 Task: Search one way flight ticket for 1 adult, 1 child, 1 infant in seat in premium economy from Columbus: Columbus Airport to Greensboro: Piedmont Triad International Airport on 5-1-2023. Choice of flights is Delta. Number of bags: 1 checked bag. Price is upto 96000. Outbound departure time preference is 10:15.
Action: Mouse moved to (253, 216)
Screenshot: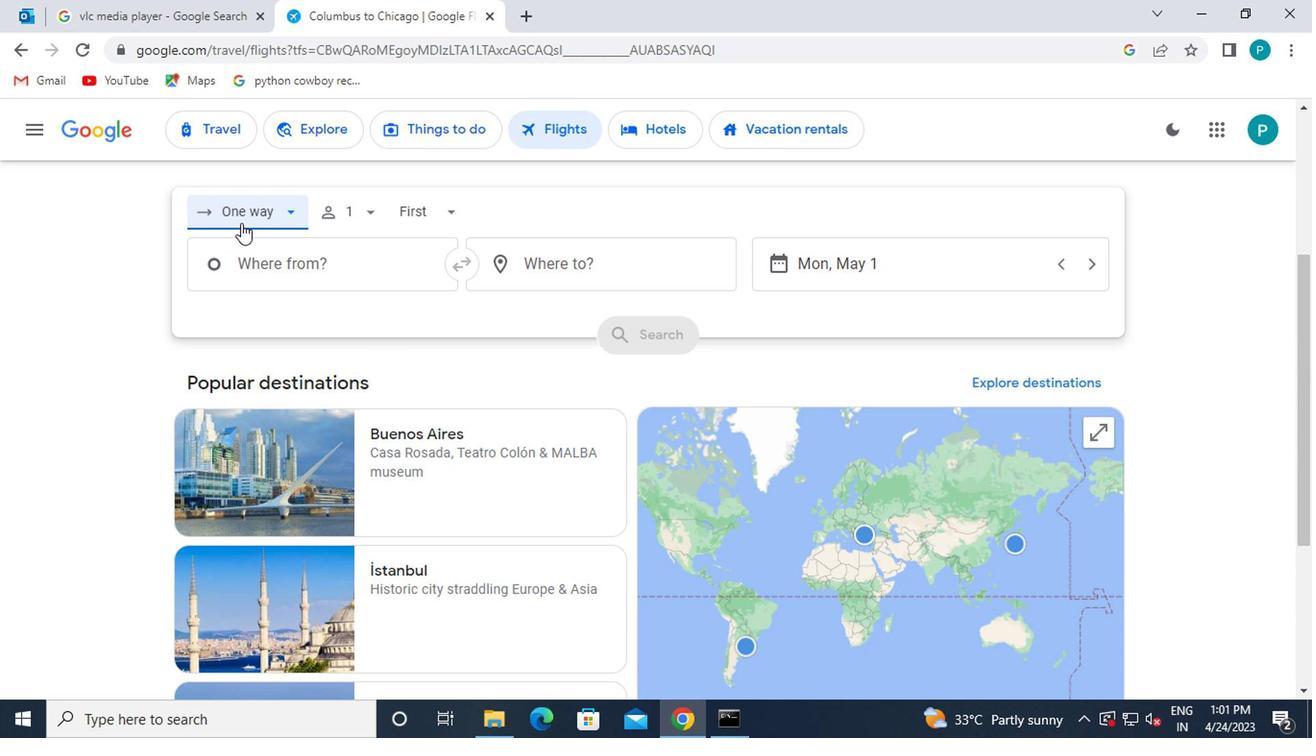 
Action: Mouse pressed left at (253, 216)
Screenshot: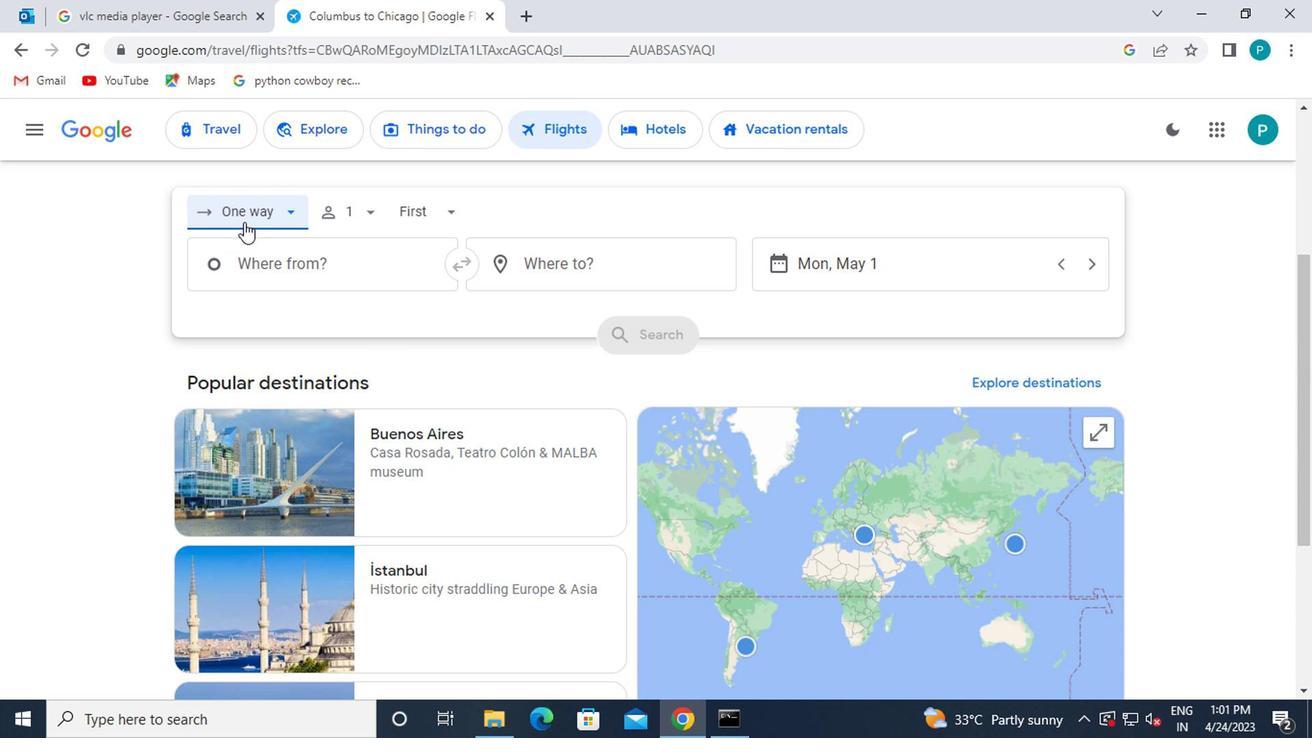 
Action: Mouse moved to (288, 307)
Screenshot: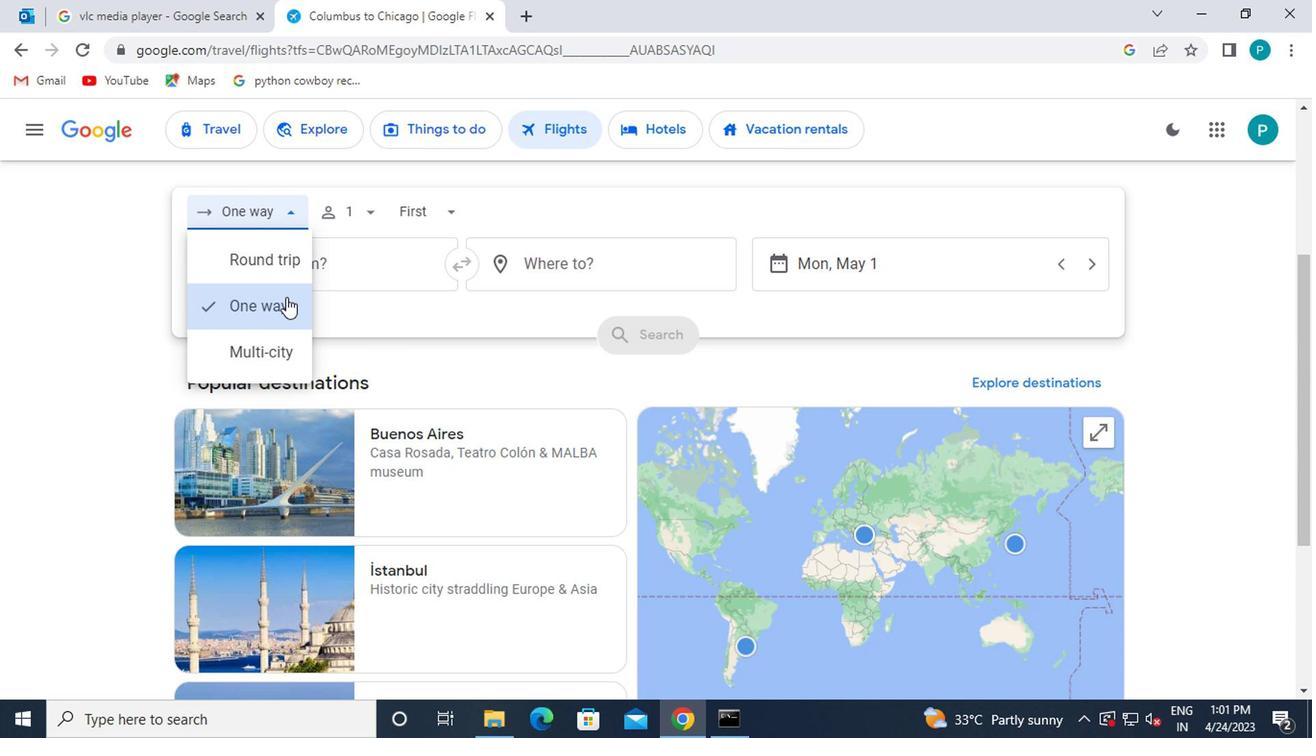 
Action: Mouse pressed left at (288, 307)
Screenshot: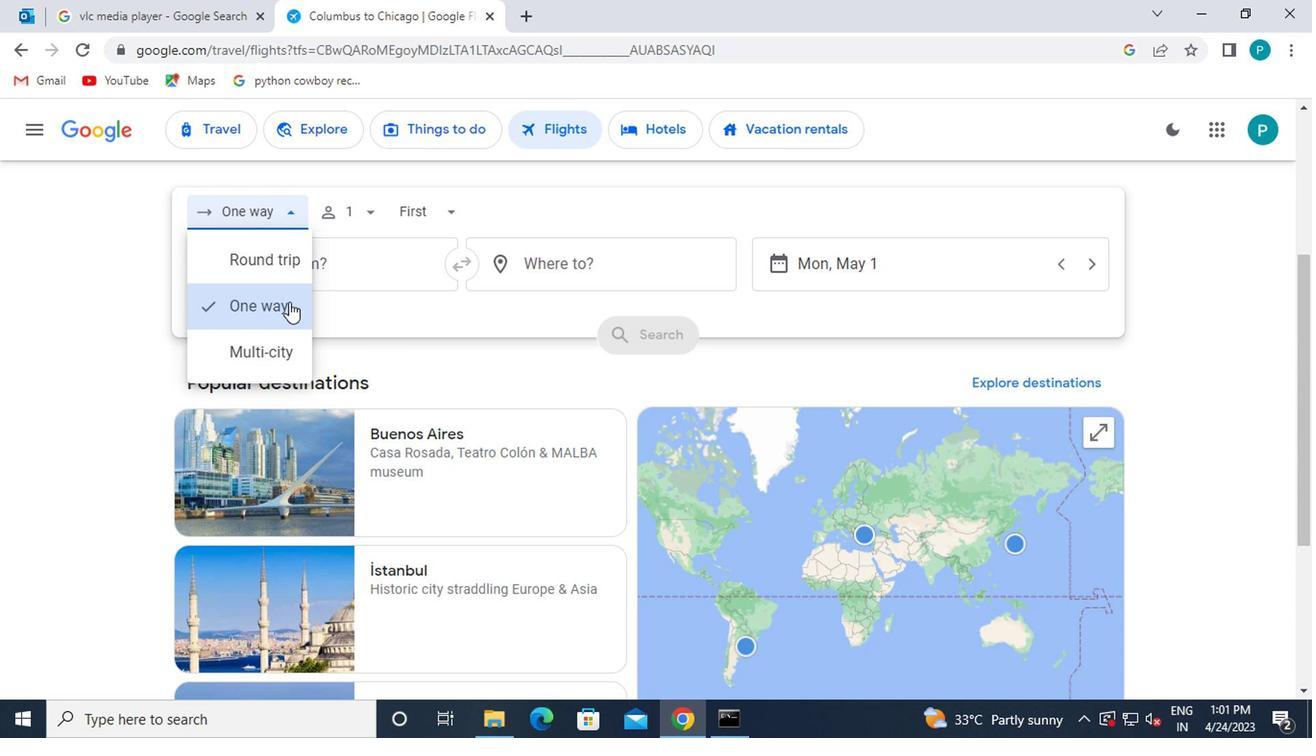 
Action: Mouse moved to (348, 216)
Screenshot: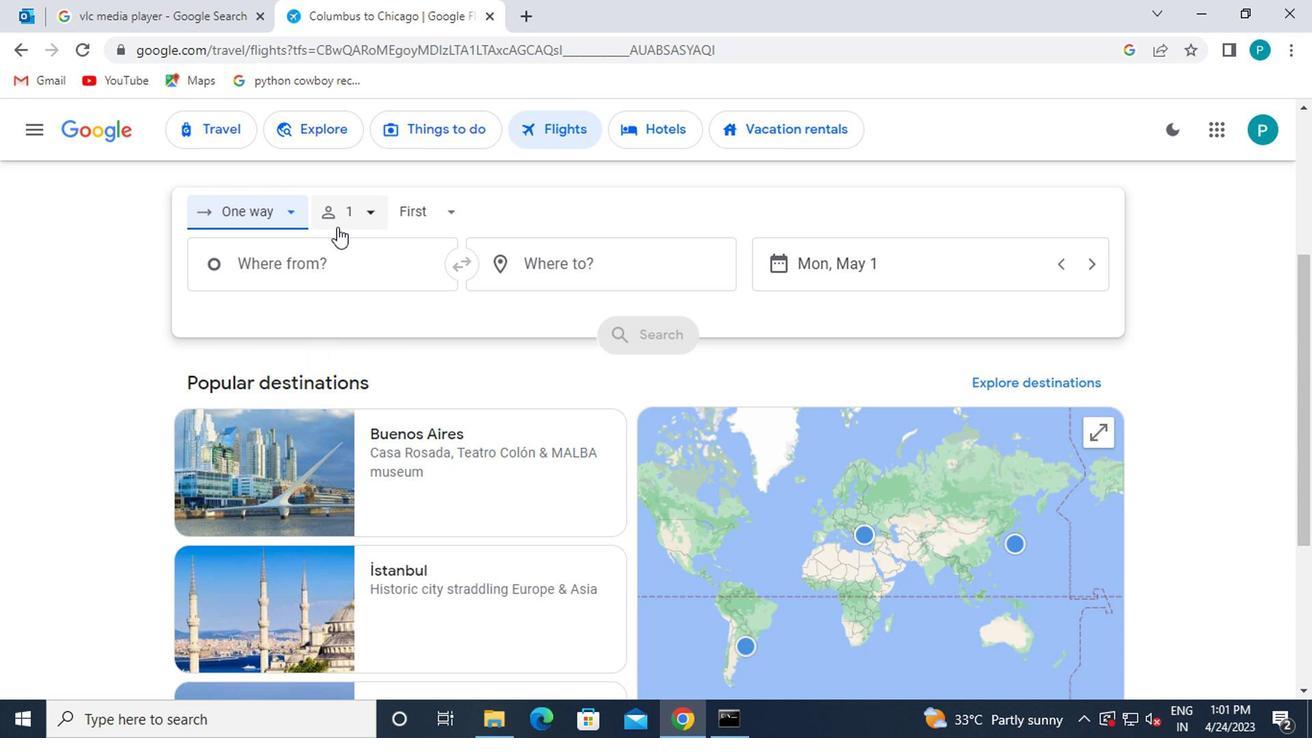 
Action: Mouse pressed left at (348, 216)
Screenshot: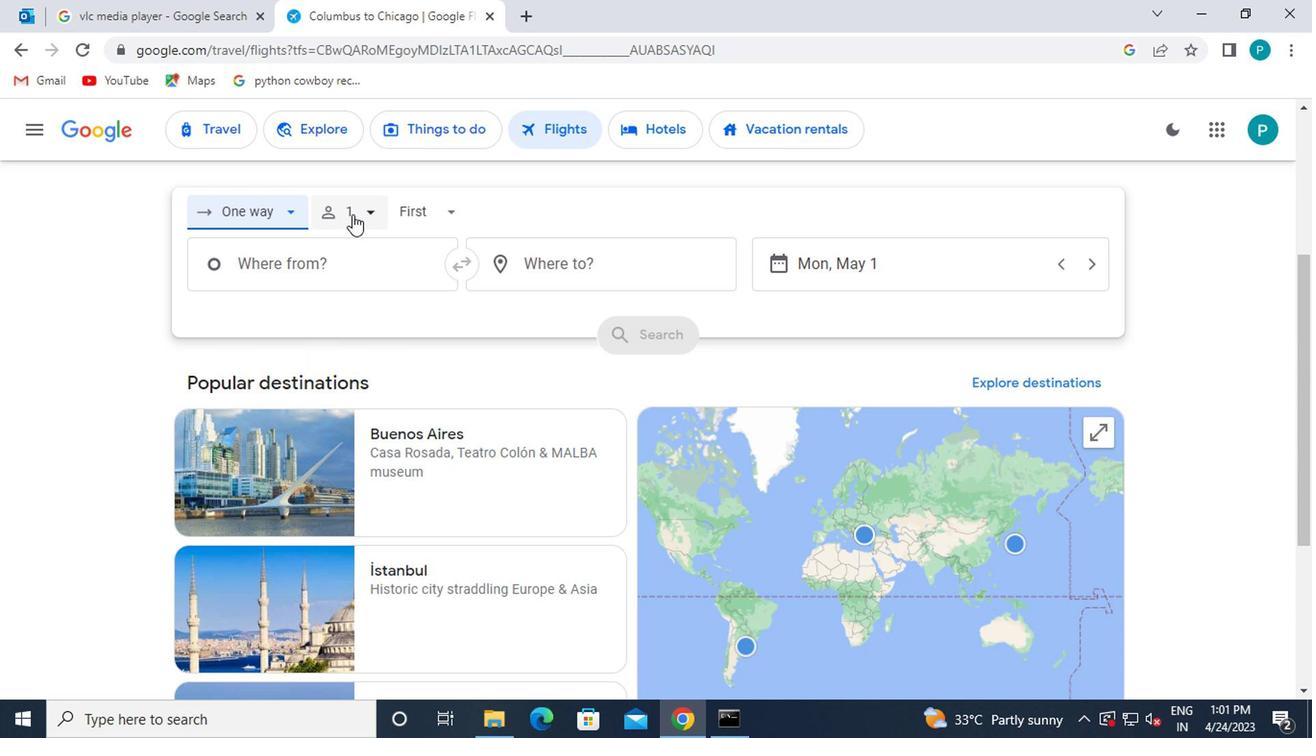 
Action: Mouse moved to (505, 313)
Screenshot: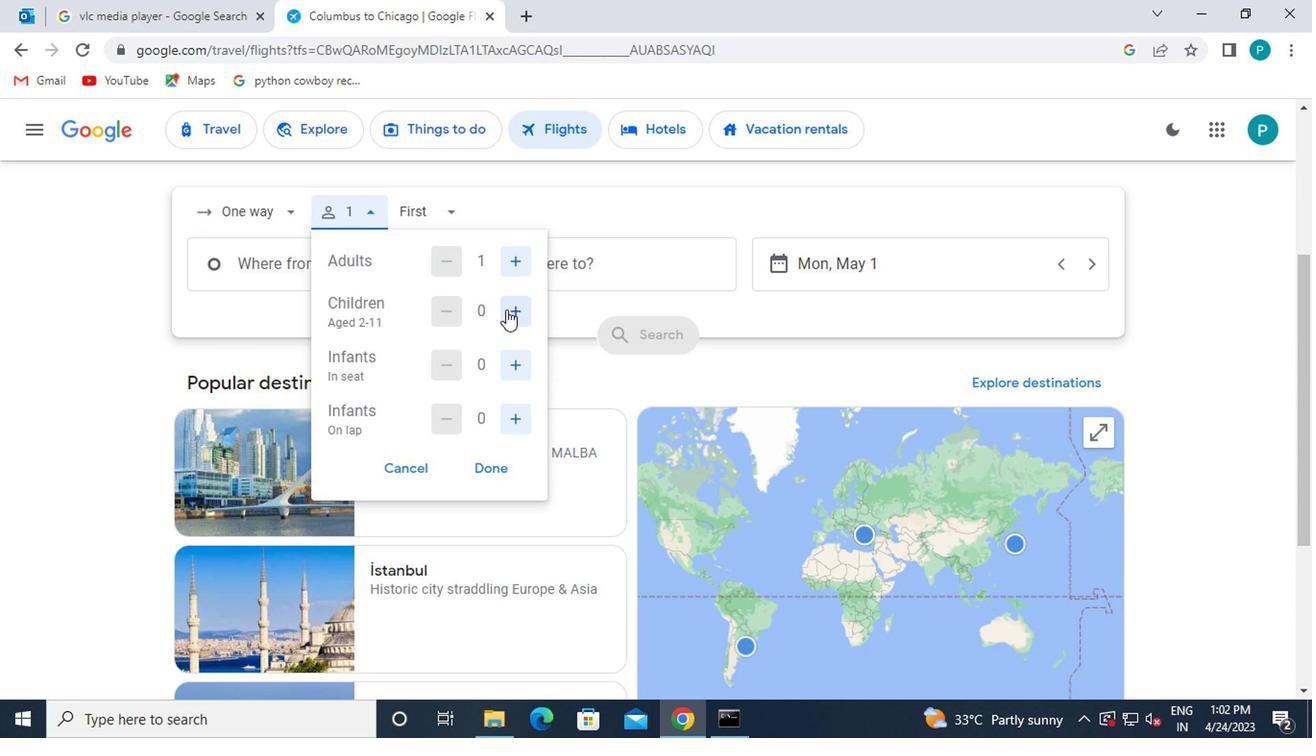 
Action: Mouse pressed left at (505, 313)
Screenshot: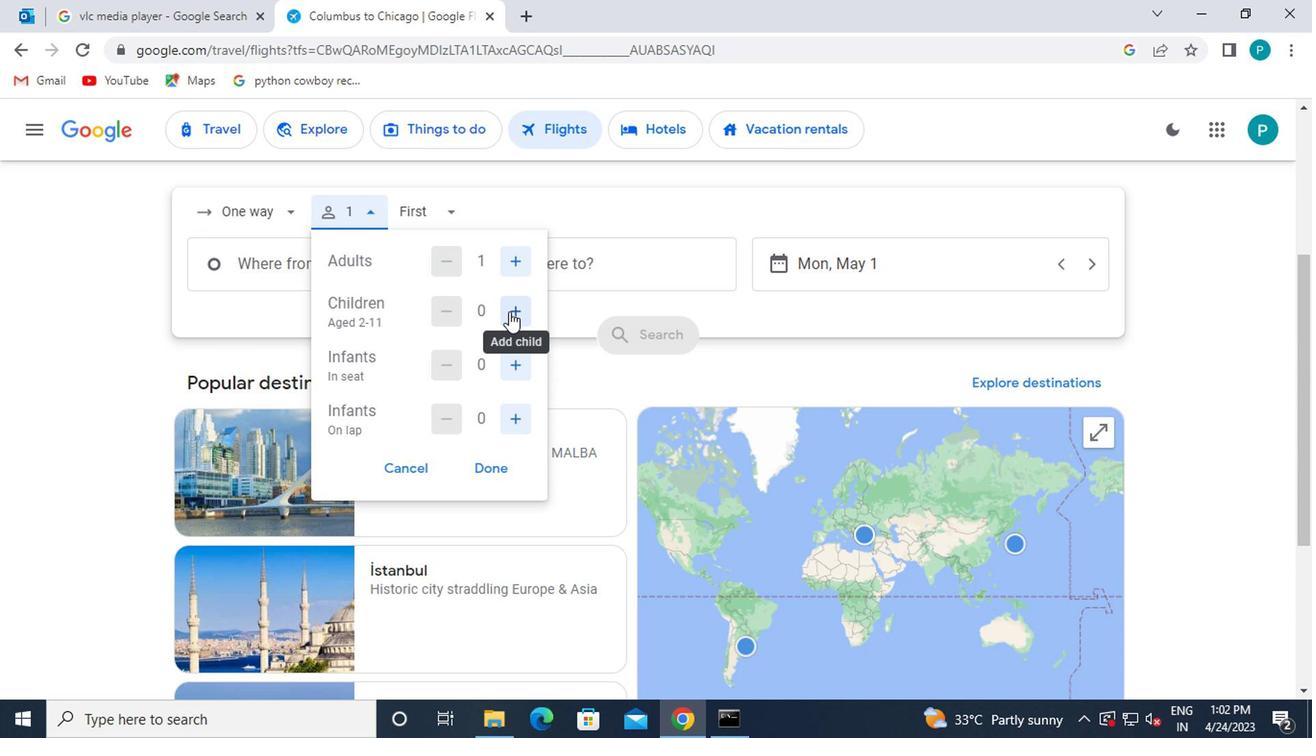 
Action: Mouse moved to (514, 374)
Screenshot: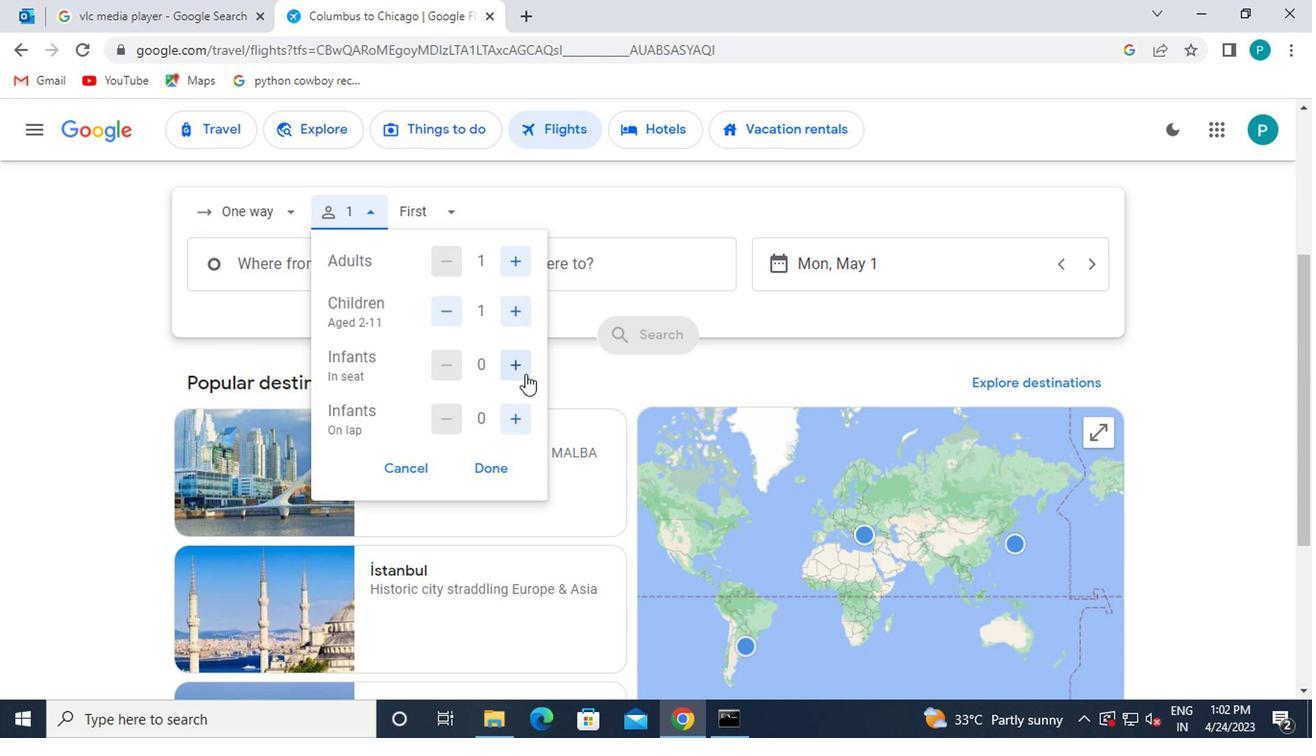
Action: Mouse pressed left at (514, 374)
Screenshot: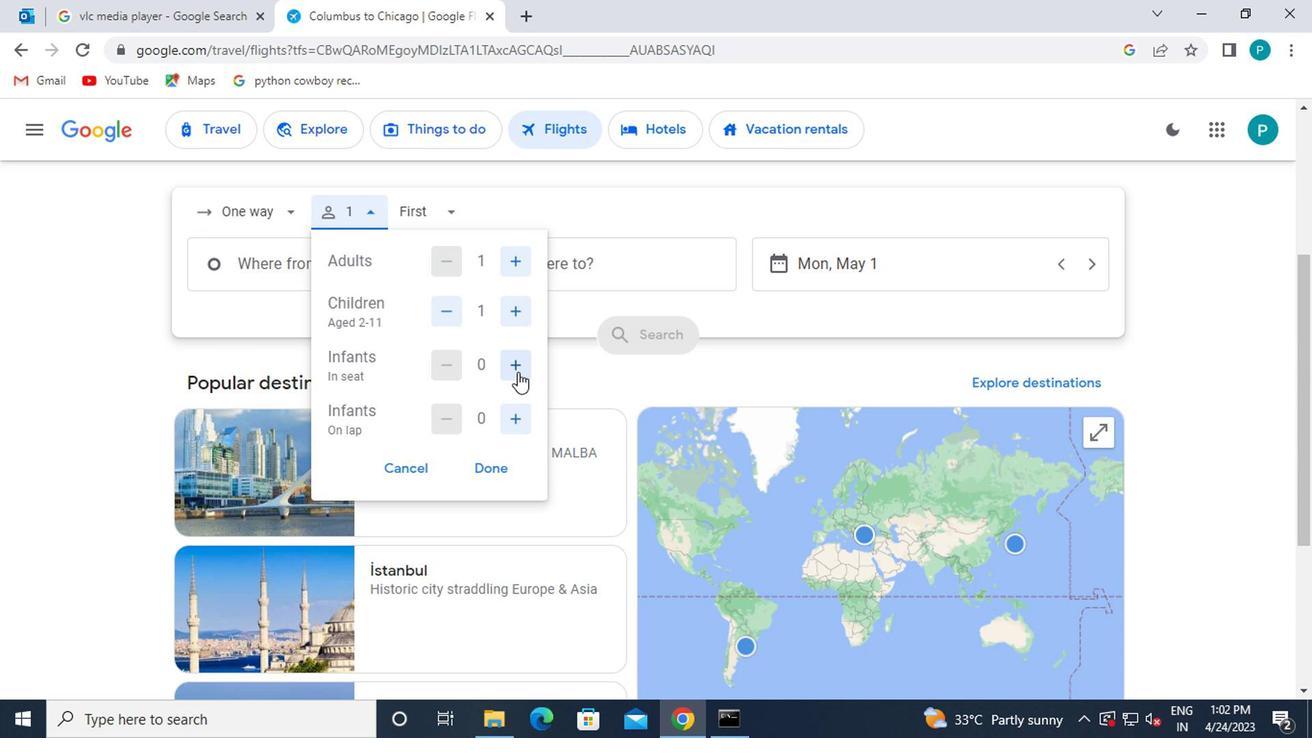 
Action: Mouse moved to (494, 474)
Screenshot: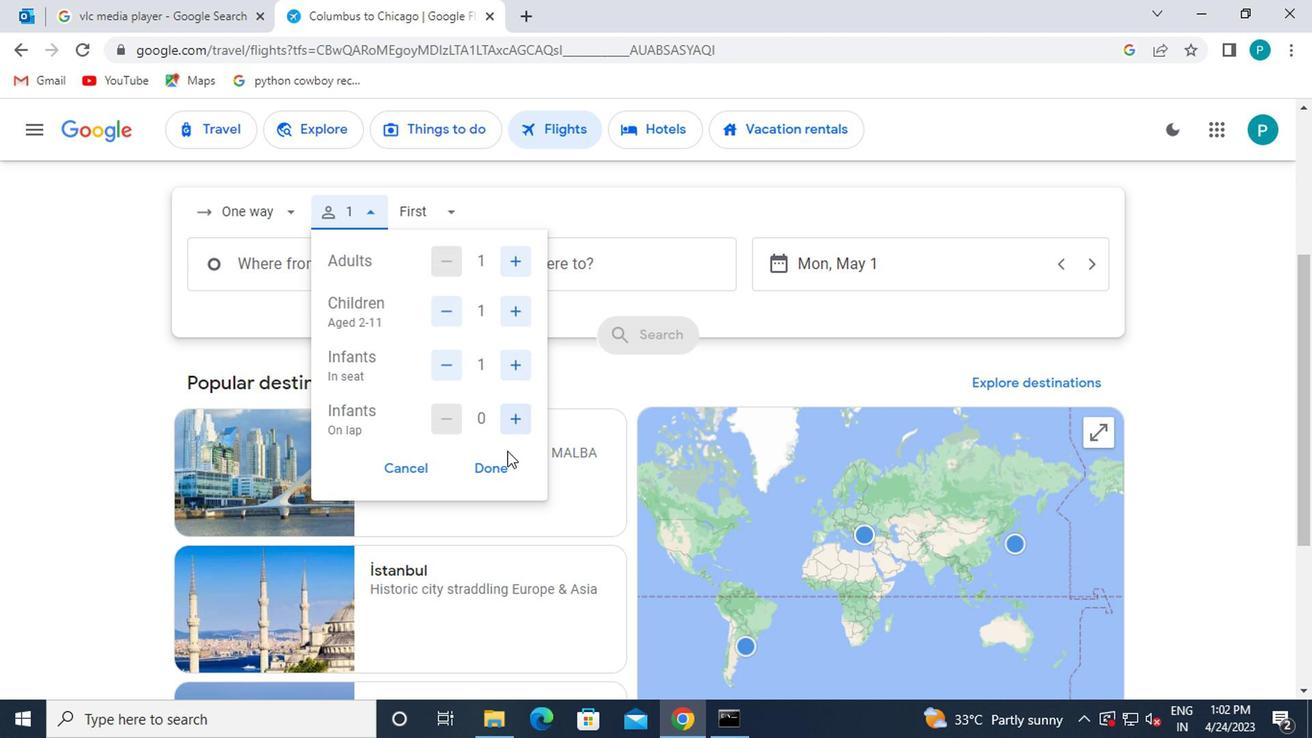 
Action: Mouse pressed left at (494, 474)
Screenshot: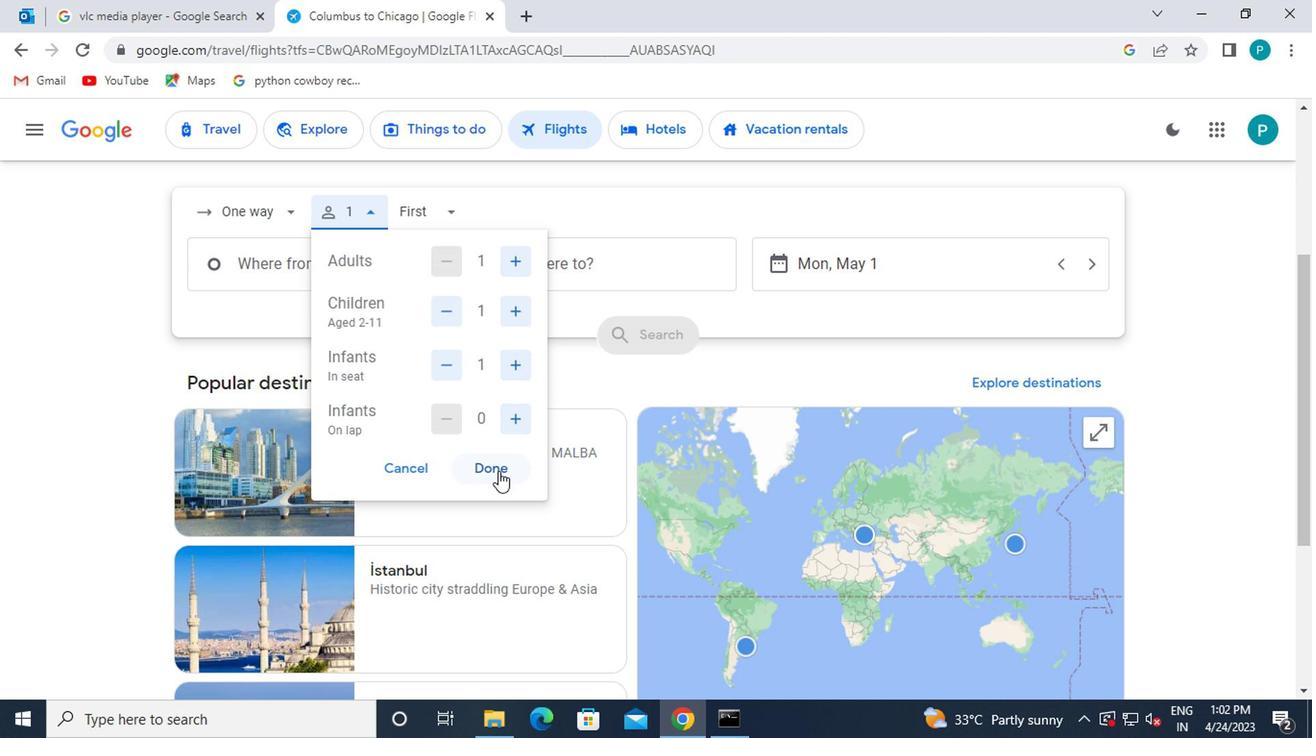 
Action: Mouse moved to (424, 227)
Screenshot: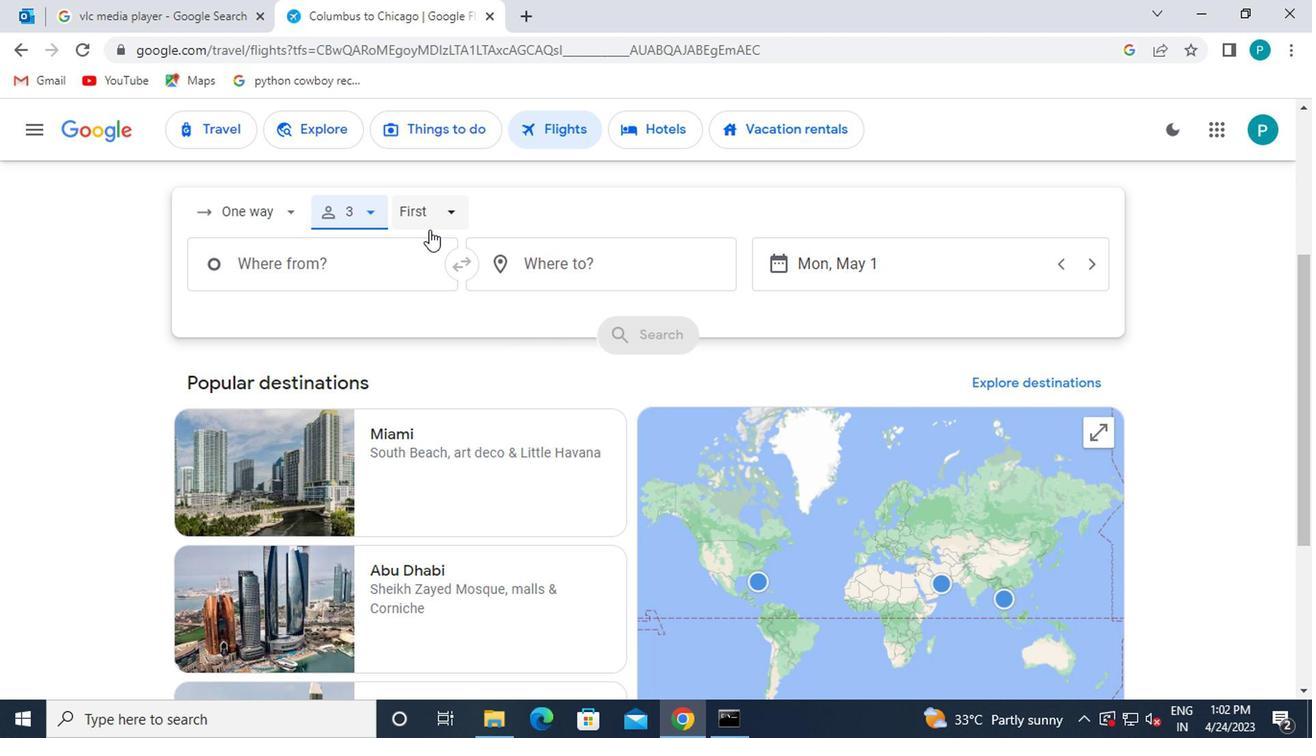 
Action: Mouse pressed left at (424, 227)
Screenshot: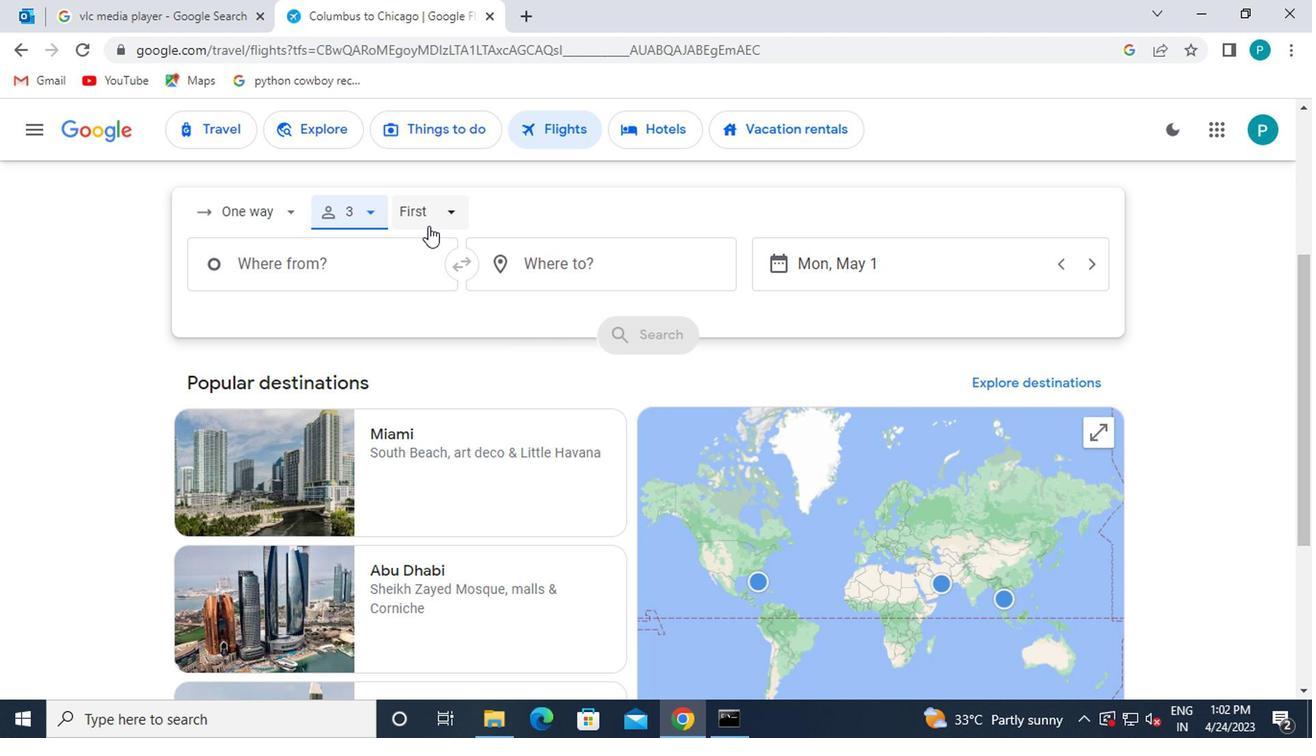 
Action: Mouse moved to (445, 327)
Screenshot: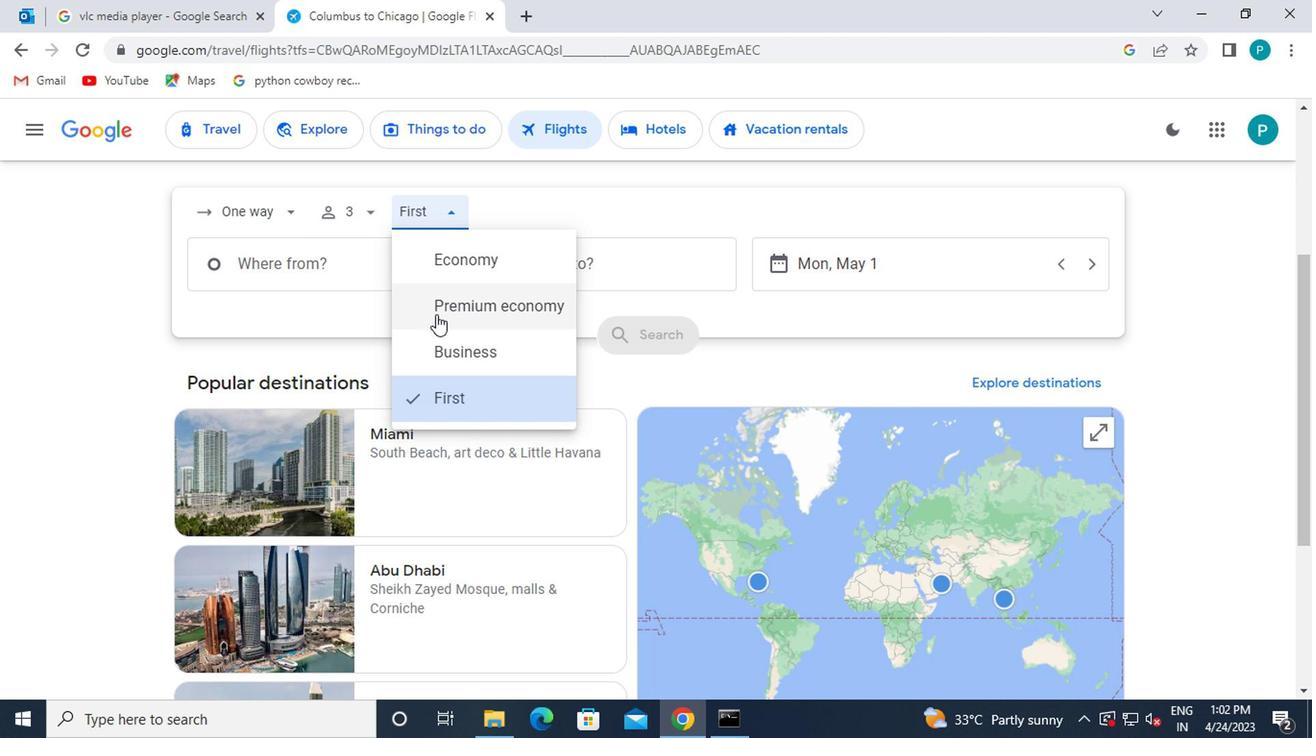 
Action: Mouse pressed left at (445, 327)
Screenshot: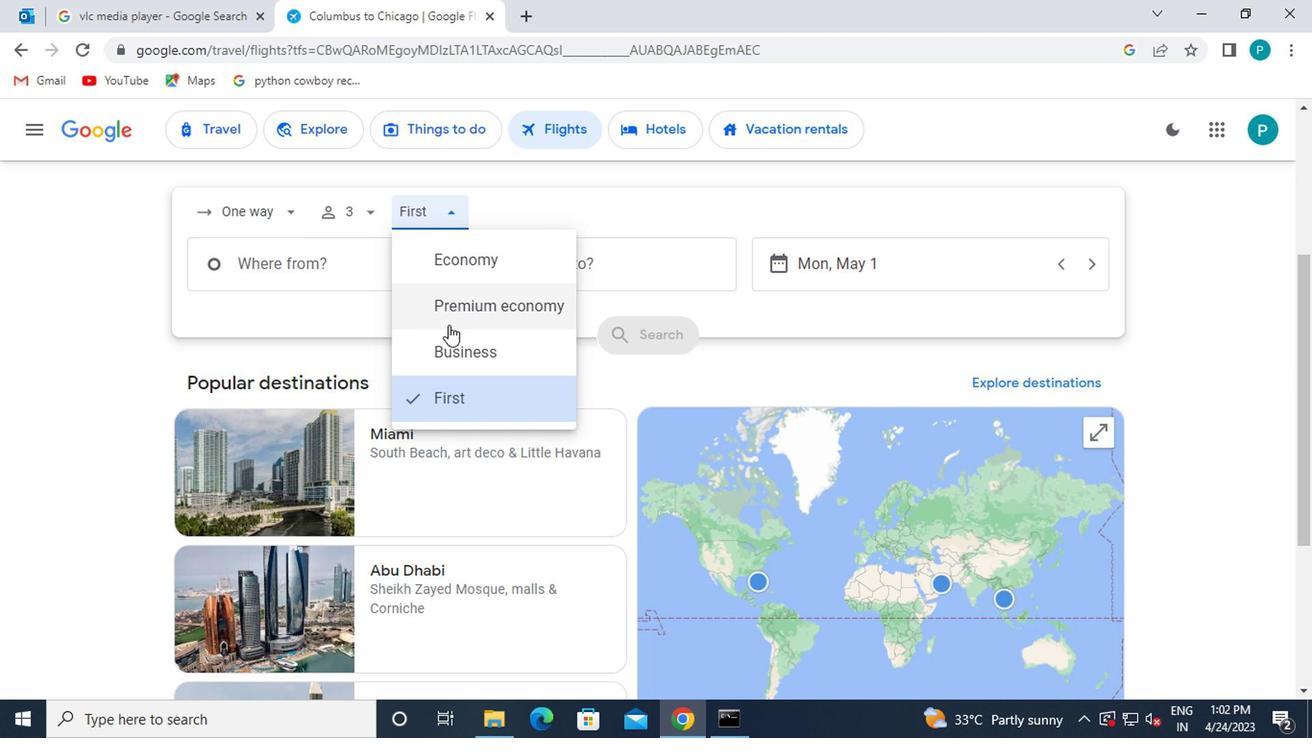 
Action: Mouse moved to (319, 274)
Screenshot: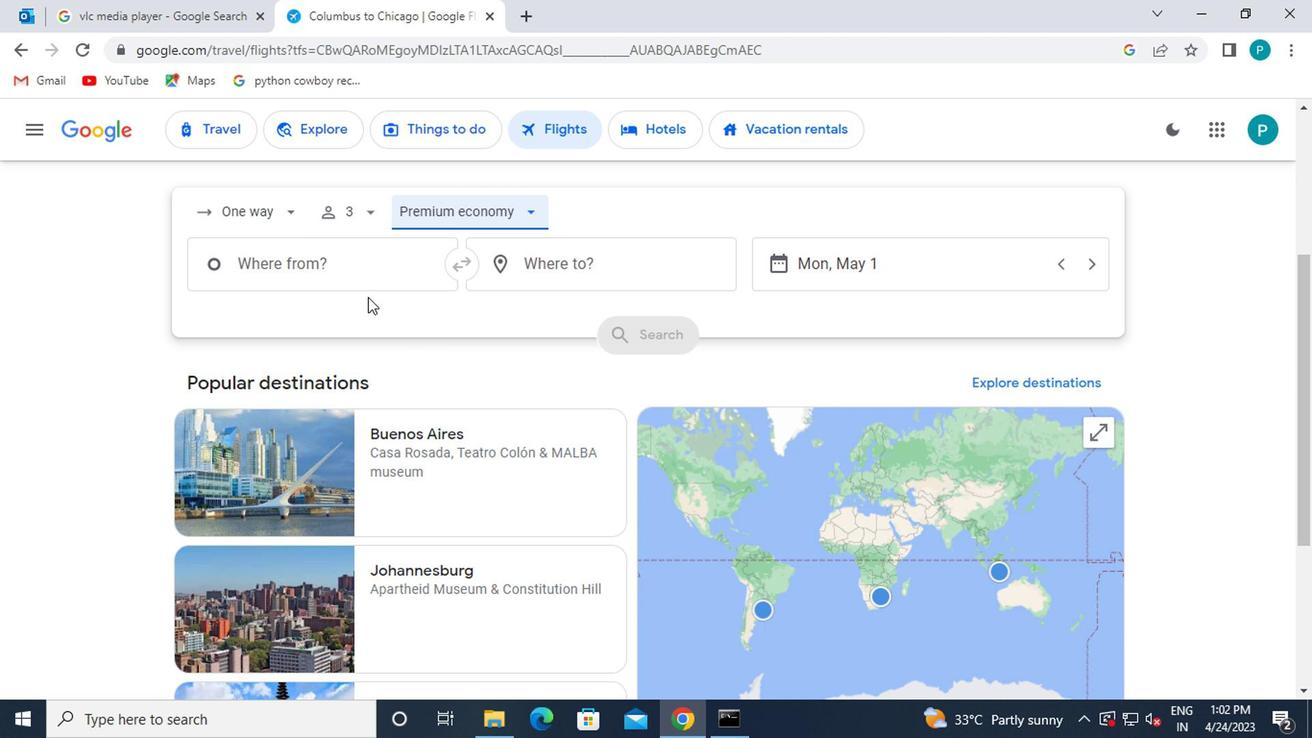 
Action: Mouse pressed left at (319, 274)
Screenshot: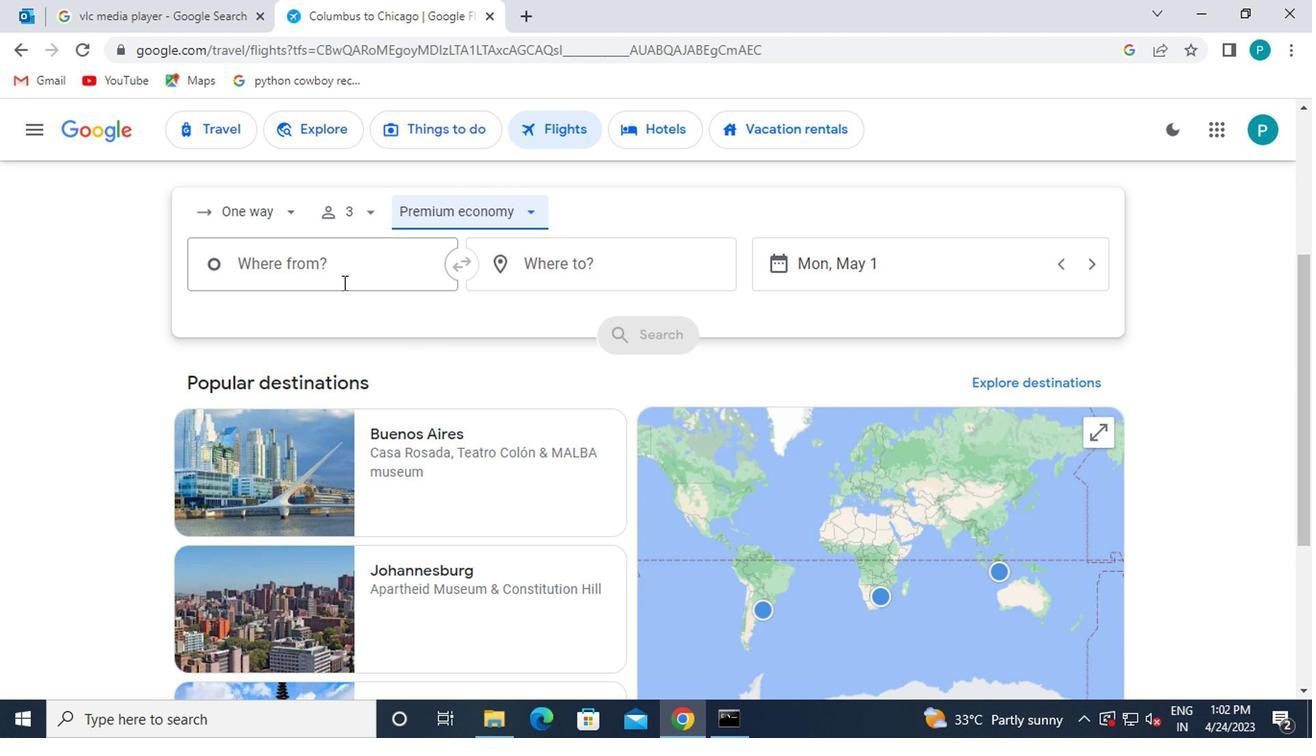 
Action: Mouse moved to (338, 324)
Screenshot: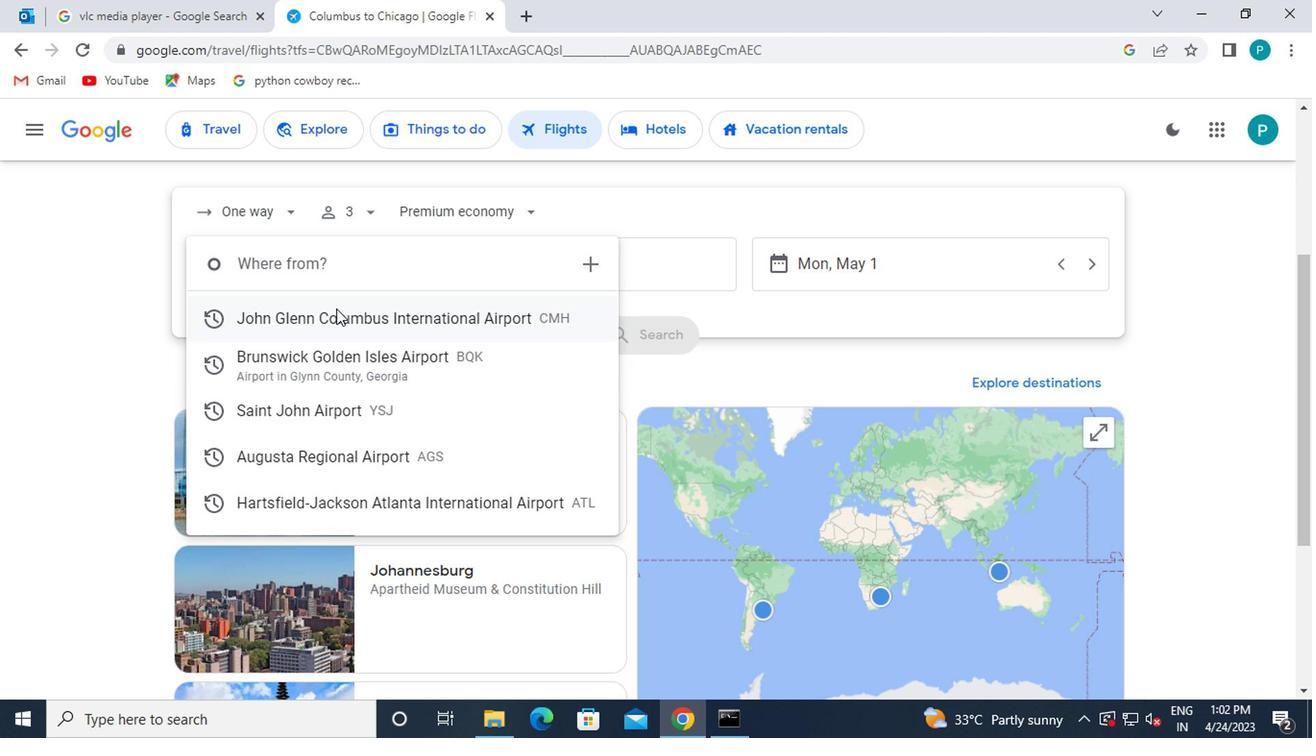 
Action: Mouse pressed left at (338, 324)
Screenshot: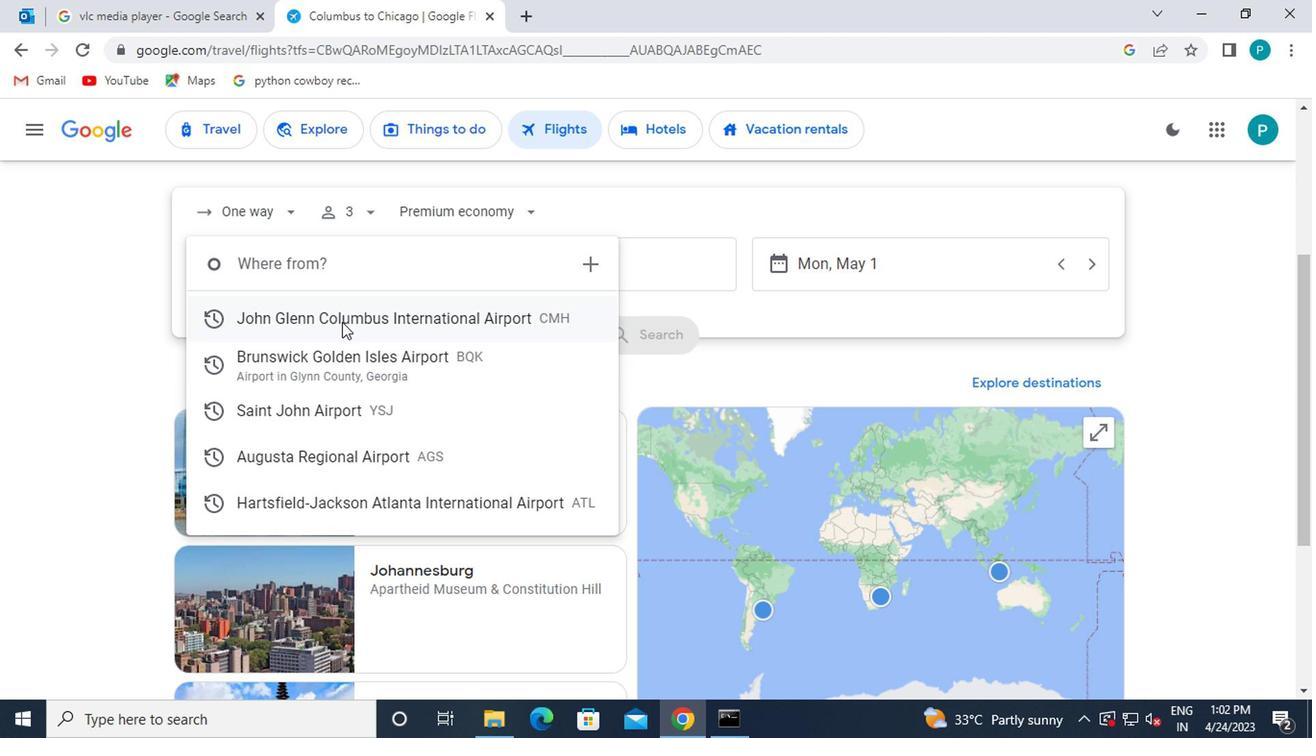 
Action: Mouse moved to (542, 270)
Screenshot: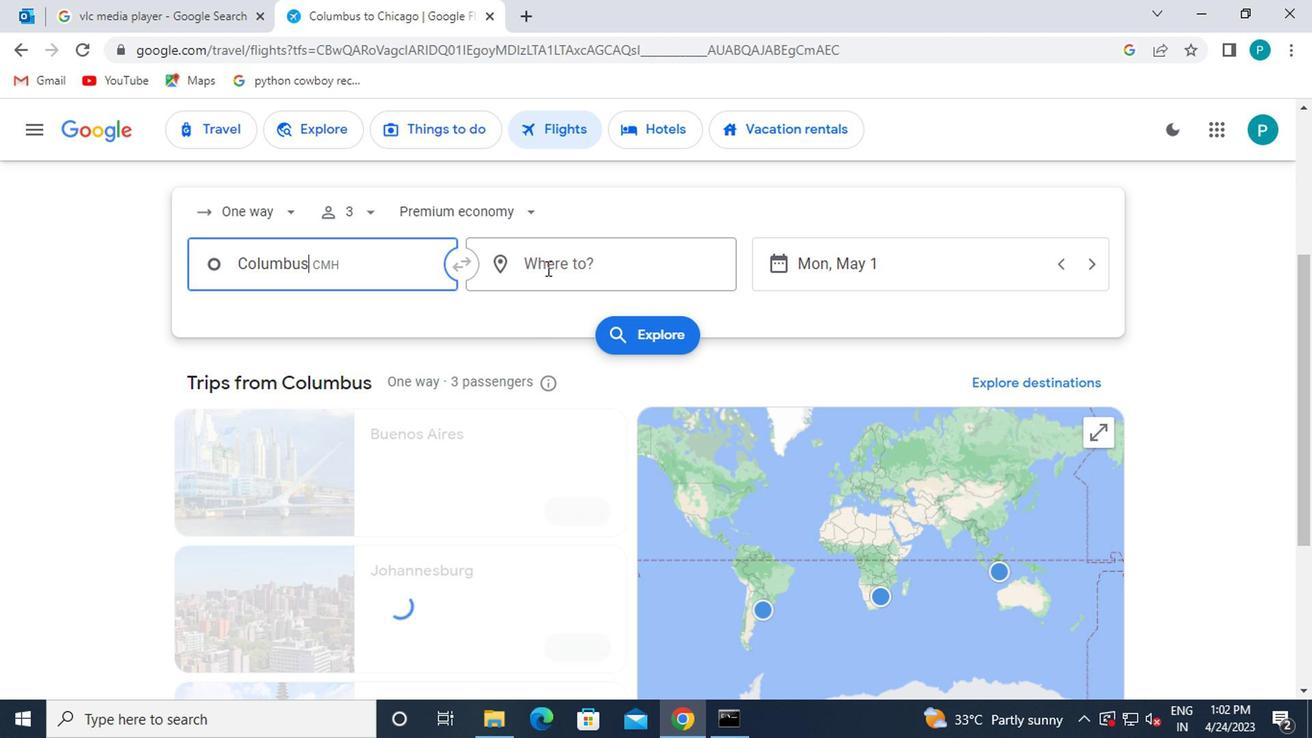 
Action: Mouse pressed left at (542, 270)
Screenshot: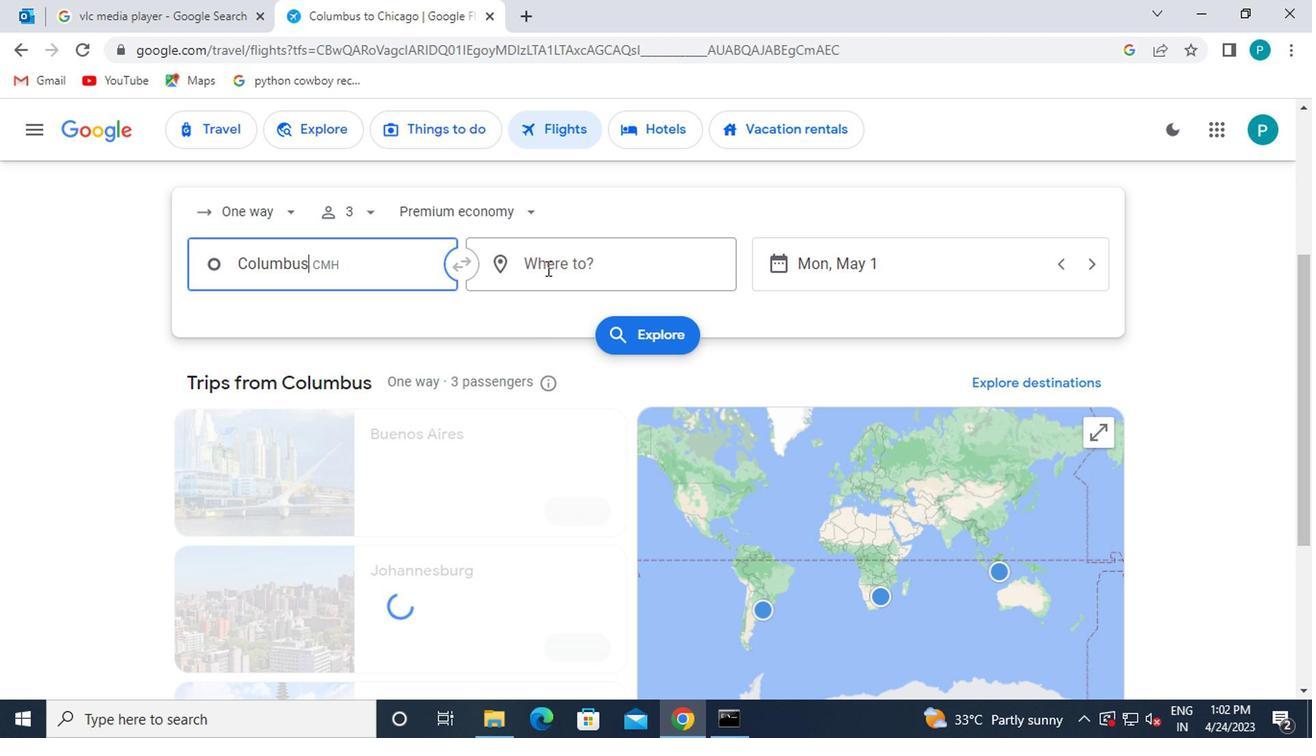 
Action: Mouse moved to (529, 276)
Screenshot: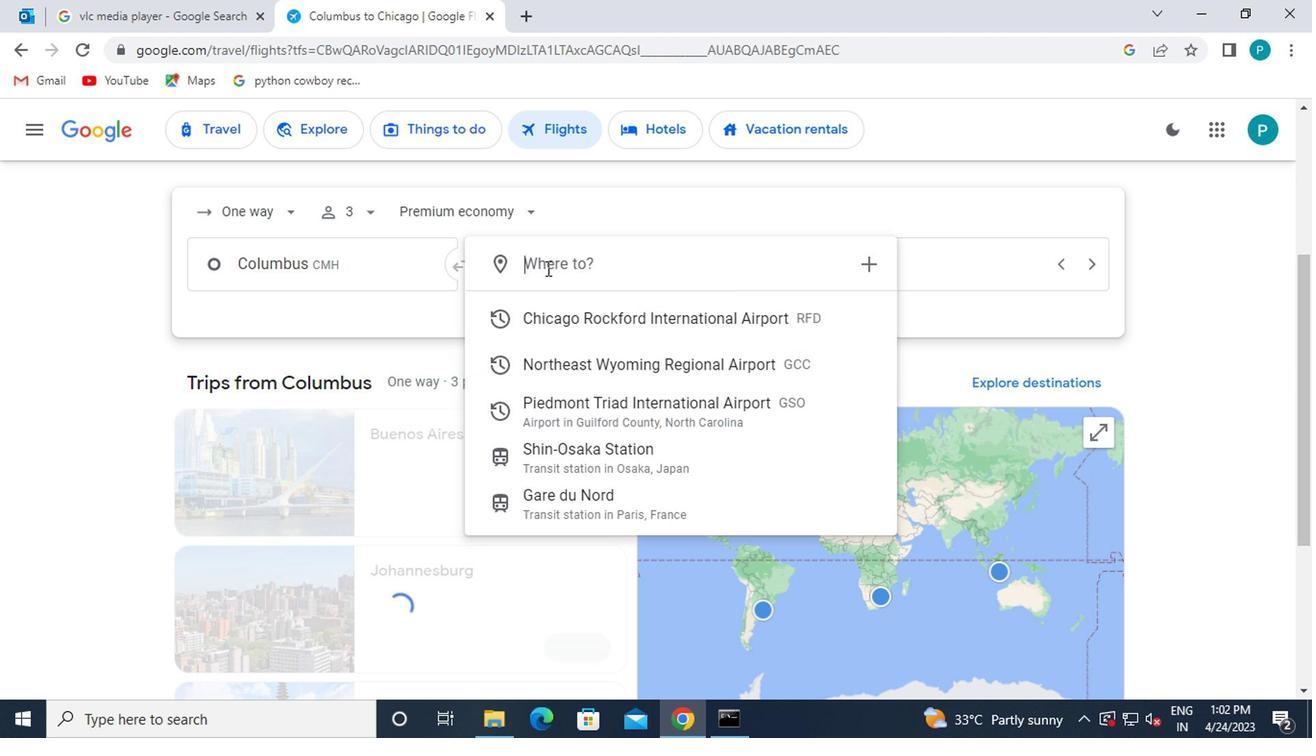 
Action: Key pressed greeens
Screenshot: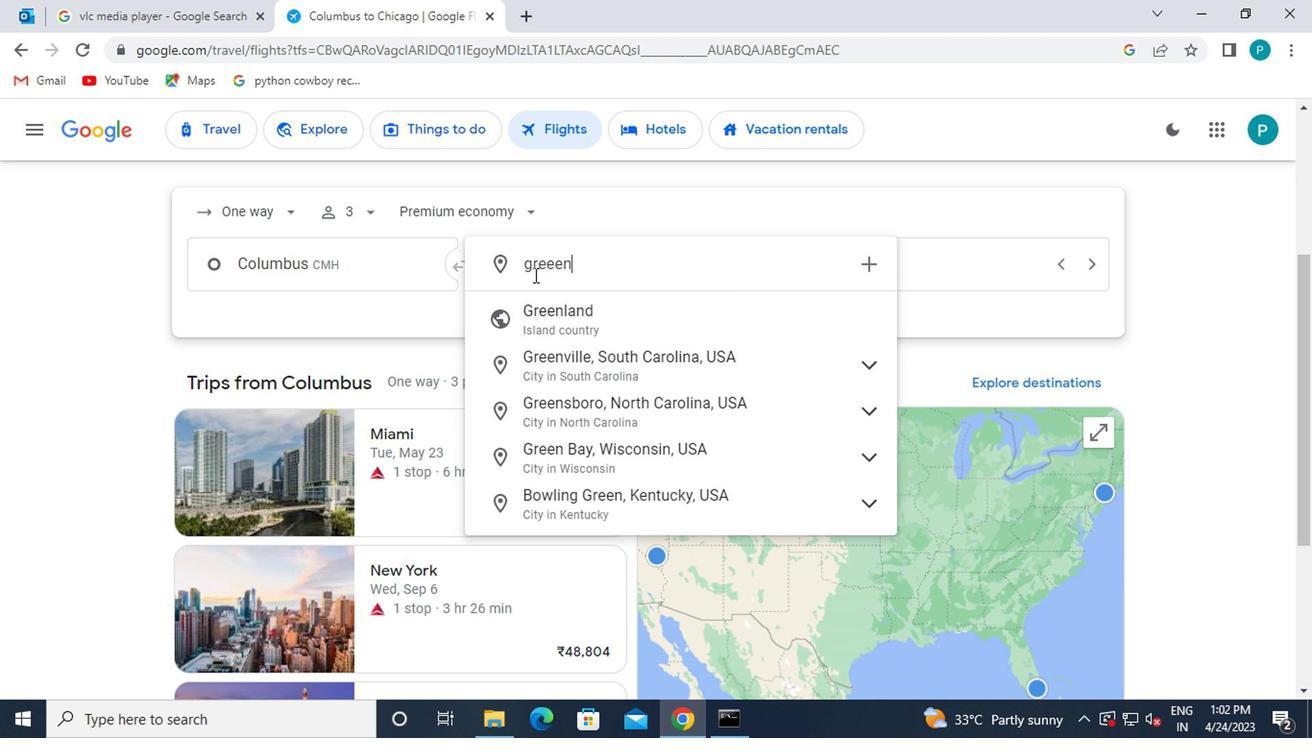 
Action: Mouse moved to (639, 363)
Screenshot: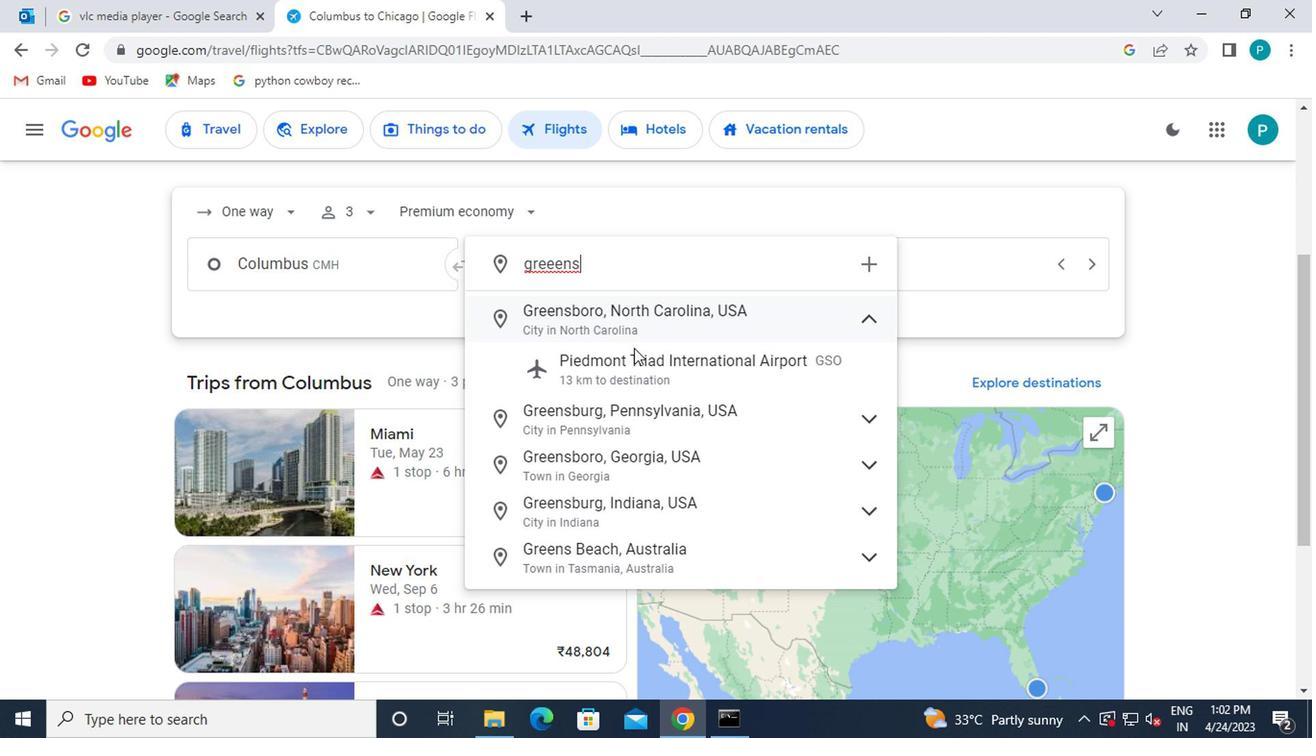 
Action: Mouse pressed left at (639, 363)
Screenshot: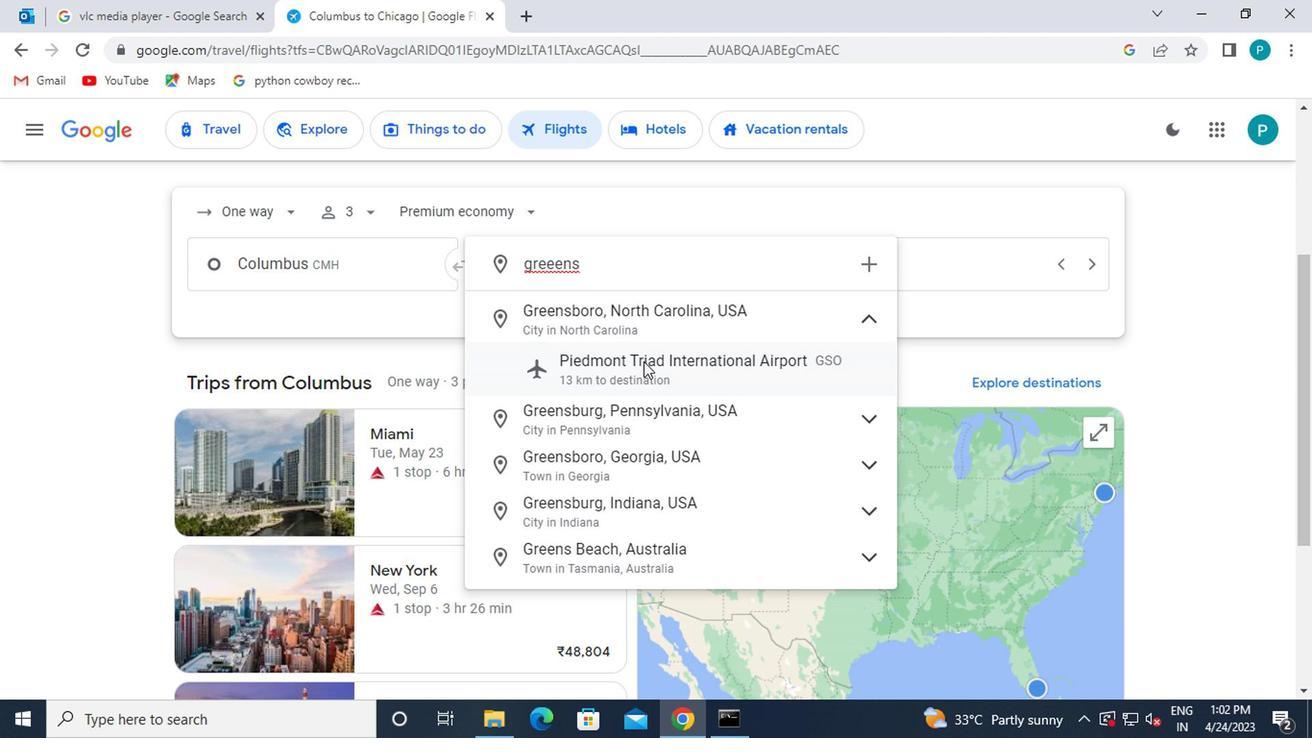 
Action: Mouse moved to (795, 283)
Screenshot: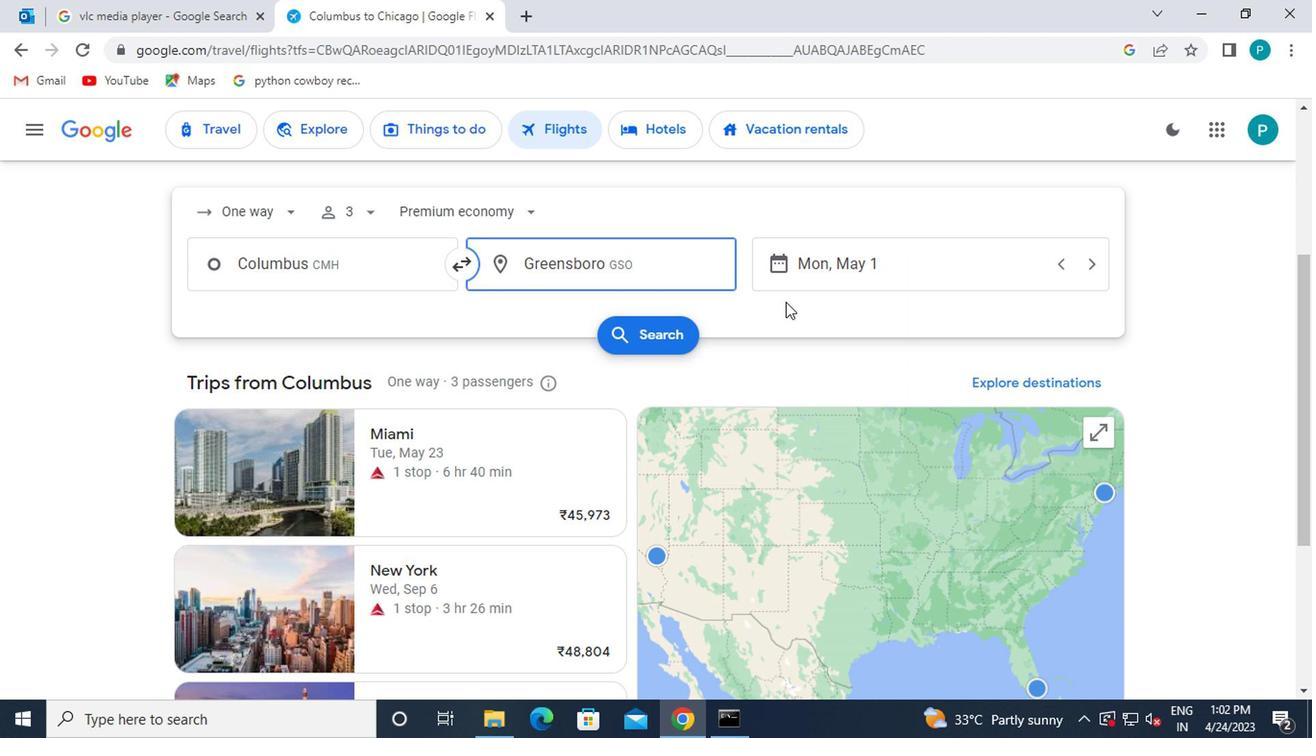 
Action: Mouse pressed left at (795, 283)
Screenshot: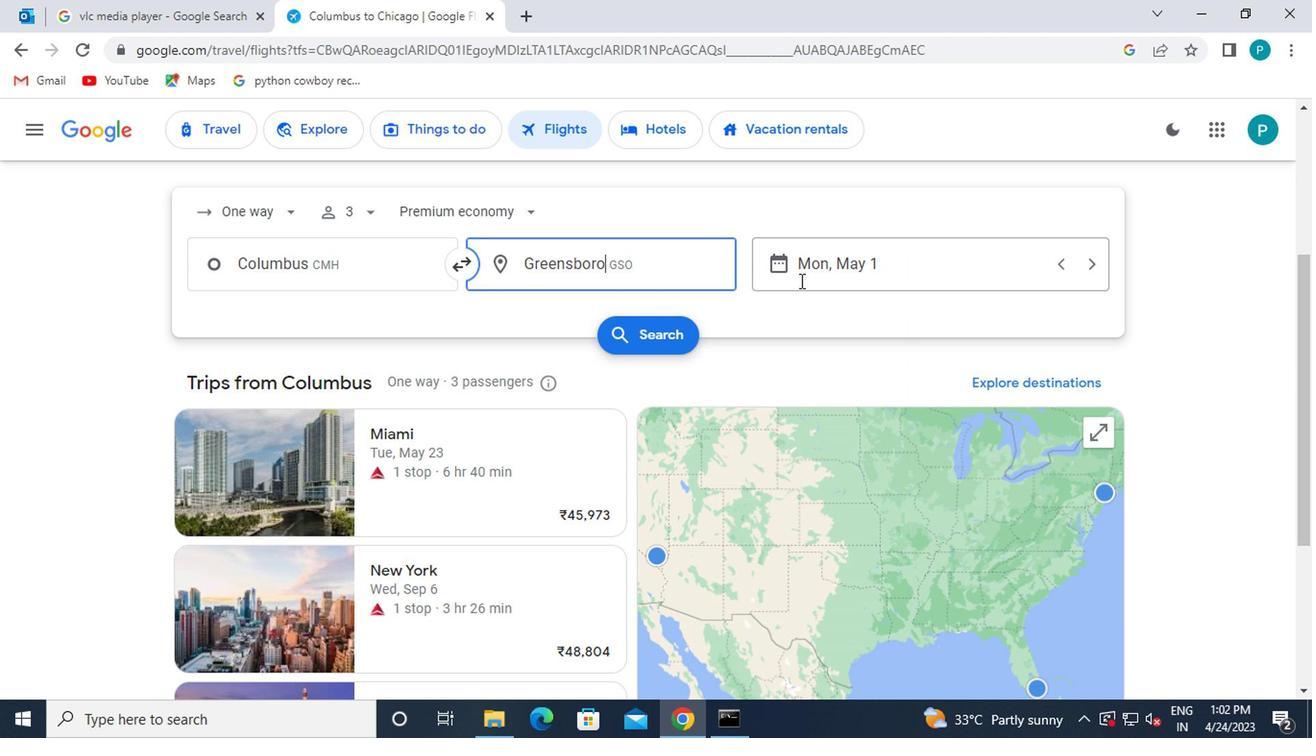 
Action: Mouse moved to (845, 355)
Screenshot: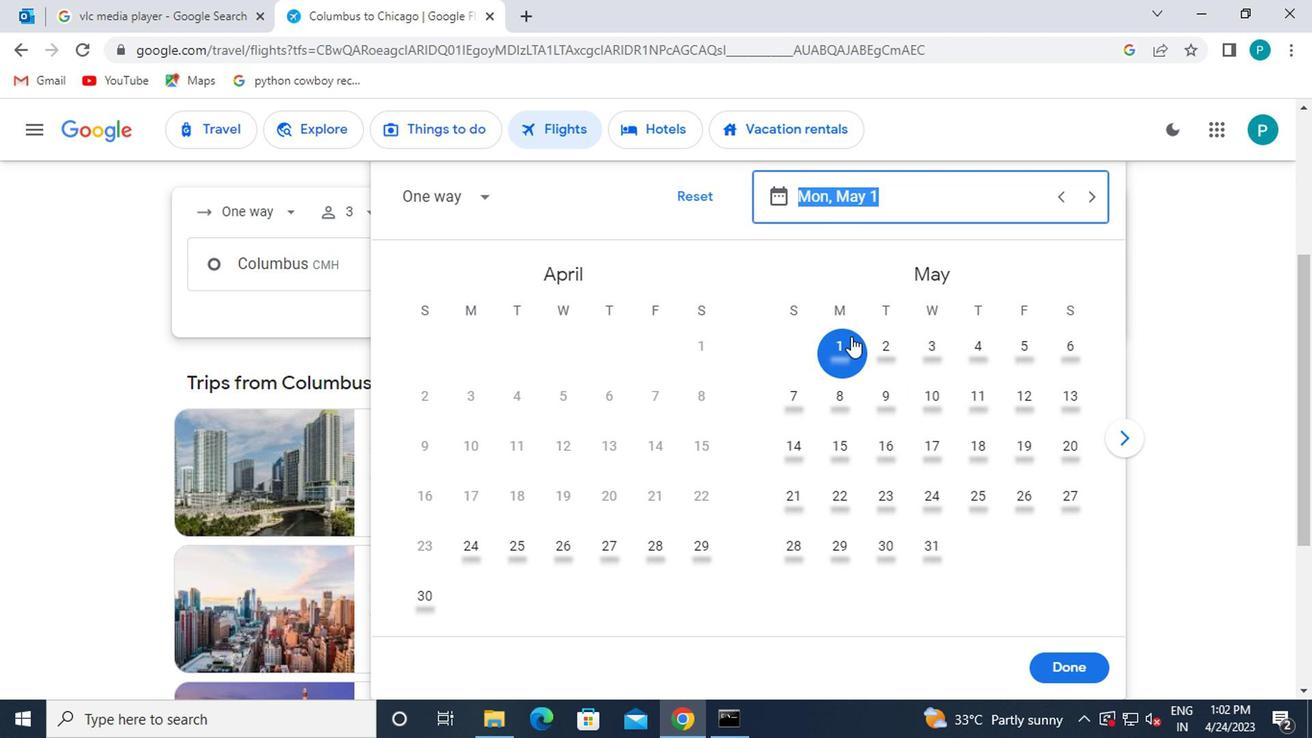 
Action: Mouse pressed left at (845, 355)
Screenshot: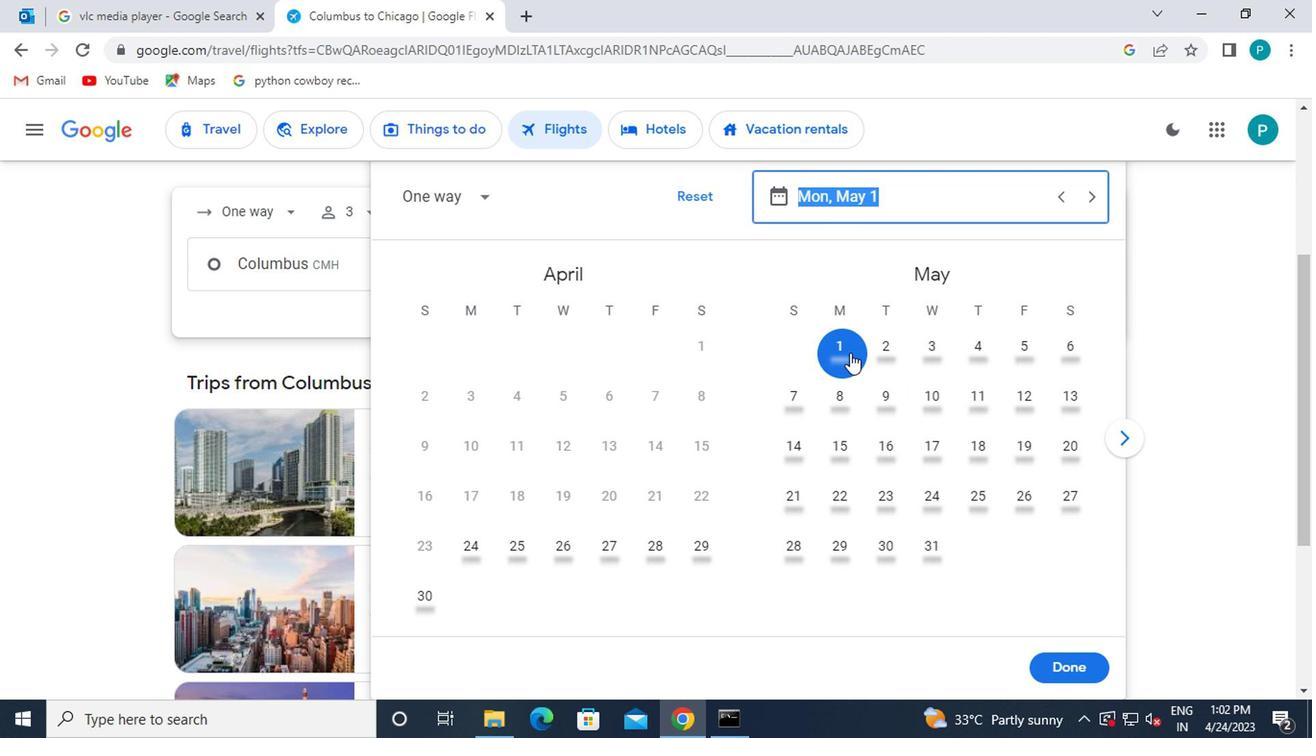 
Action: Mouse moved to (1090, 665)
Screenshot: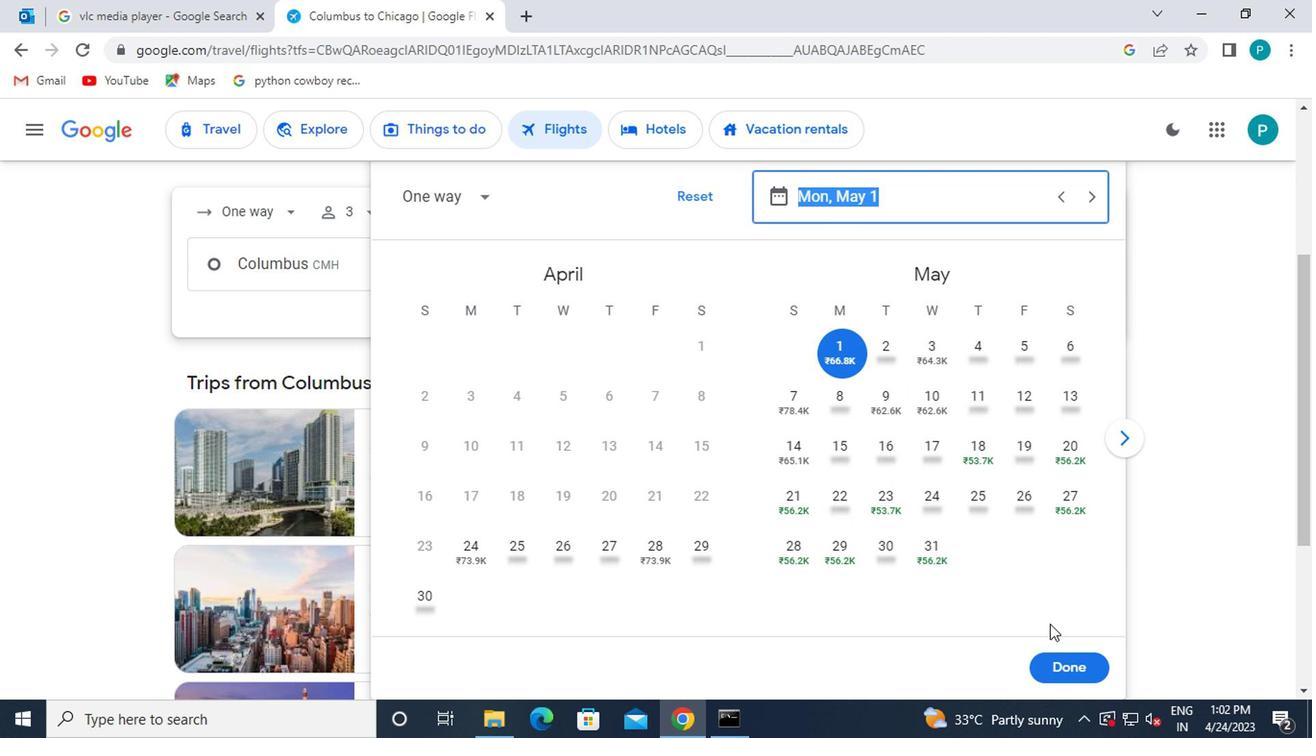 
Action: Mouse pressed left at (1090, 665)
Screenshot: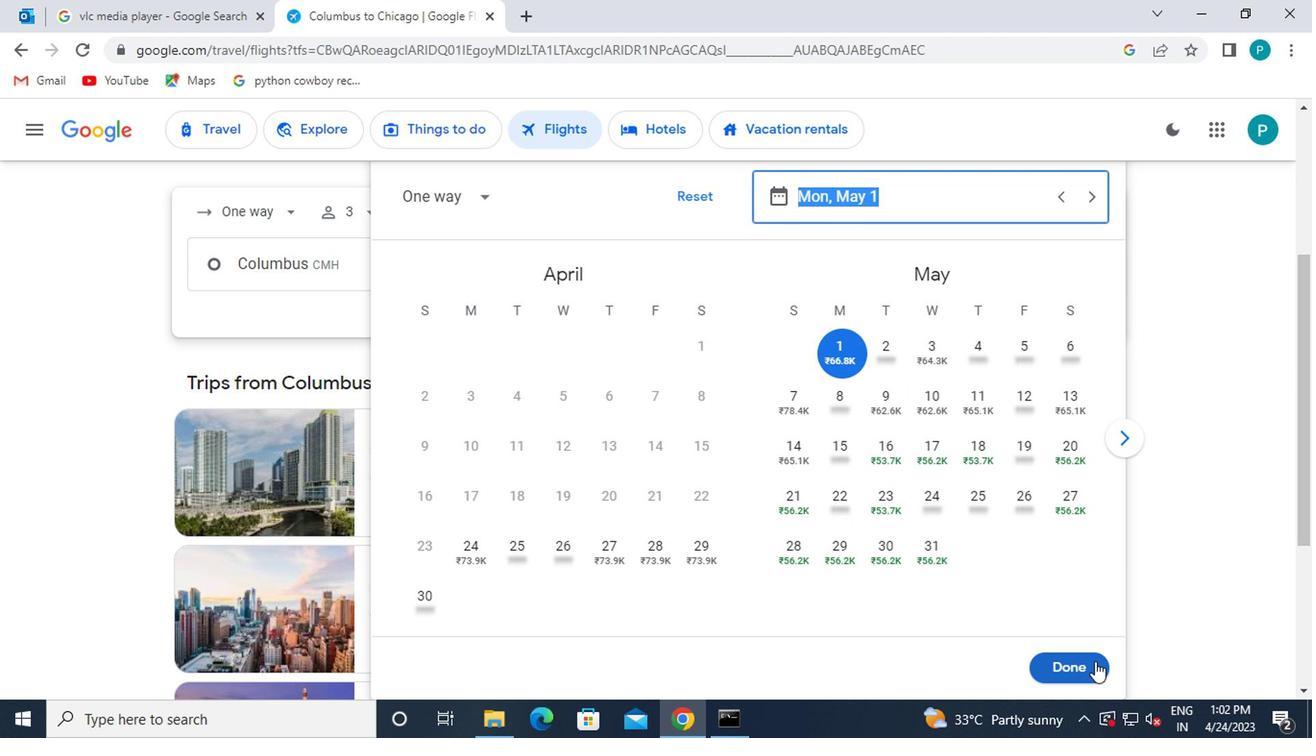 
Action: Mouse moved to (659, 325)
Screenshot: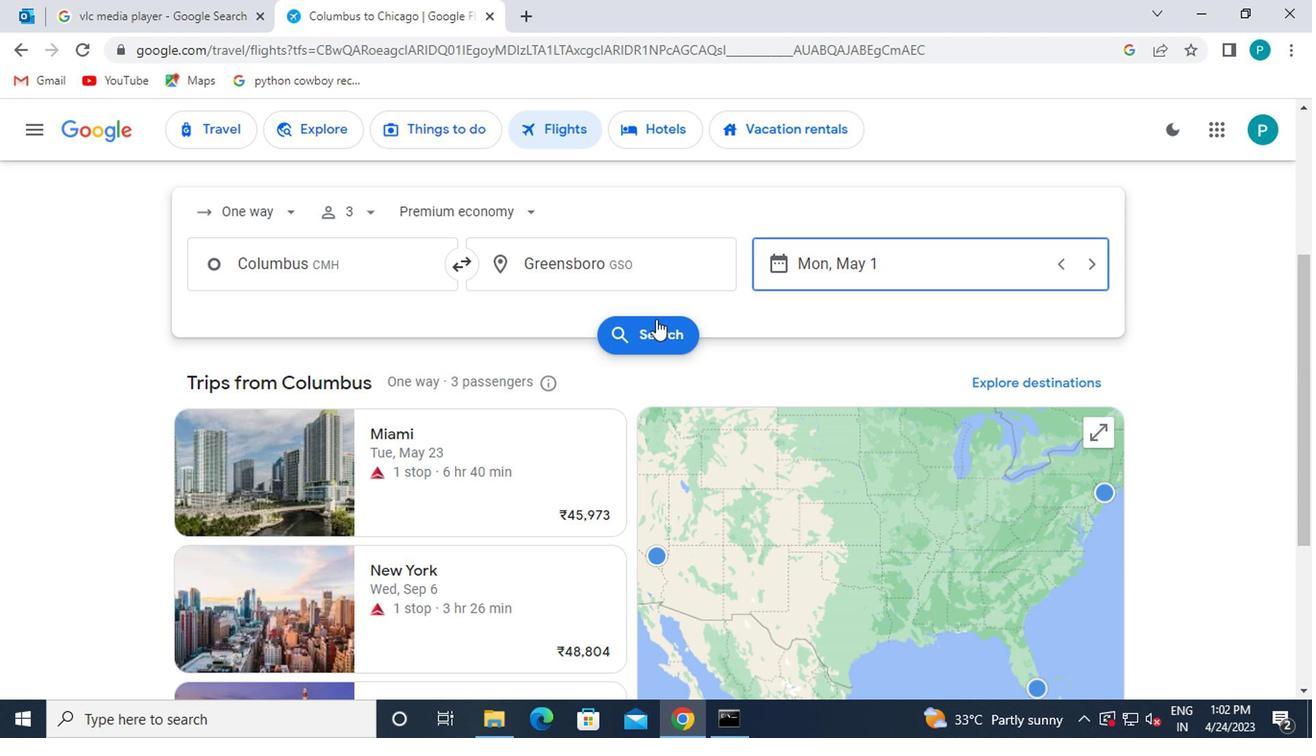 
Action: Mouse pressed left at (659, 325)
Screenshot: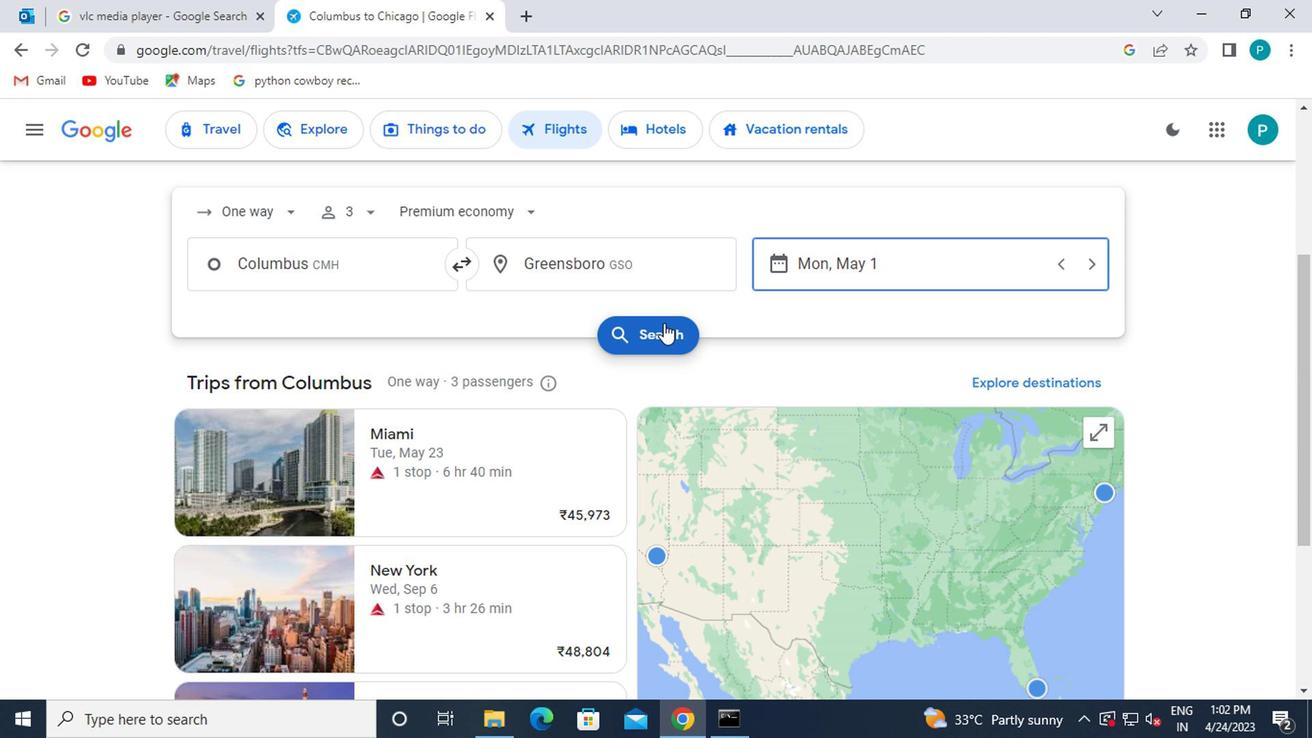
Action: Mouse moved to (185, 320)
Screenshot: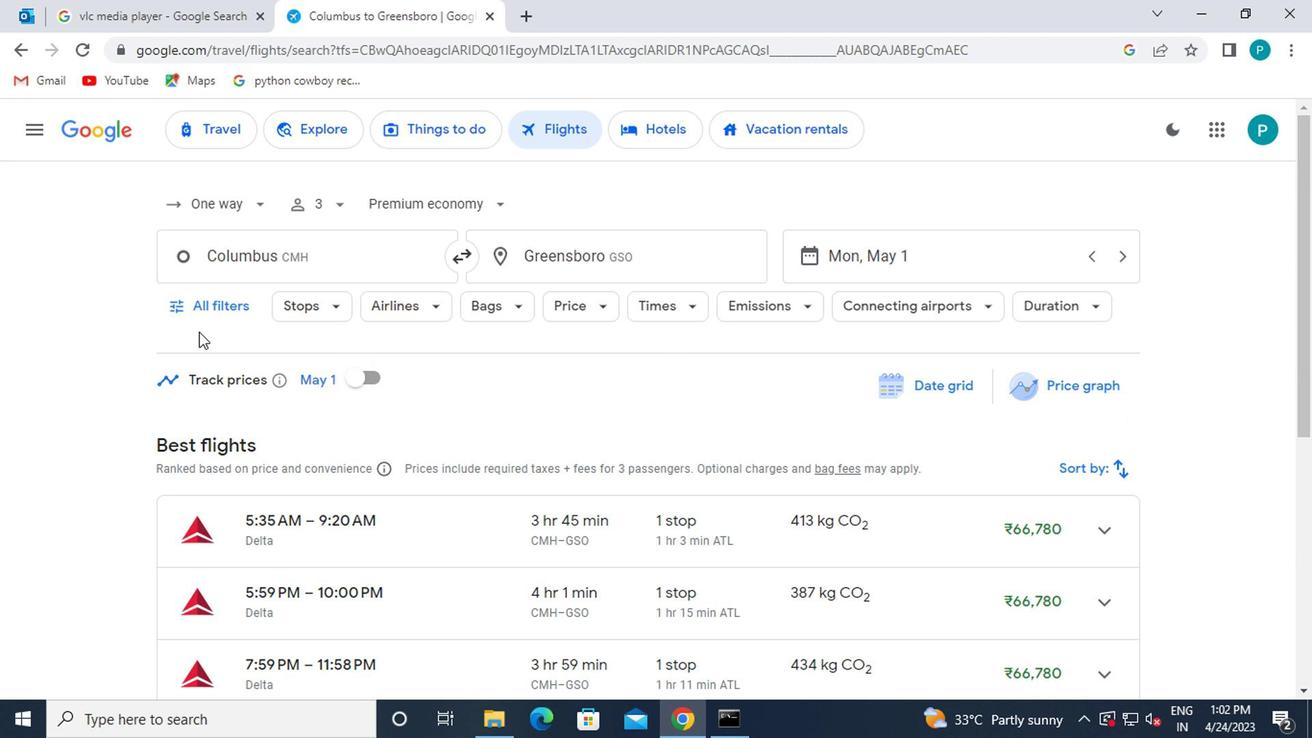 
Action: Mouse pressed left at (185, 320)
Screenshot: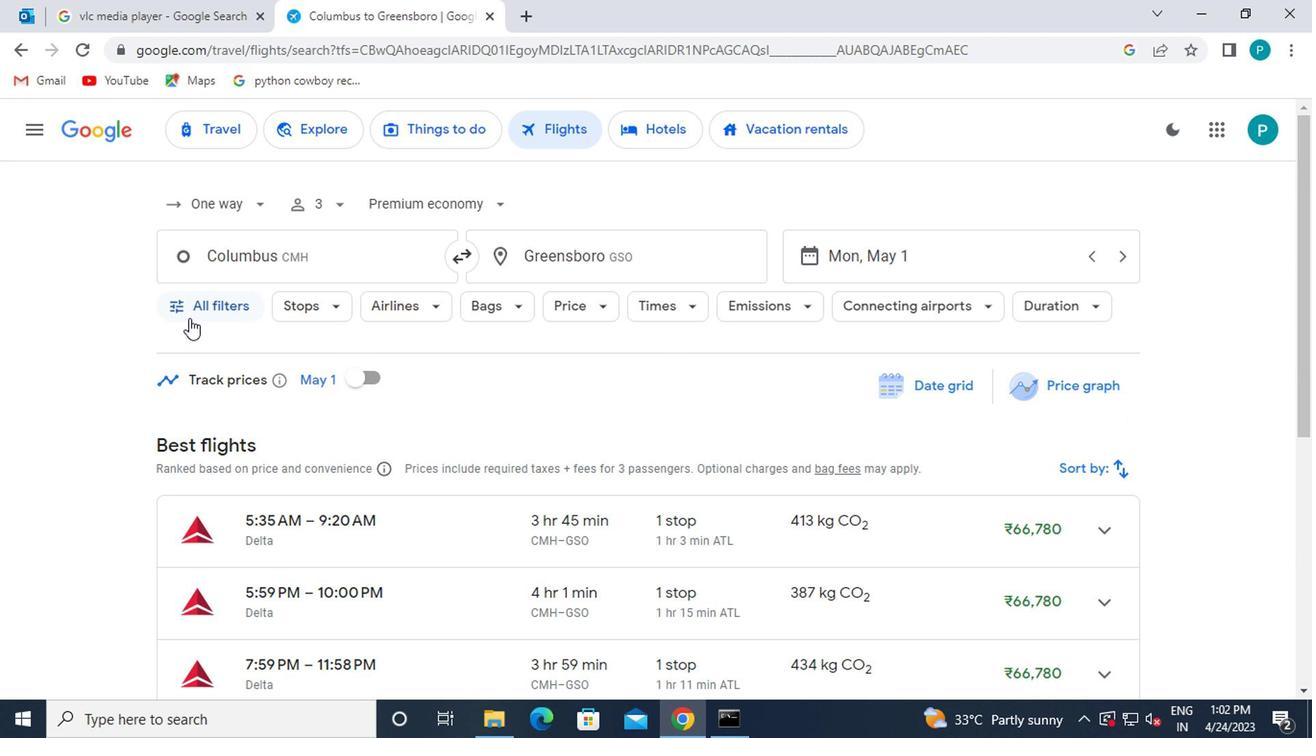 
Action: Mouse moved to (217, 339)
Screenshot: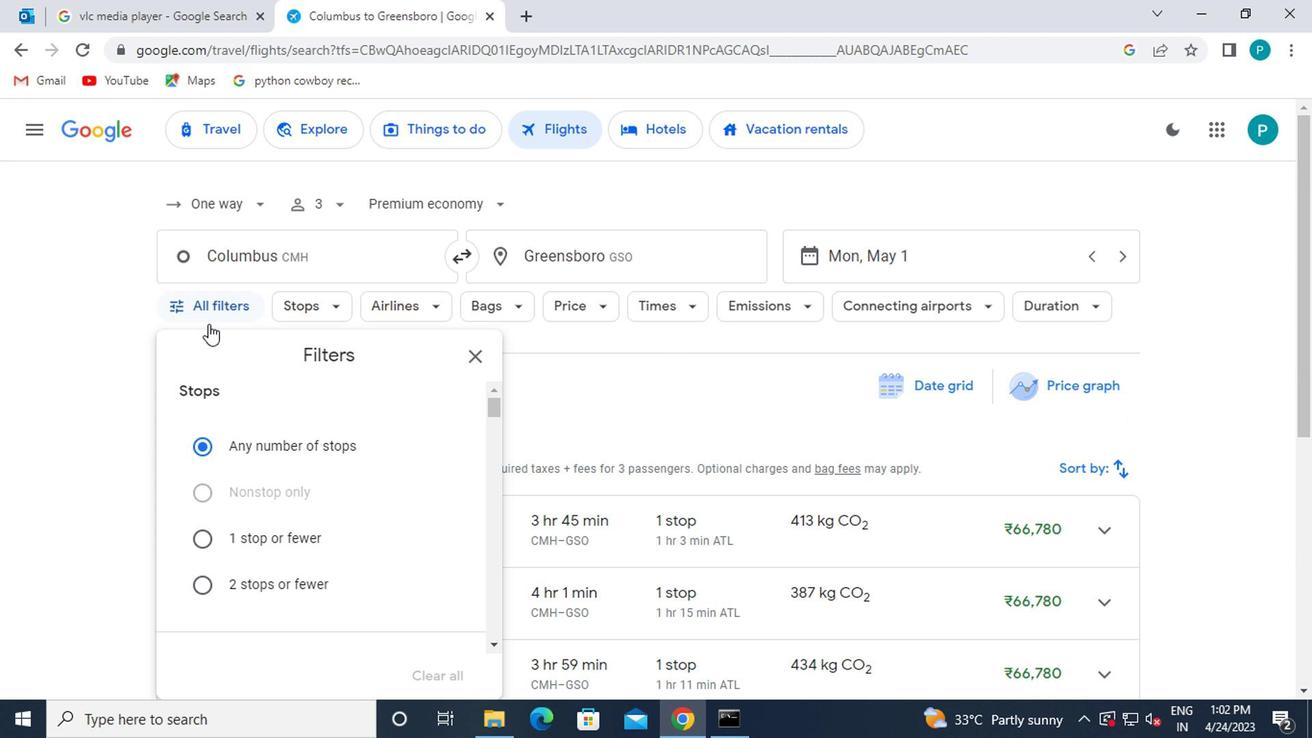 
Action: Mouse scrolled (217, 339) with delta (0, 0)
Screenshot: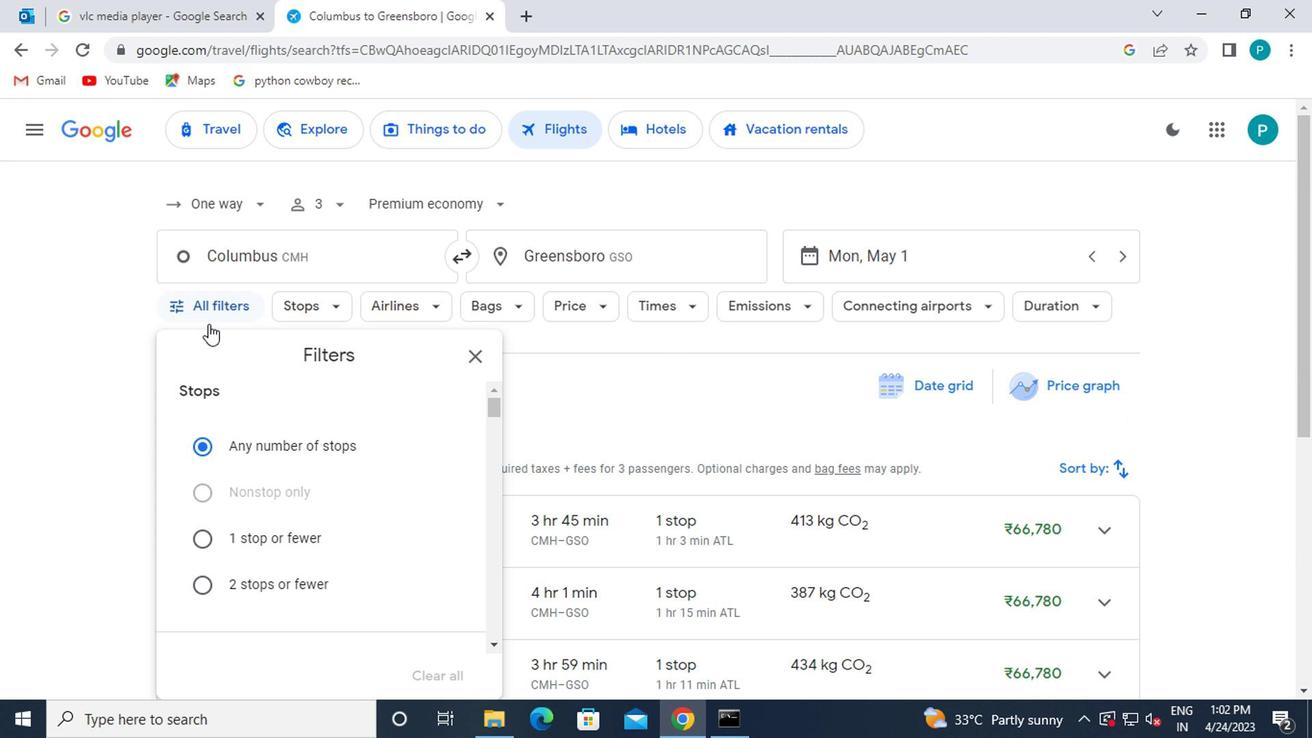 
Action: Mouse moved to (265, 388)
Screenshot: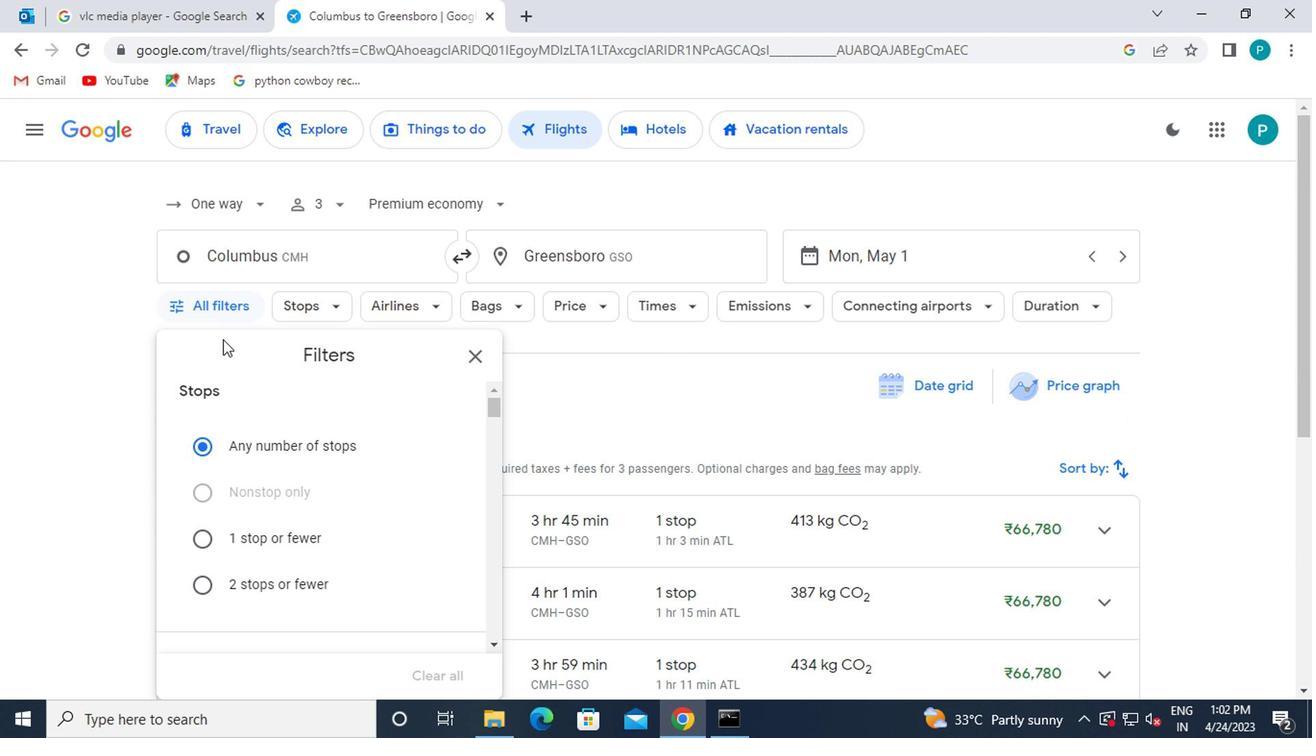 
Action: Mouse scrolled (265, 388) with delta (0, 0)
Screenshot: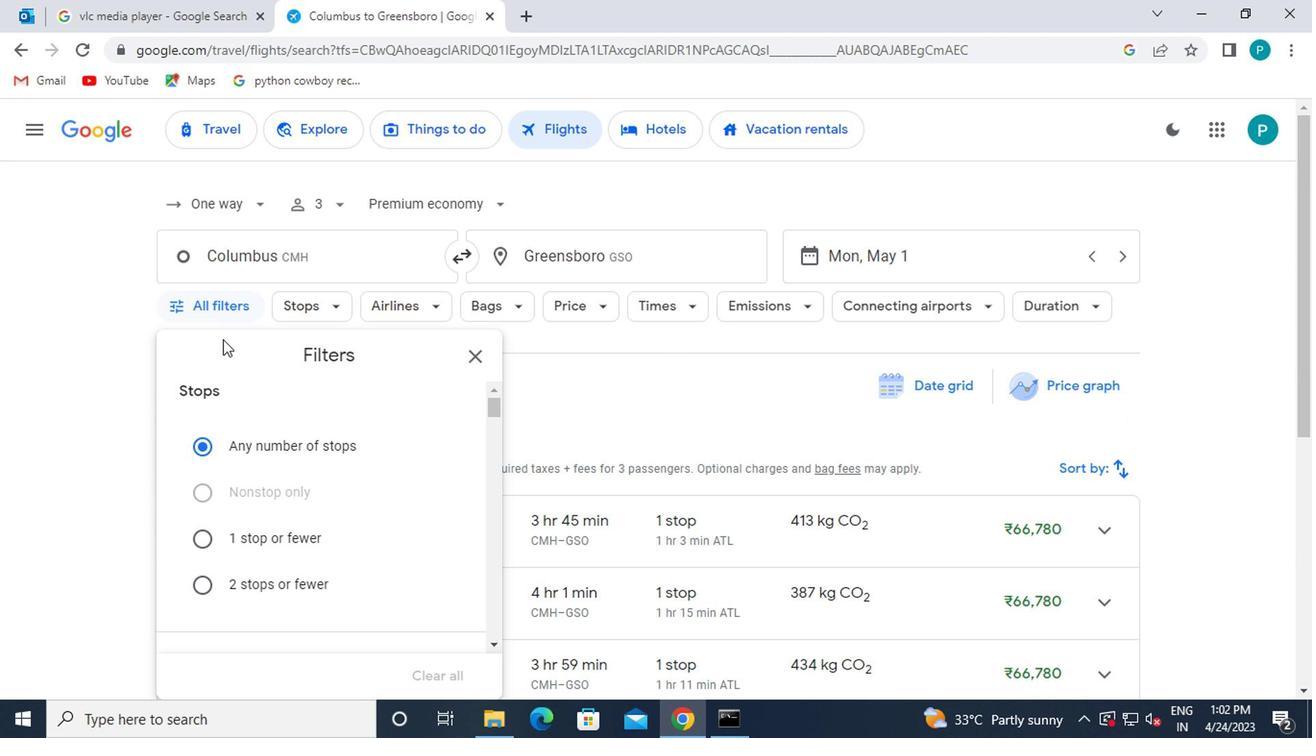 
Action: Mouse moved to (298, 417)
Screenshot: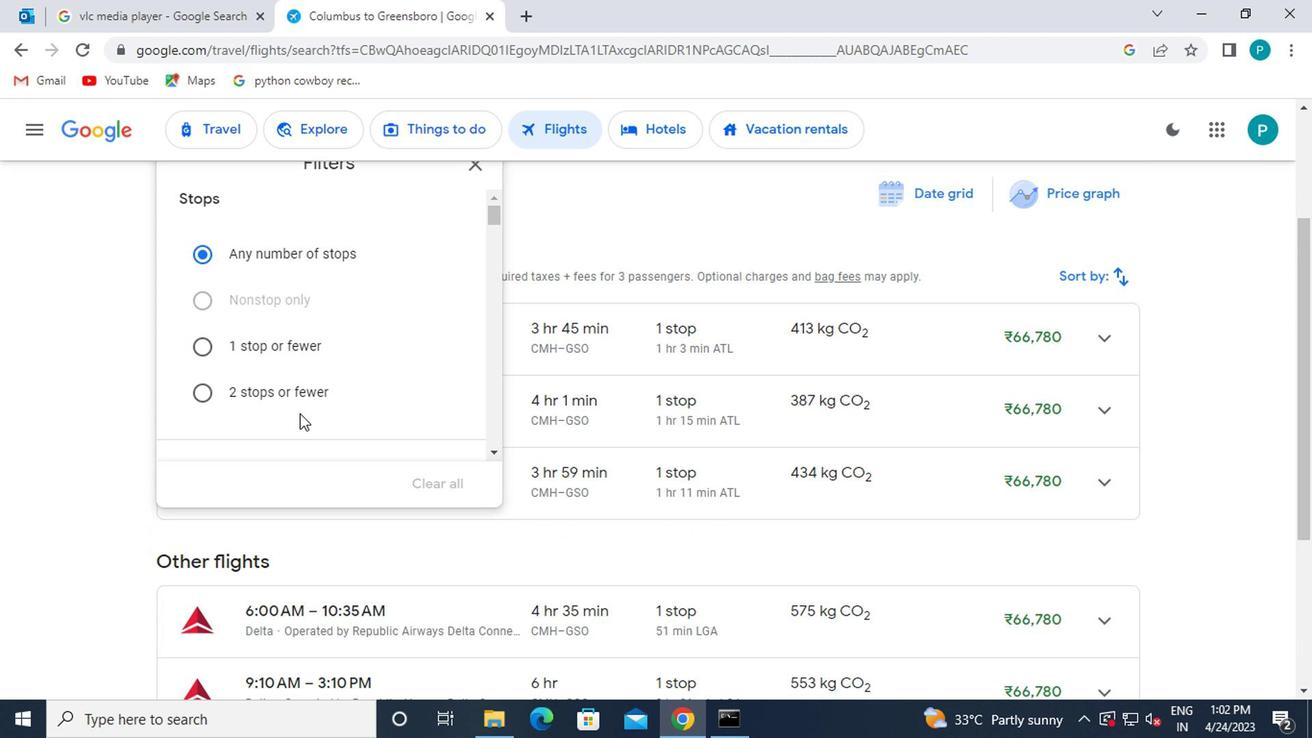 
Action: Mouse scrolled (298, 416) with delta (0, 0)
Screenshot: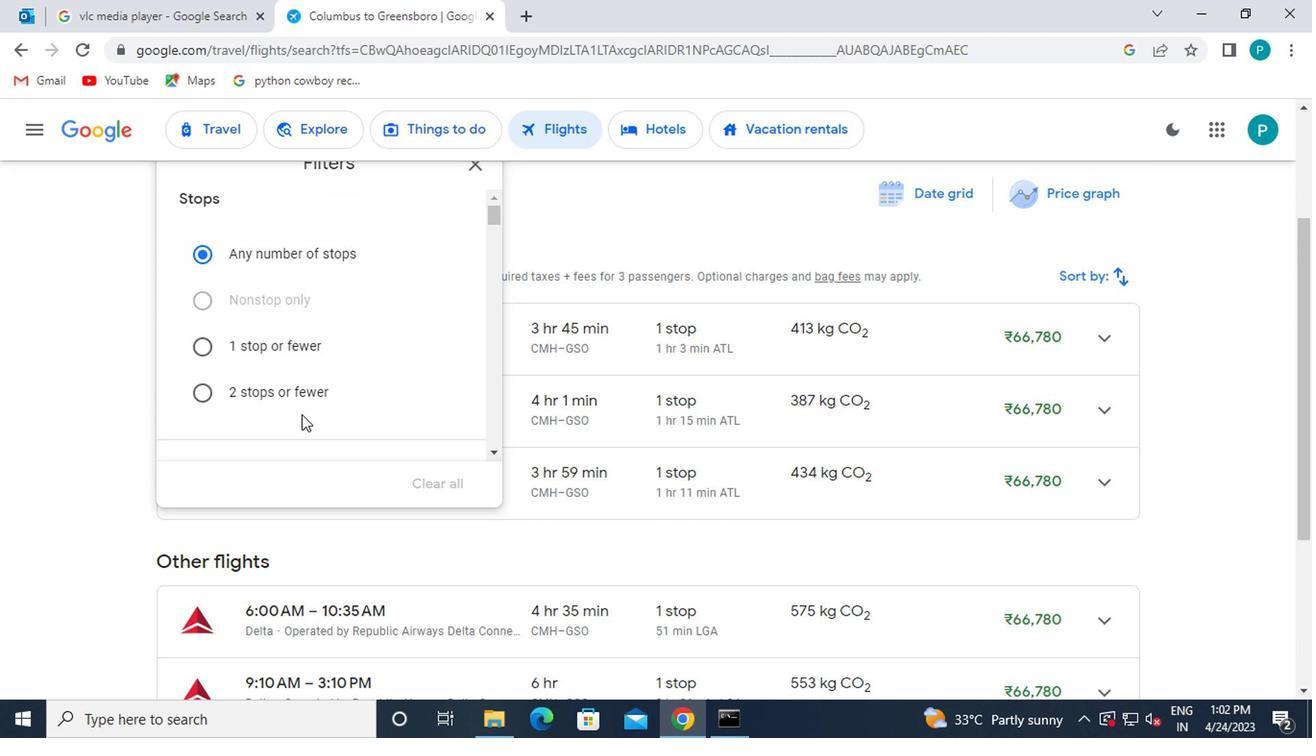 
Action: Mouse moved to (298, 417)
Screenshot: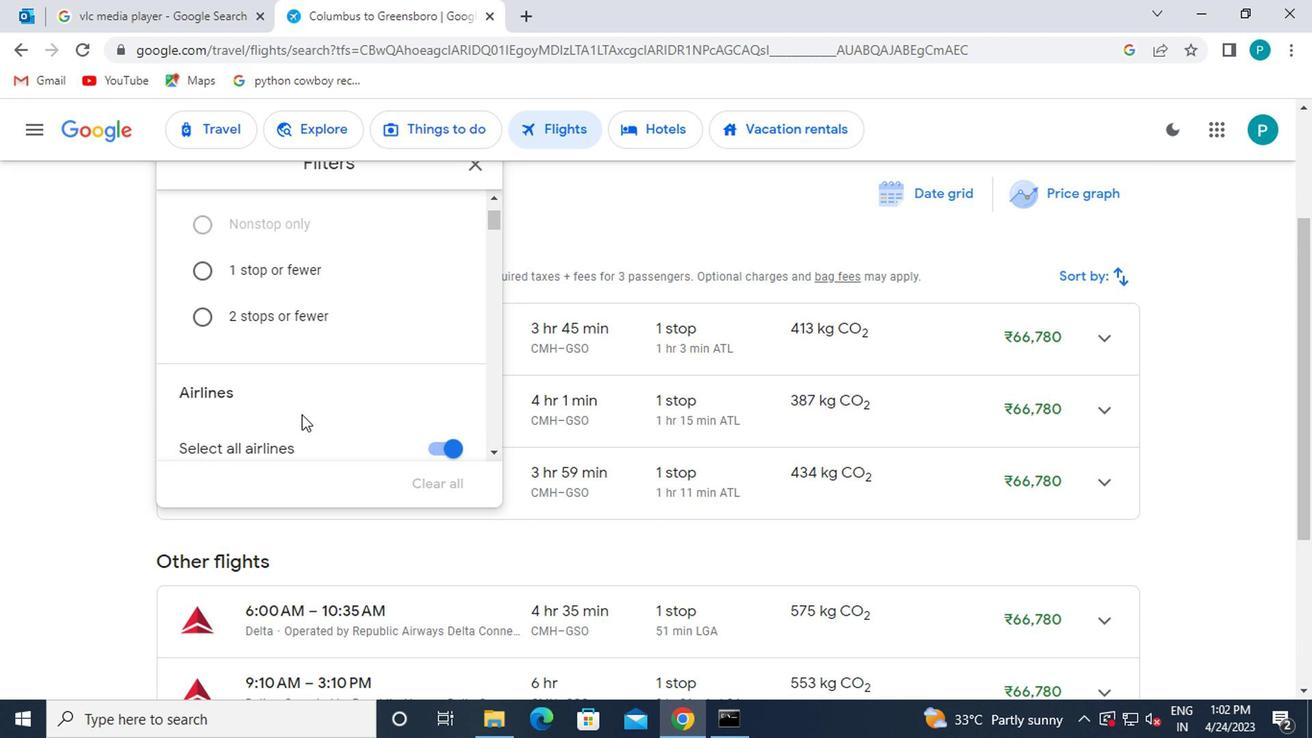 
Action: Mouse scrolled (298, 416) with delta (0, 0)
Screenshot: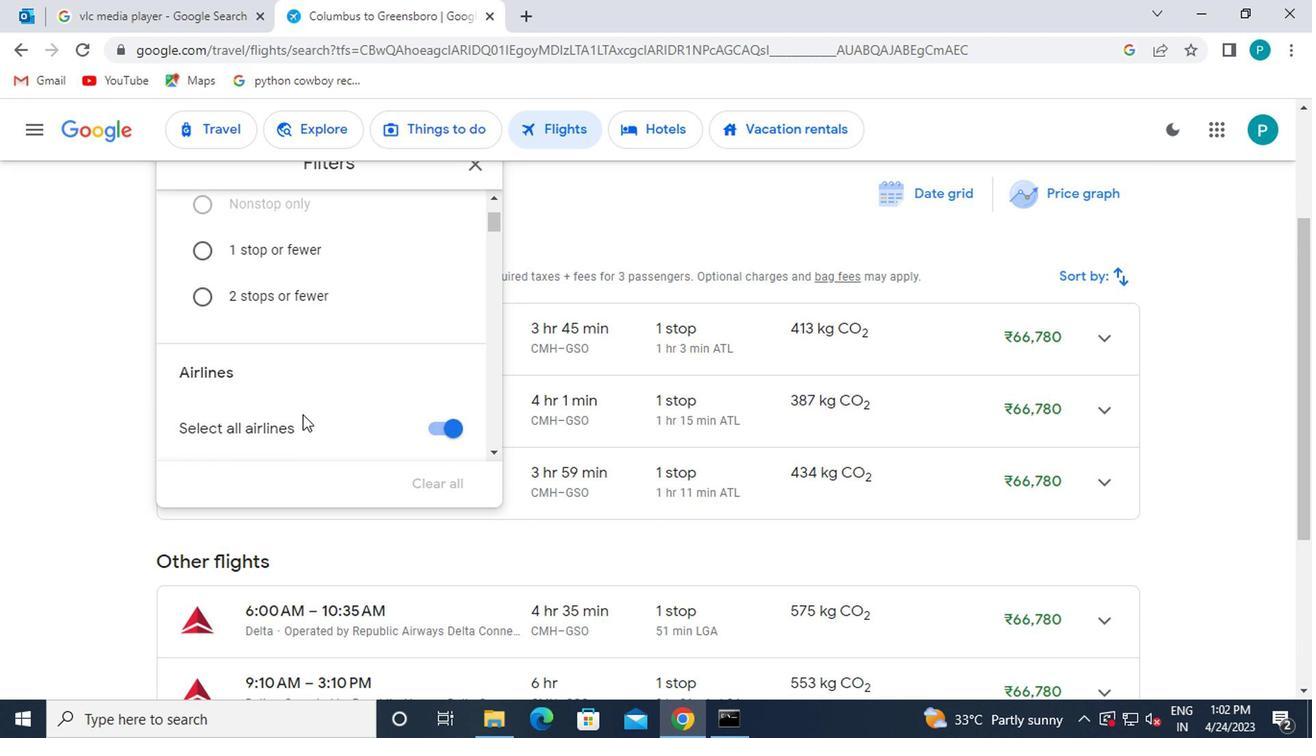 
Action: Mouse moved to (302, 411)
Screenshot: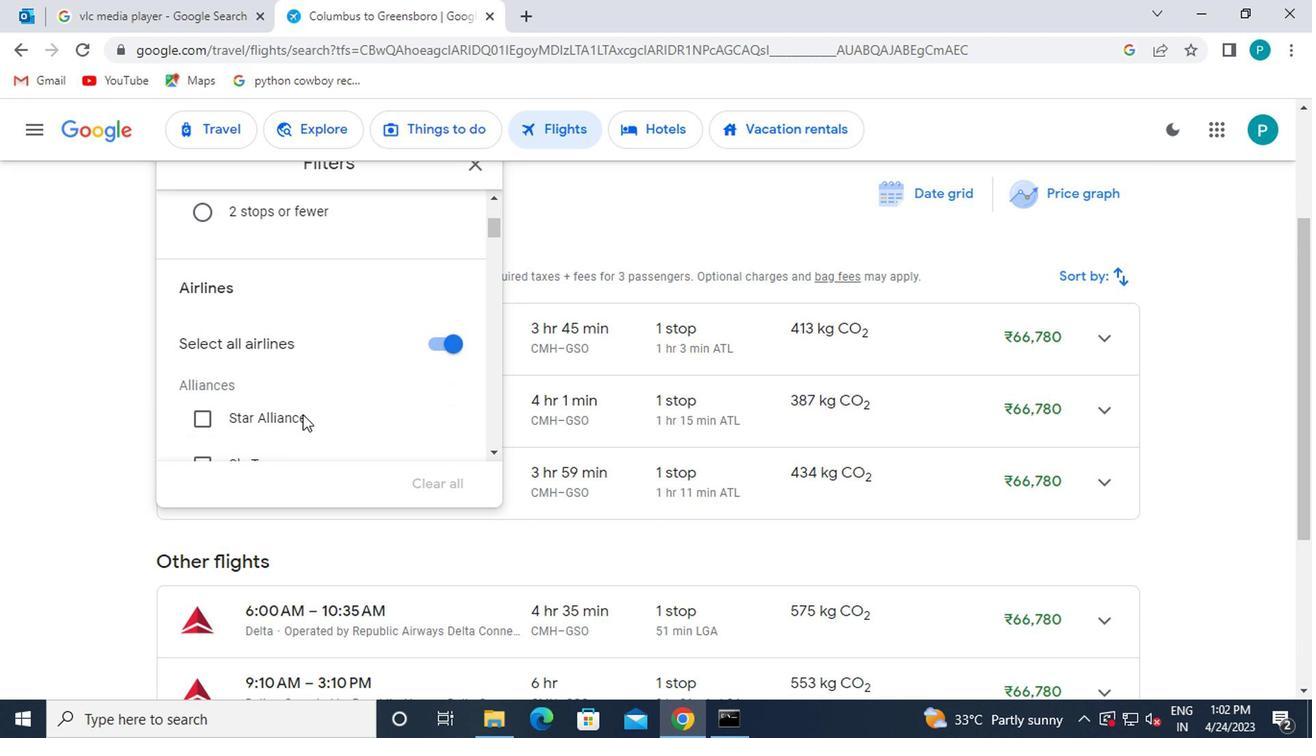 
Action: Mouse scrolled (302, 410) with delta (0, -1)
Screenshot: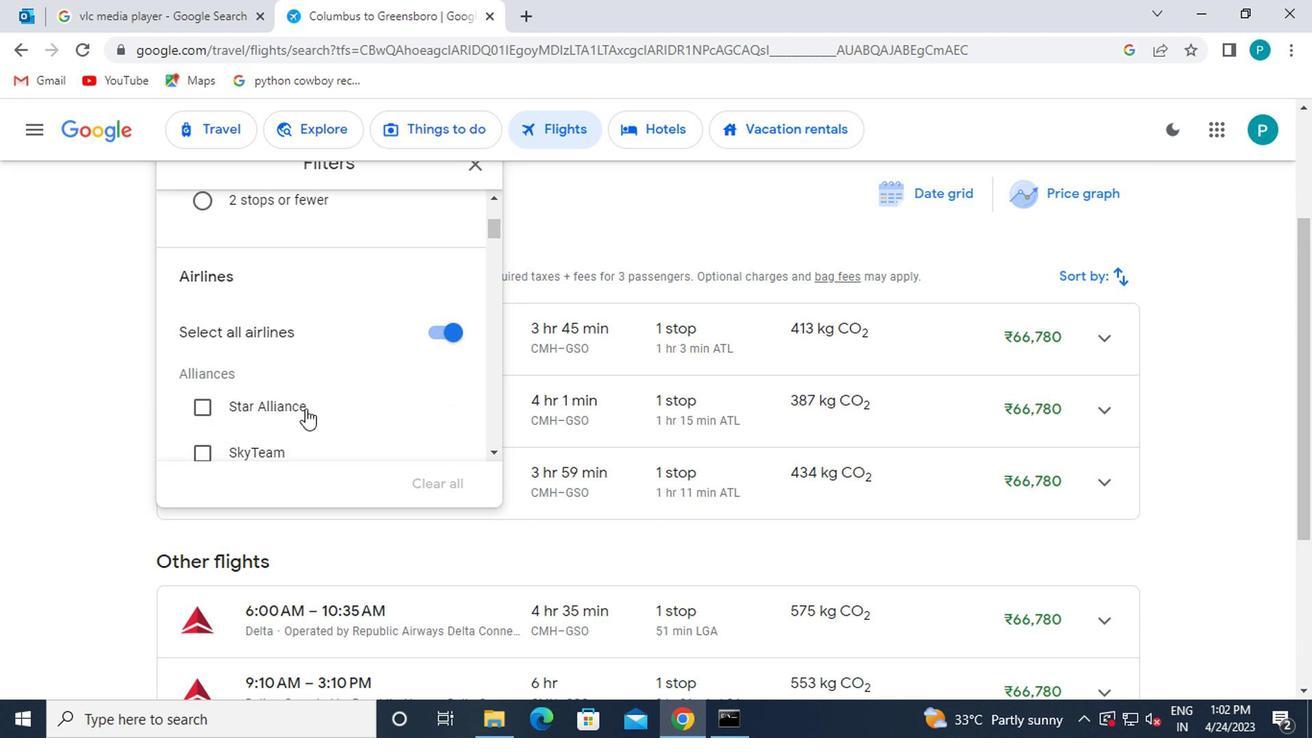 
Action: Mouse scrolled (302, 410) with delta (0, -1)
Screenshot: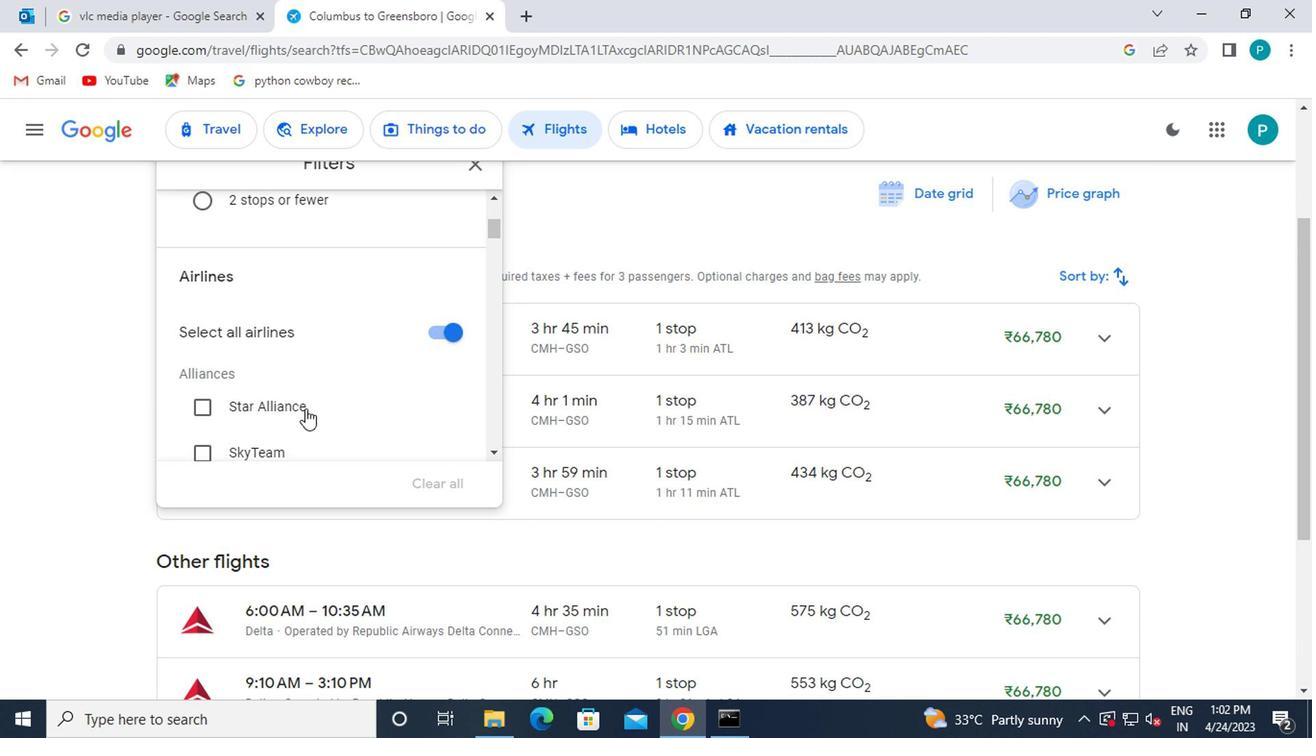 
Action: Mouse scrolled (302, 410) with delta (0, -1)
Screenshot: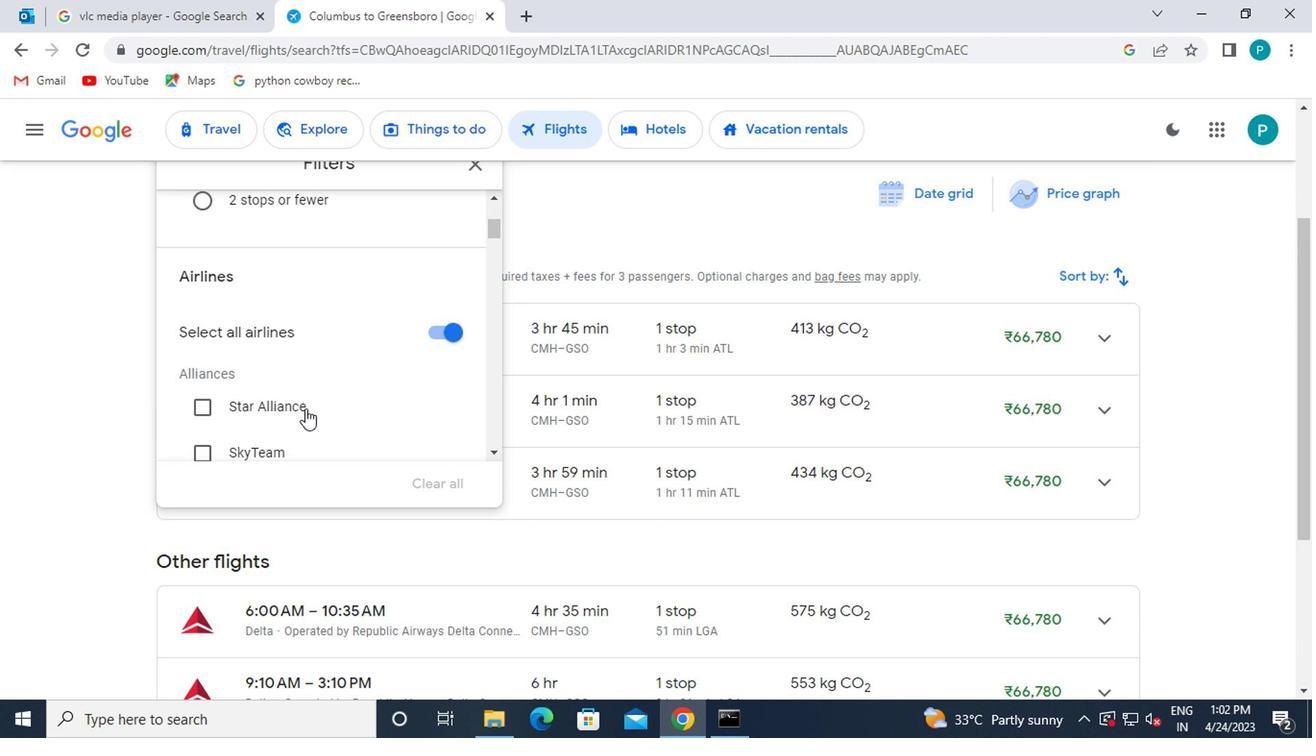 
Action: Mouse moved to (423, 393)
Screenshot: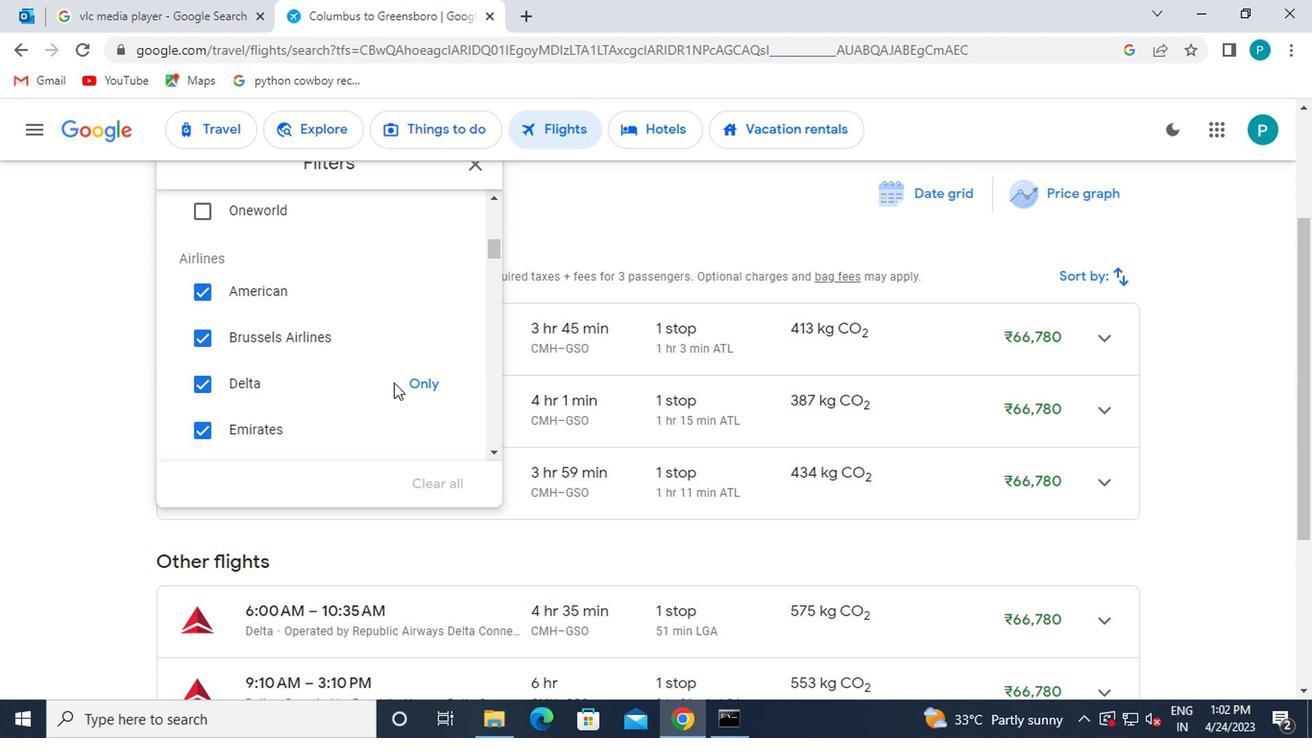 
Action: Mouse pressed left at (423, 393)
Screenshot: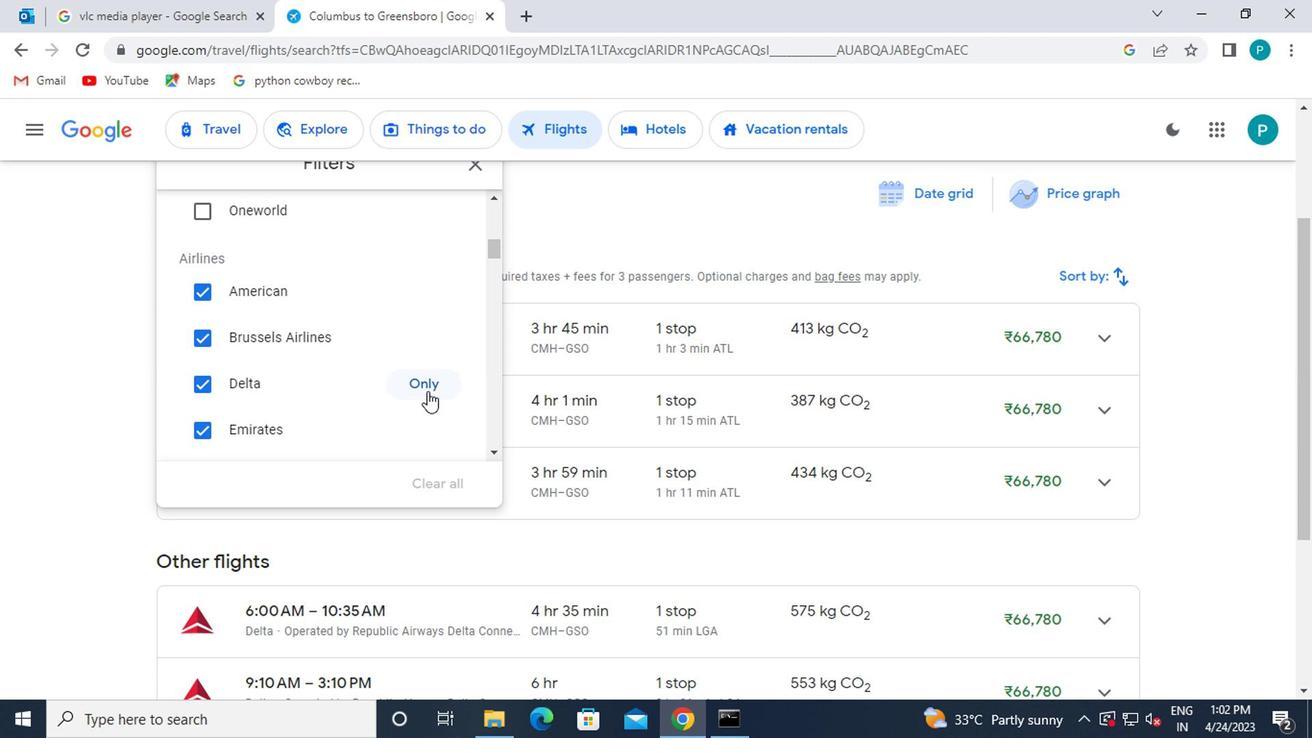 
Action: Mouse scrolled (423, 393) with delta (0, 0)
Screenshot: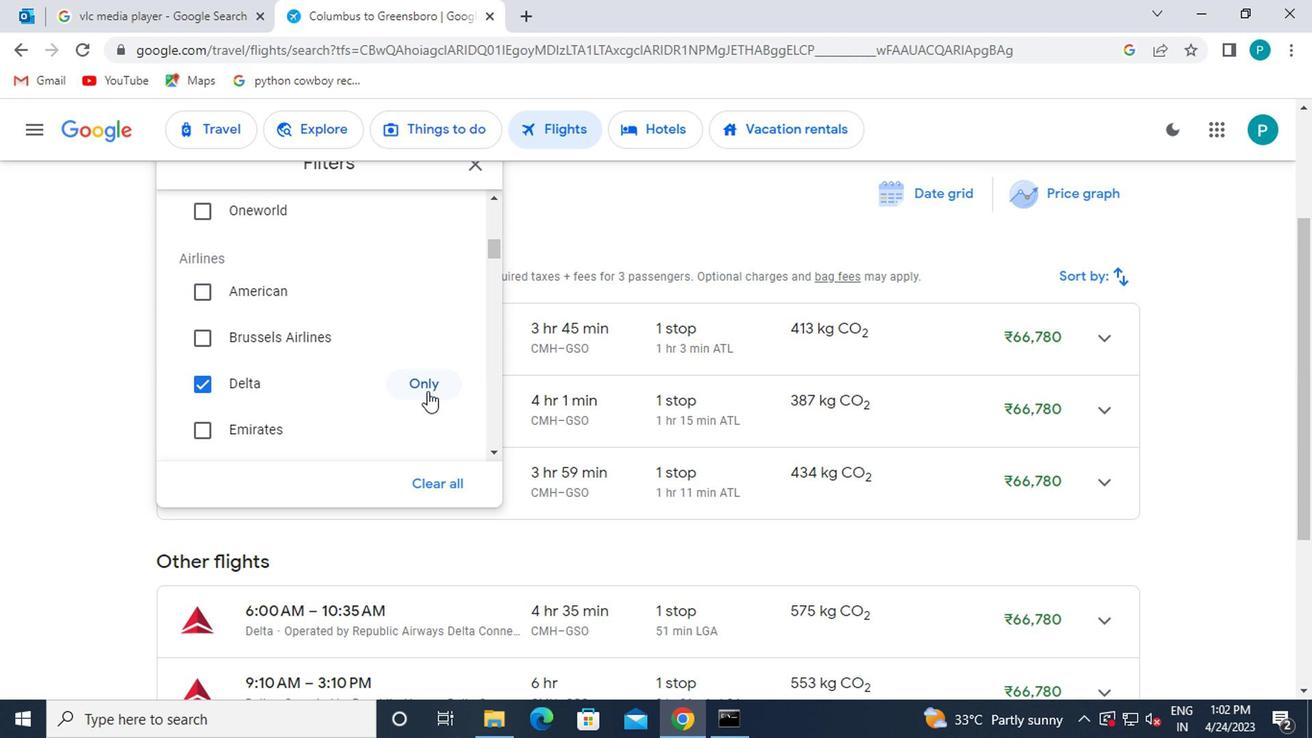 
Action: Mouse scrolled (423, 393) with delta (0, 0)
Screenshot: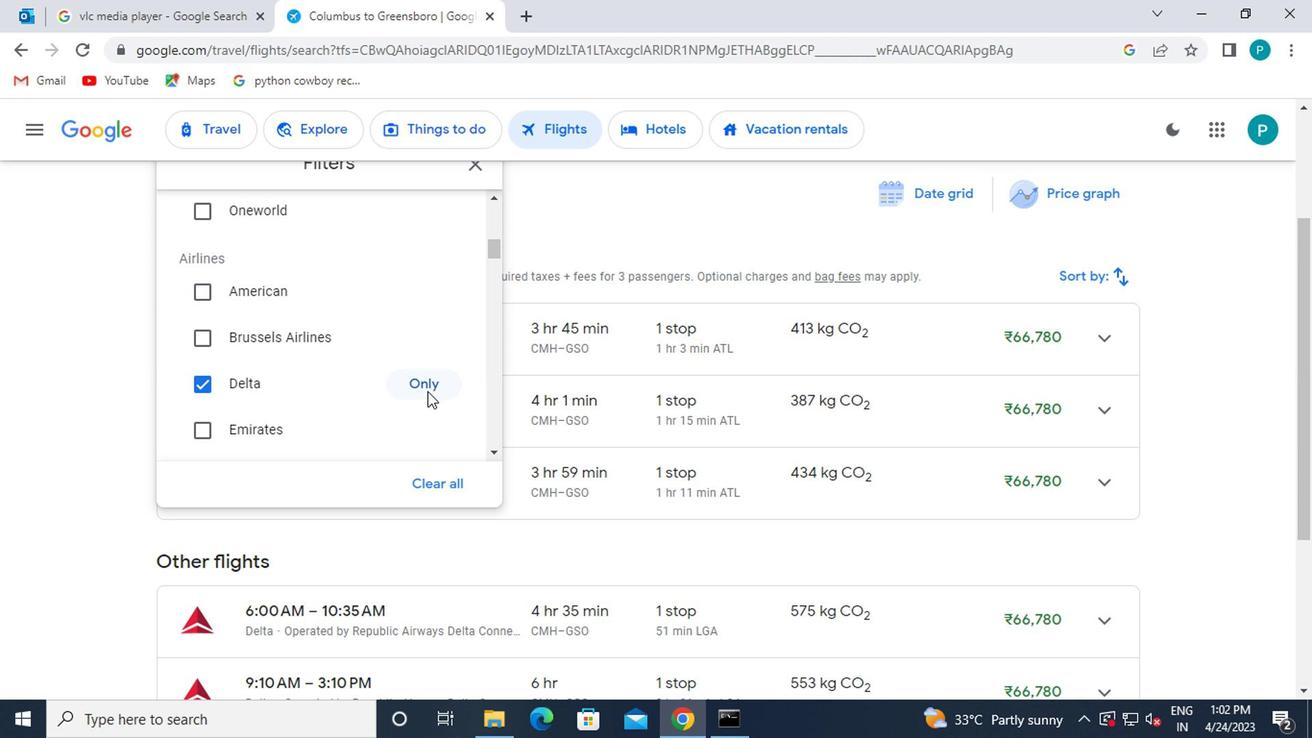 
Action: Mouse scrolled (423, 393) with delta (0, 0)
Screenshot: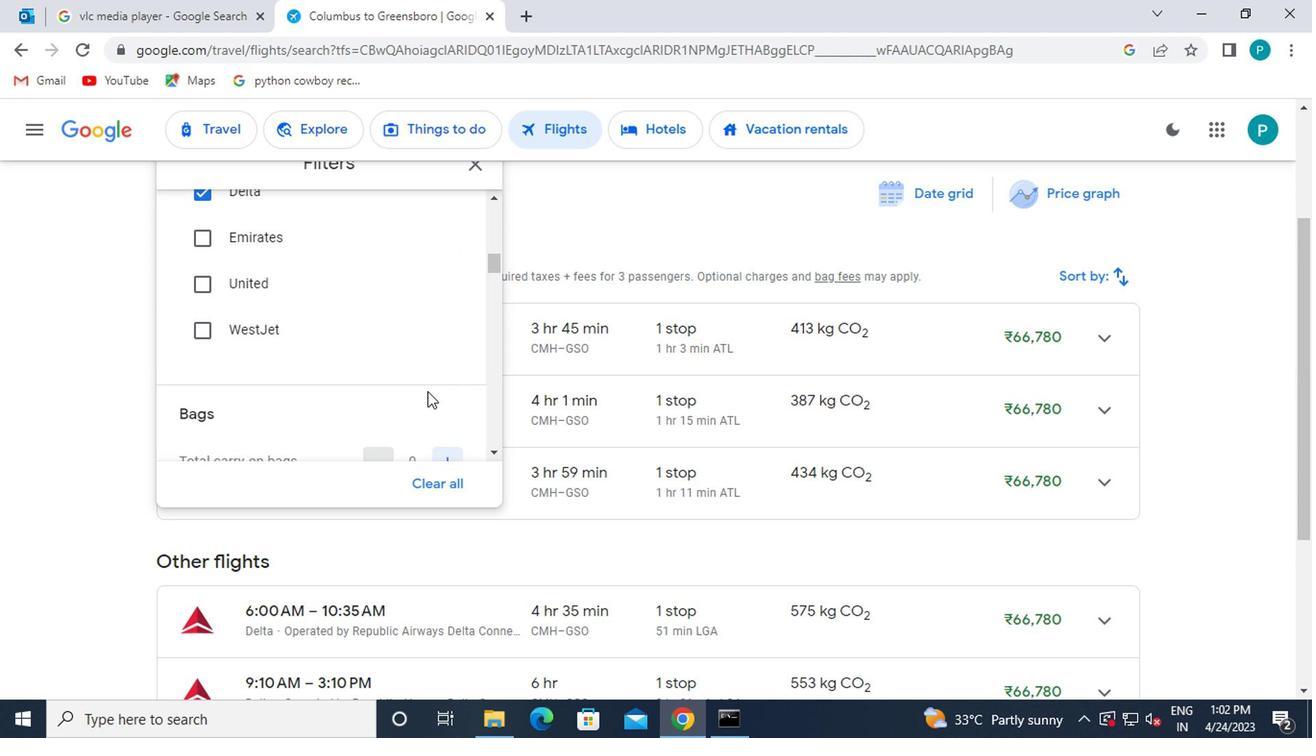 
Action: Mouse scrolled (423, 395) with delta (0, 1)
Screenshot: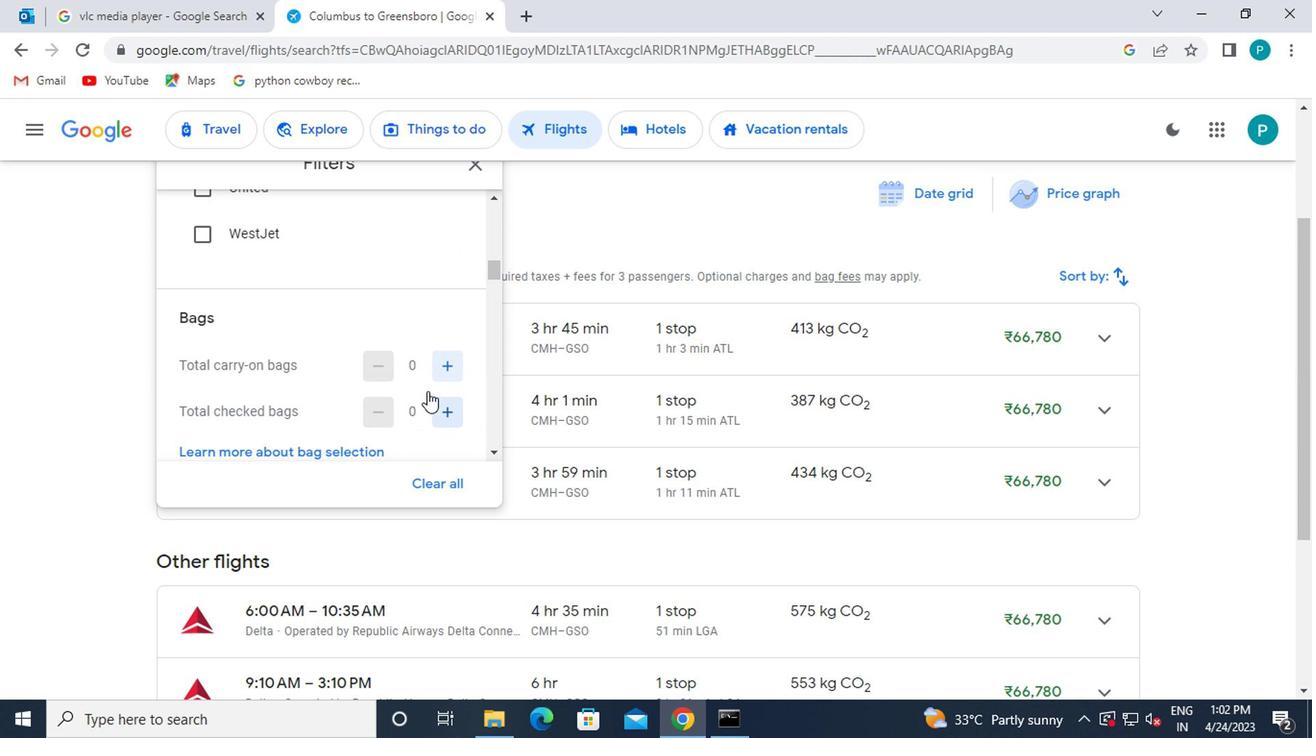 
Action: Mouse scrolled (423, 395) with delta (0, 1)
Screenshot: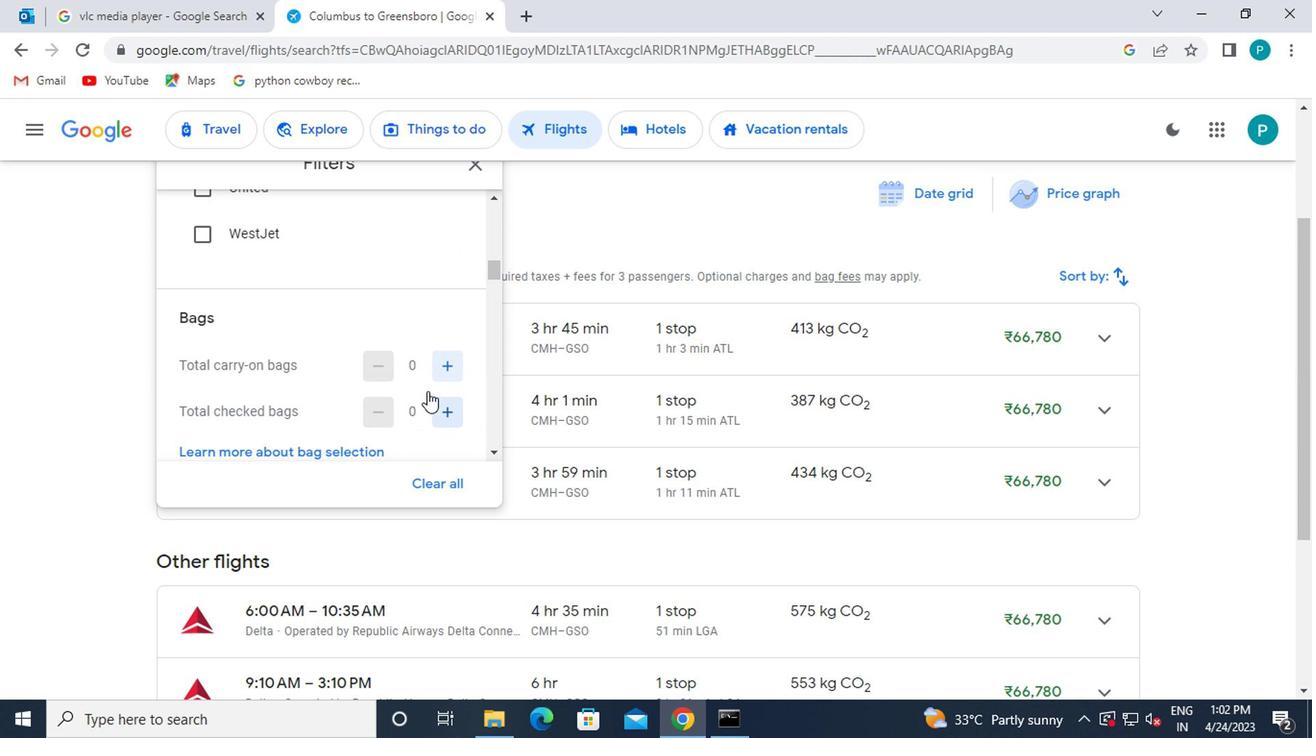 
Action: Mouse scrolled (423, 393) with delta (0, 0)
Screenshot: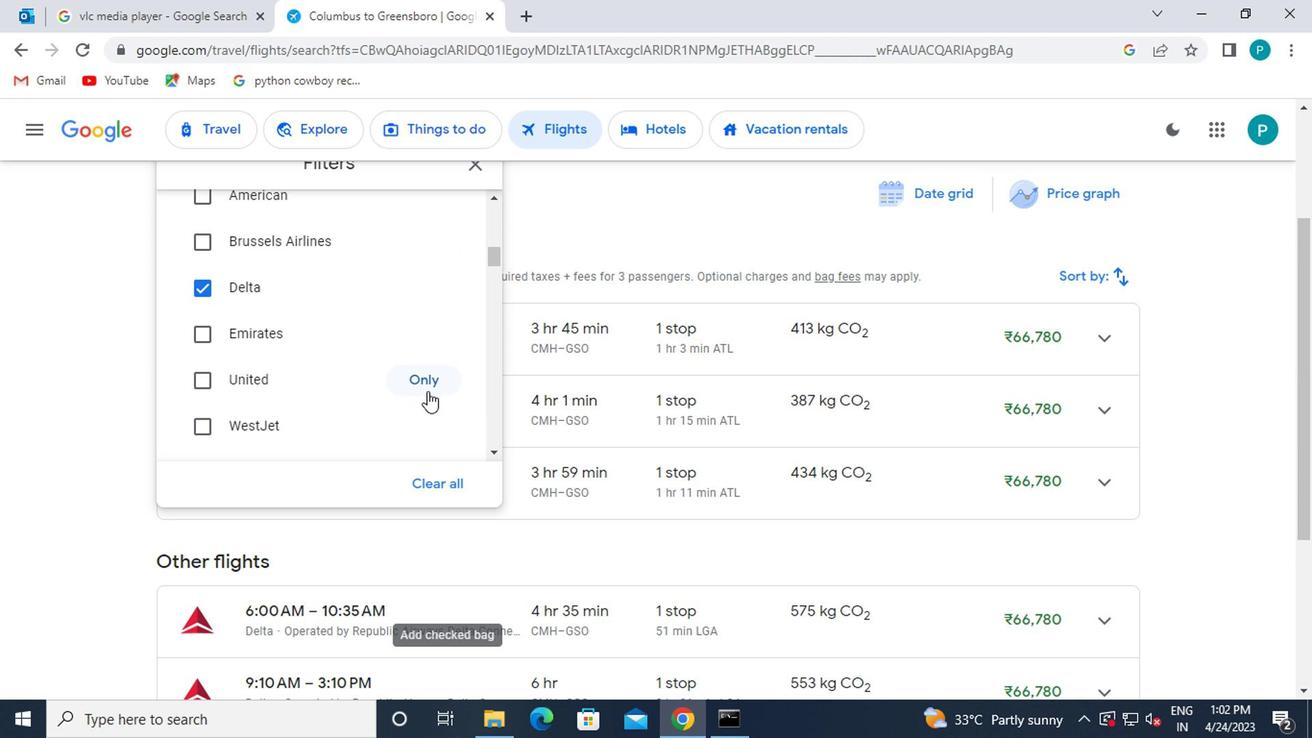 
Action: Mouse scrolled (423, 393) with delta (0, 0)
Screenshot: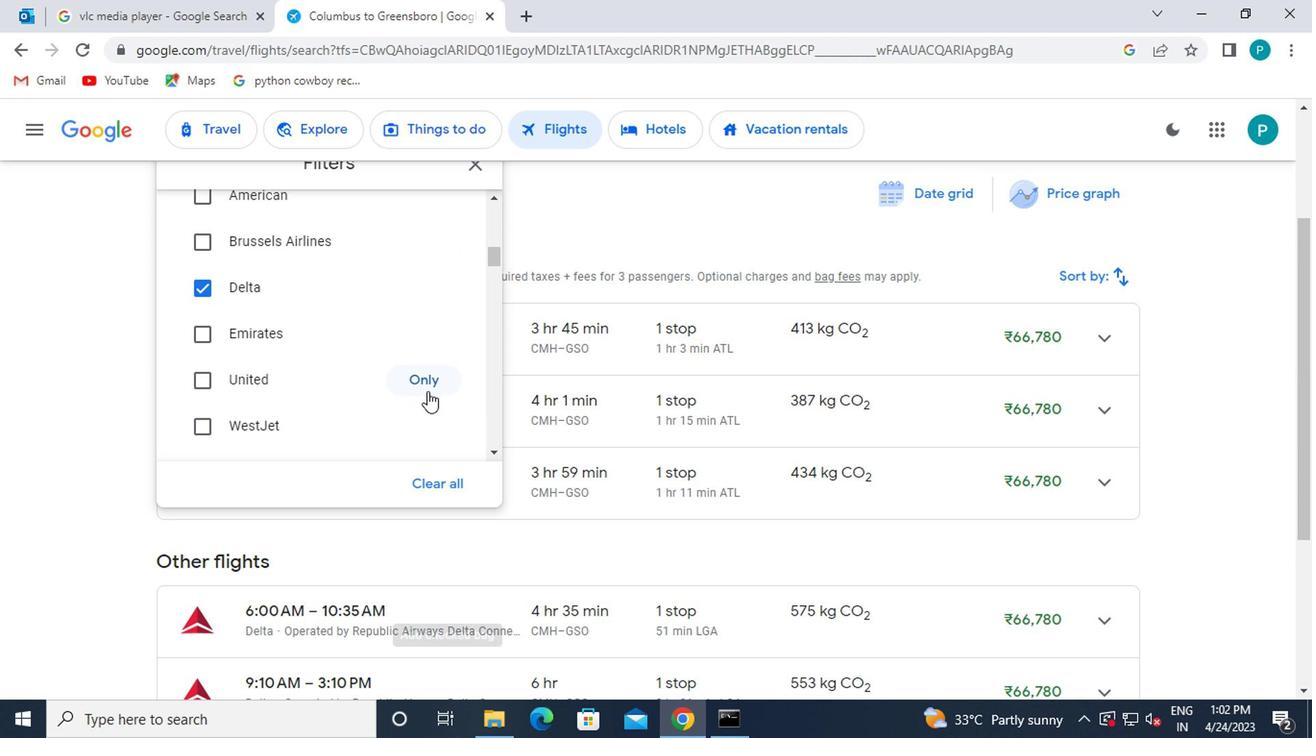
Action: Mouse scrolled (423, 393) with delta (0, 0)
Screenshot: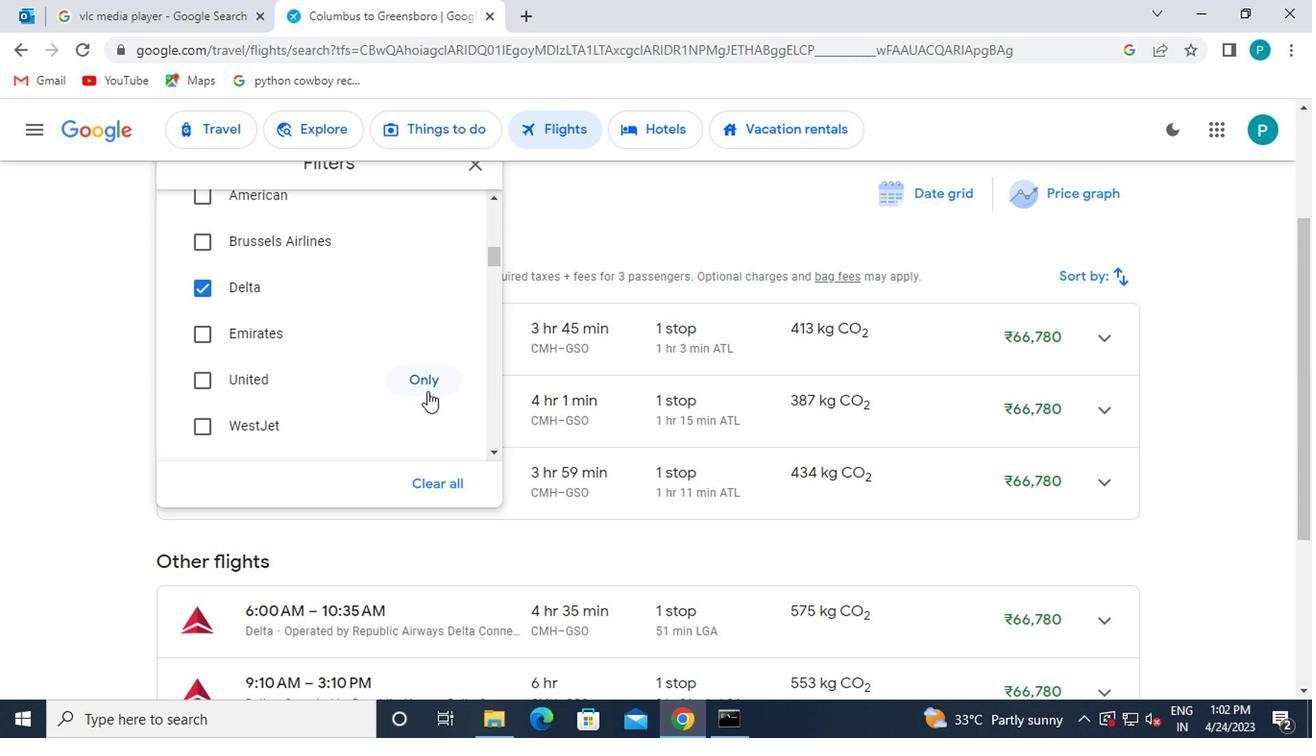 
Action: Mouse moved to (434, 277)
Screenshot: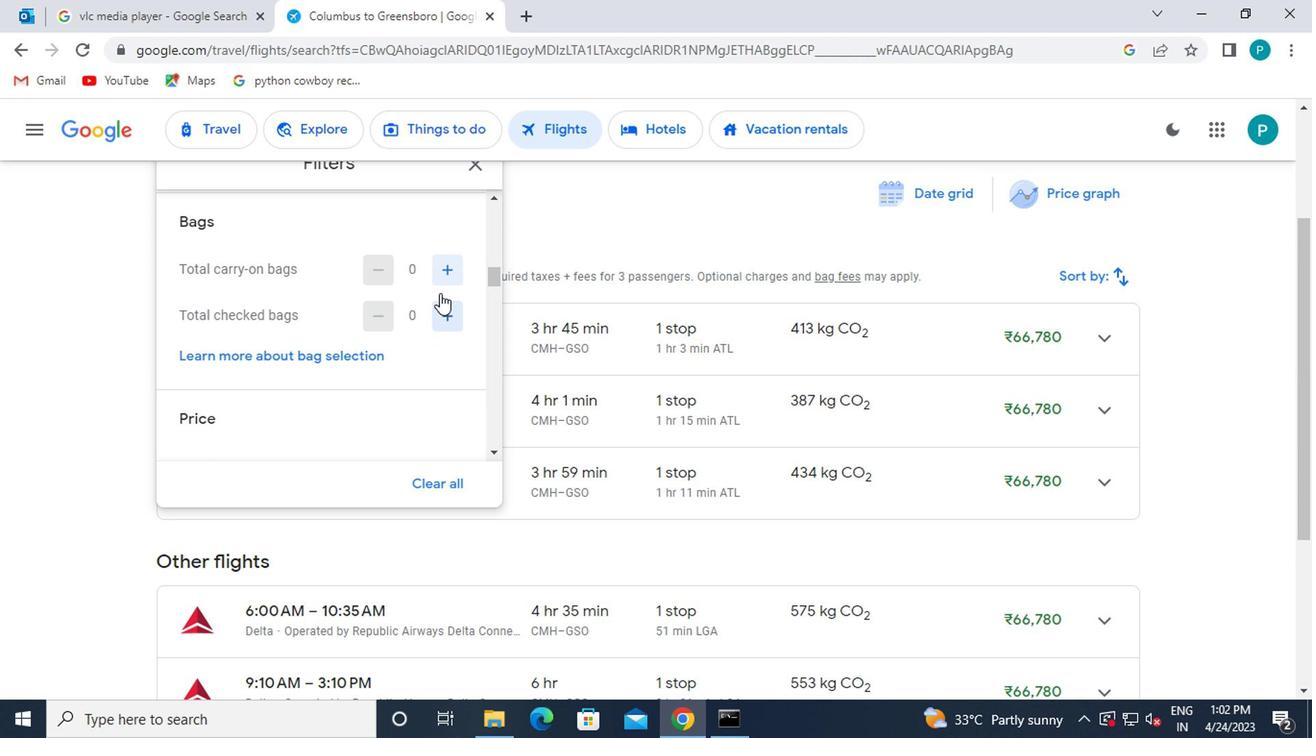 
Action: Mouse pressed left at (434, 277)
Screenshot: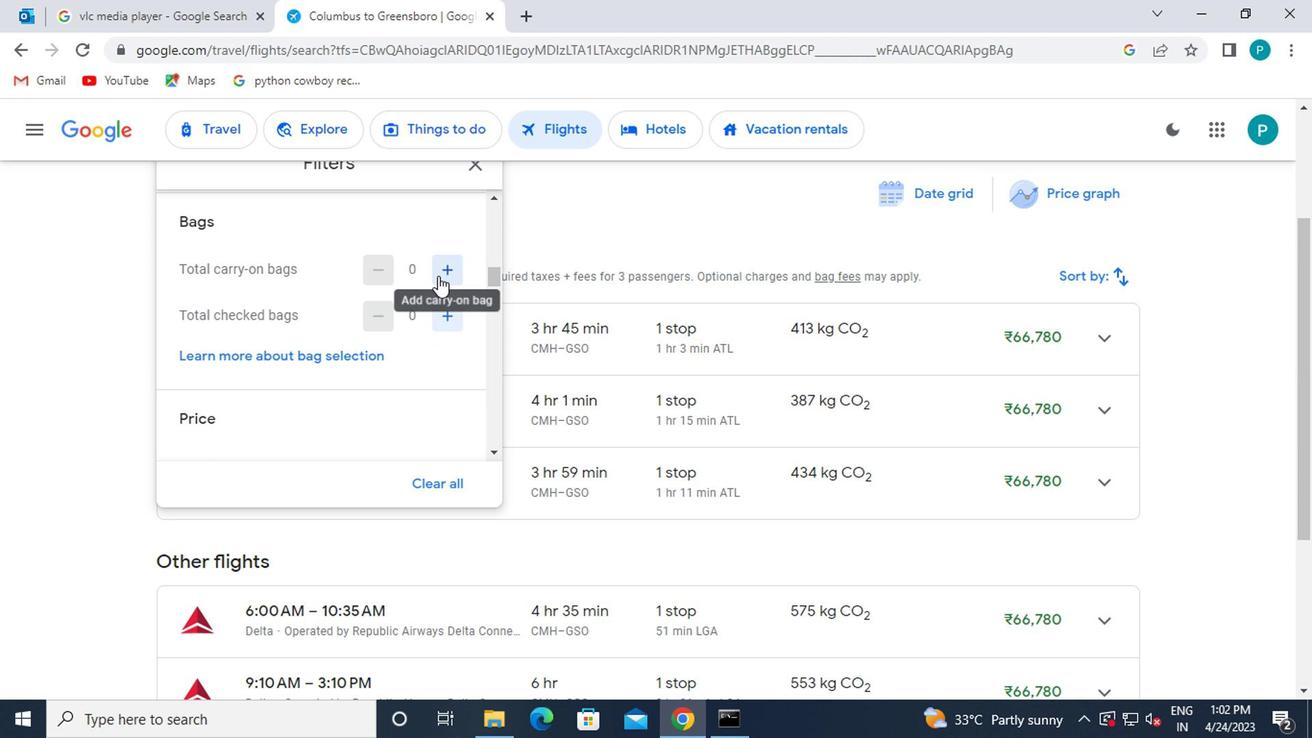 
Action: Mouse moved to (379, 272)
Screenshot: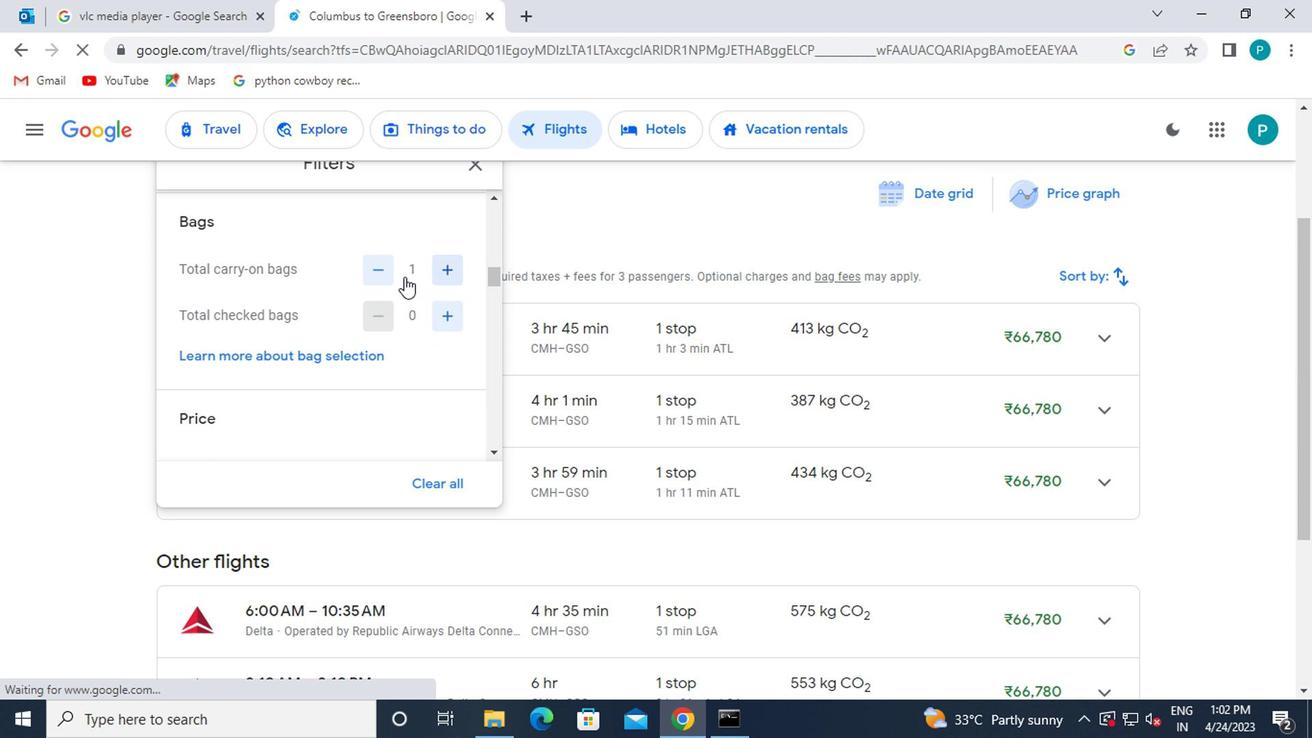 
Action: Mouse pressed left at (379, 272)
Screenshot: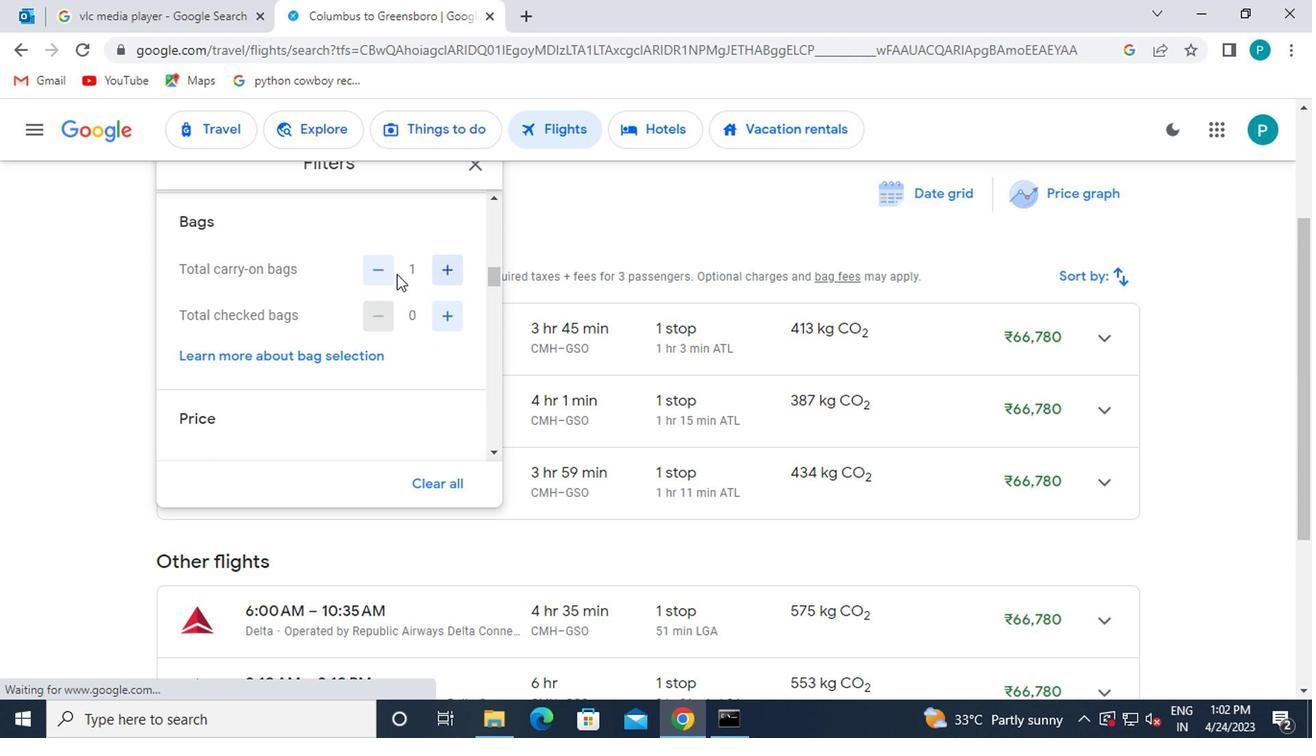 
Action: Mouse moved to (445, 319)
Screenshot: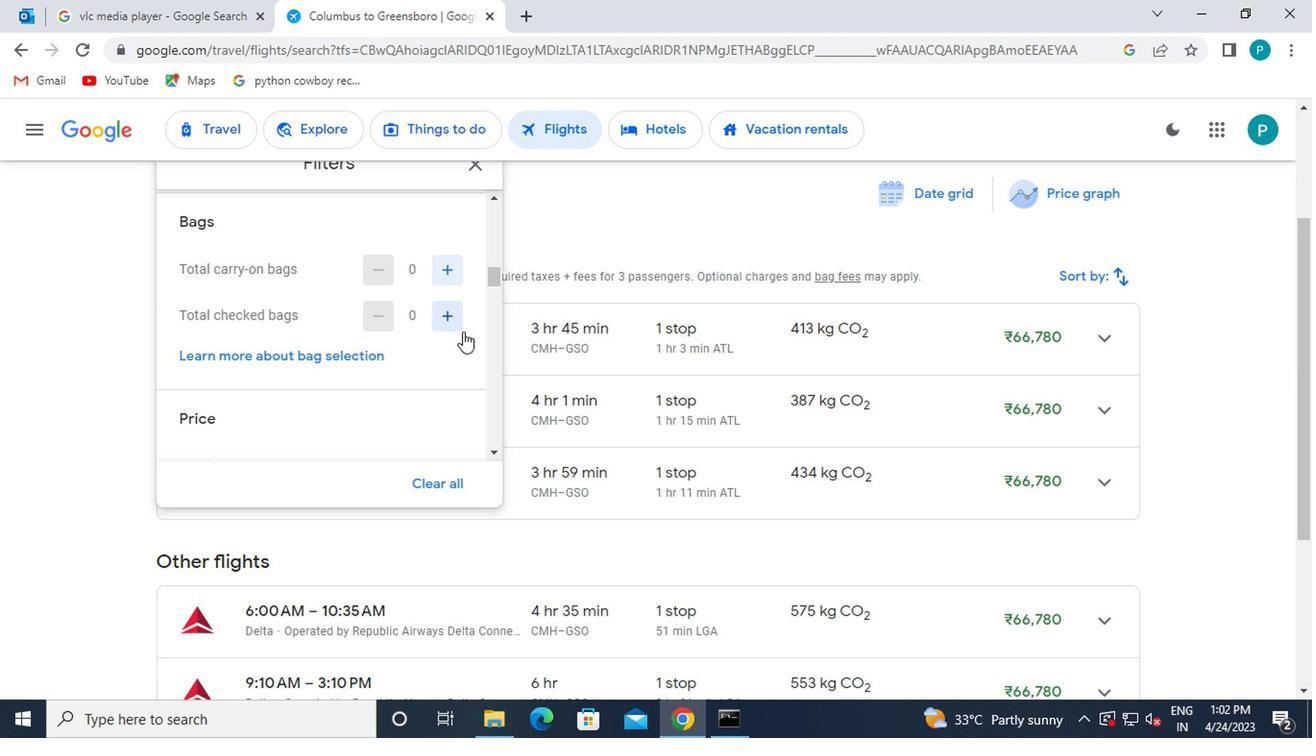 
Action: Mouse pressed left at (445, 319)
Screenshot: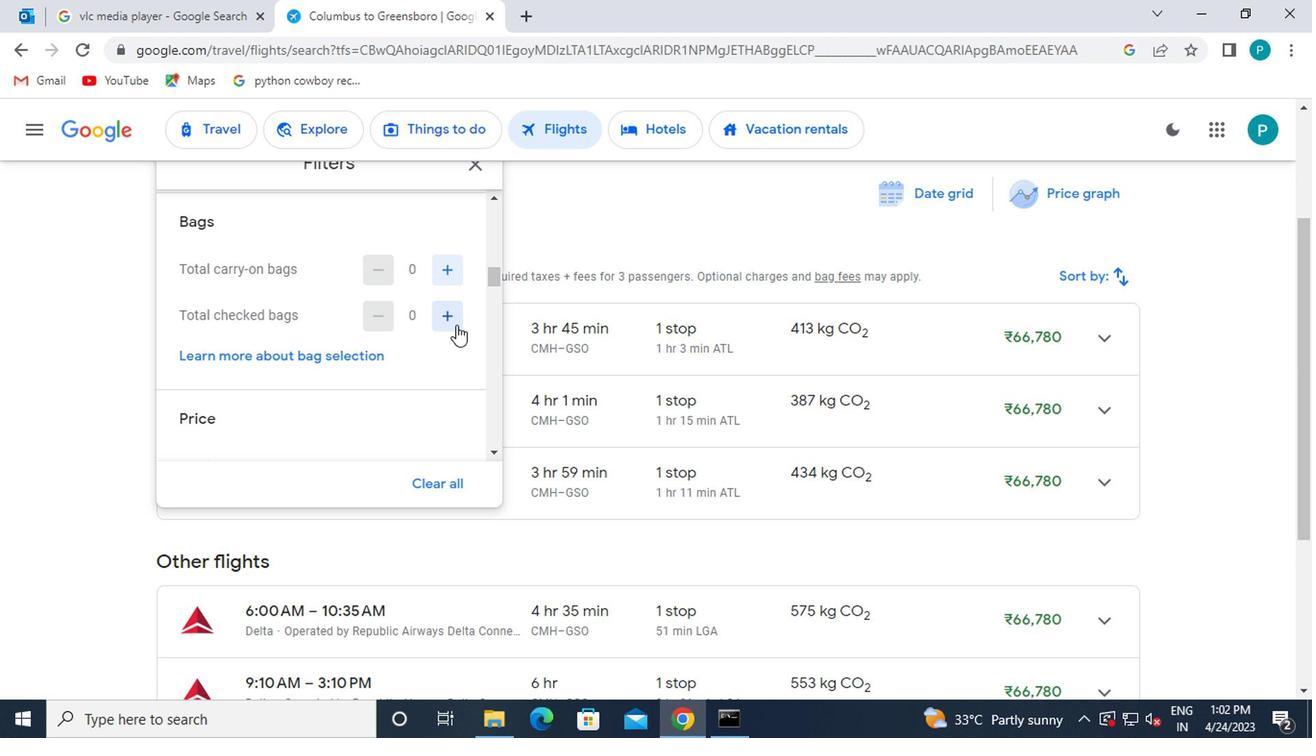 
Action: Mouse moved to (386, 351)
Screenshot: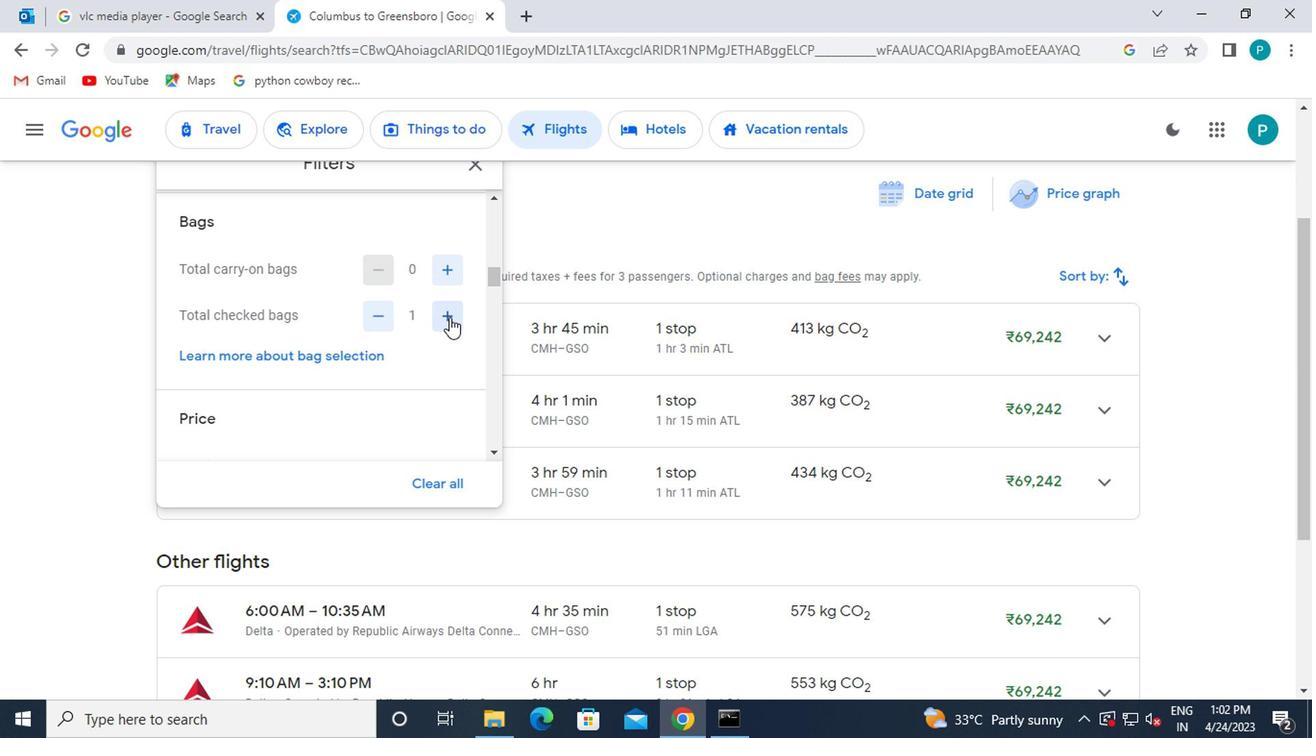 
Action: Mouse scrolled (386, 350) with delta (0, 0)
Screenshot: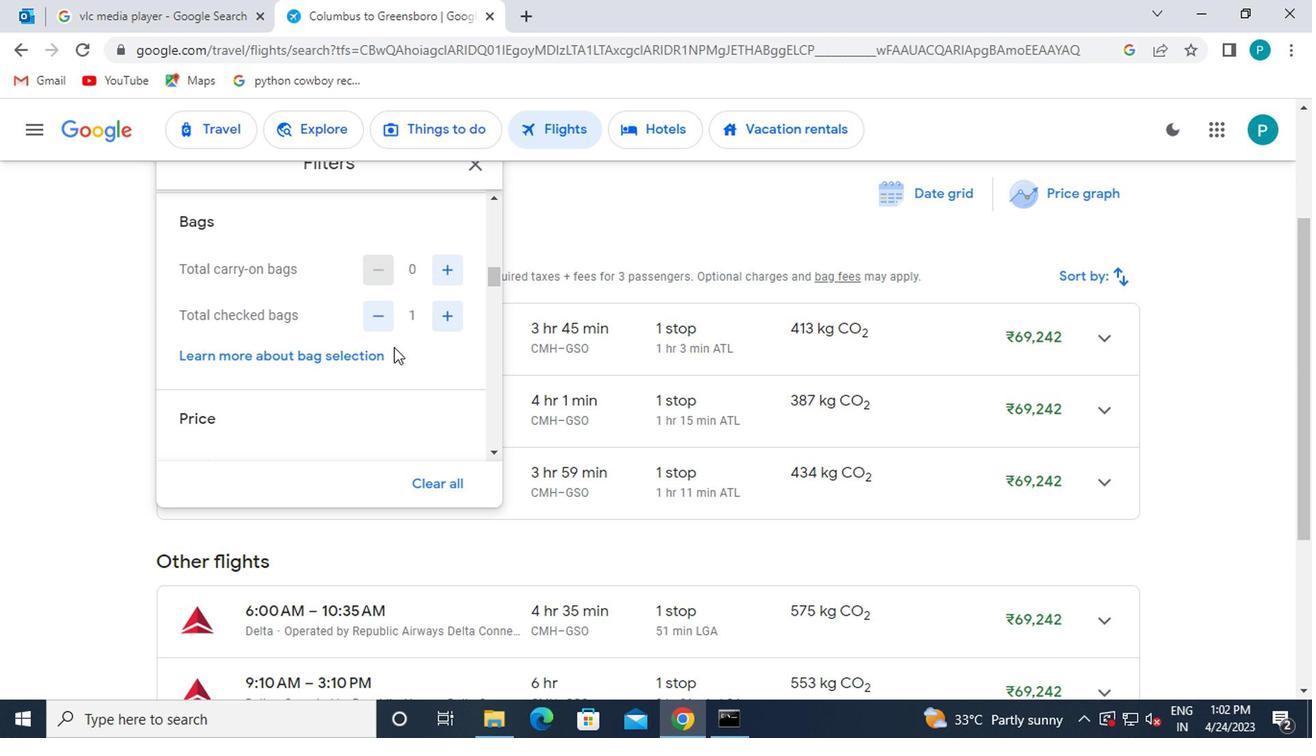 
Action: Mouse moved to (386, 367)
Screenshot: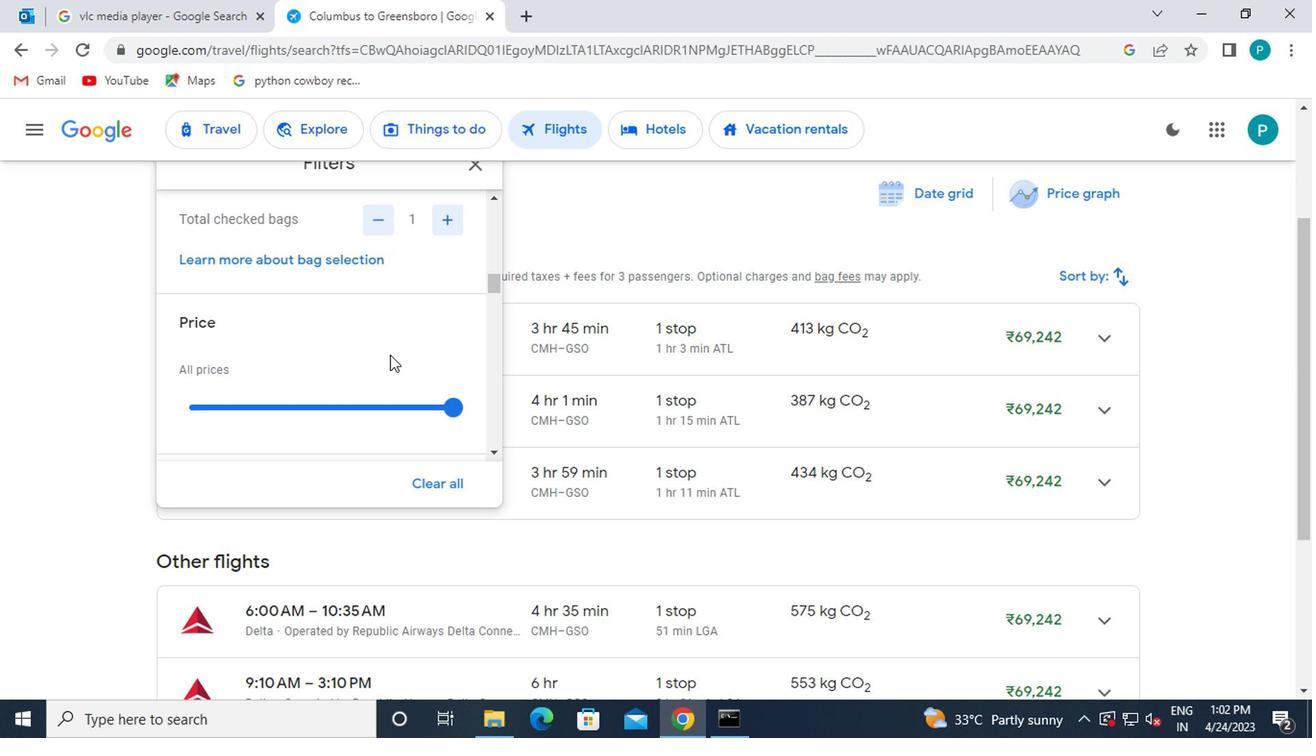 
Action: Mouse scrolled (386, 365) with delta (0, -1)
Screenshot: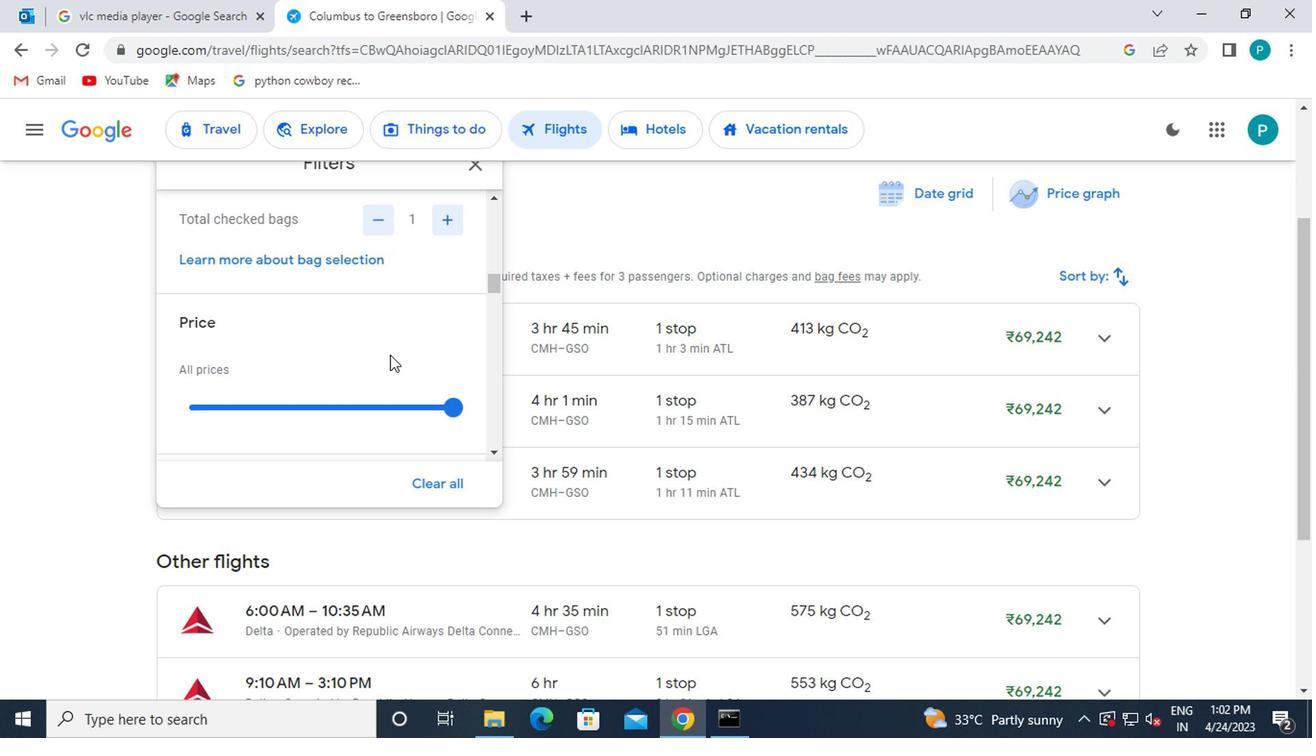 
Action: Mouse moved to (386, 369)
Screenshot: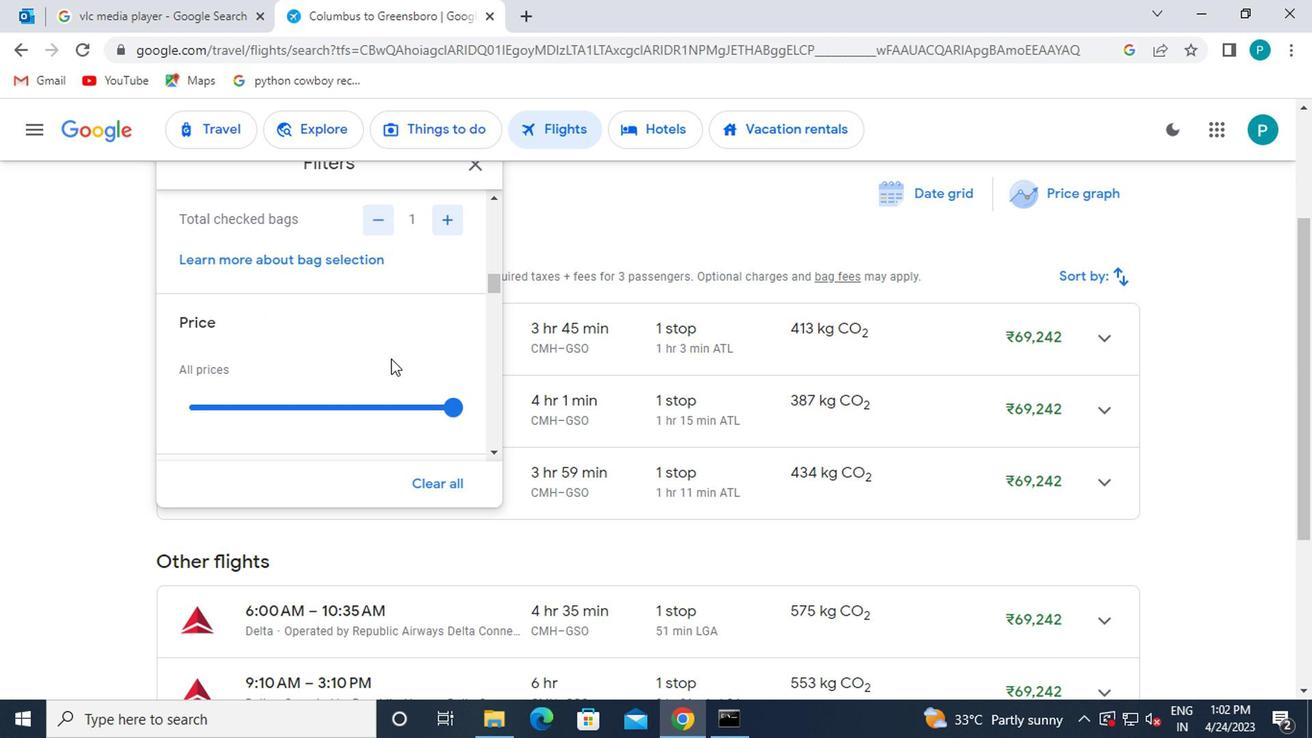 
Action: Mouse scrolled (386, 368) with delta (0, -1)
Screenshot: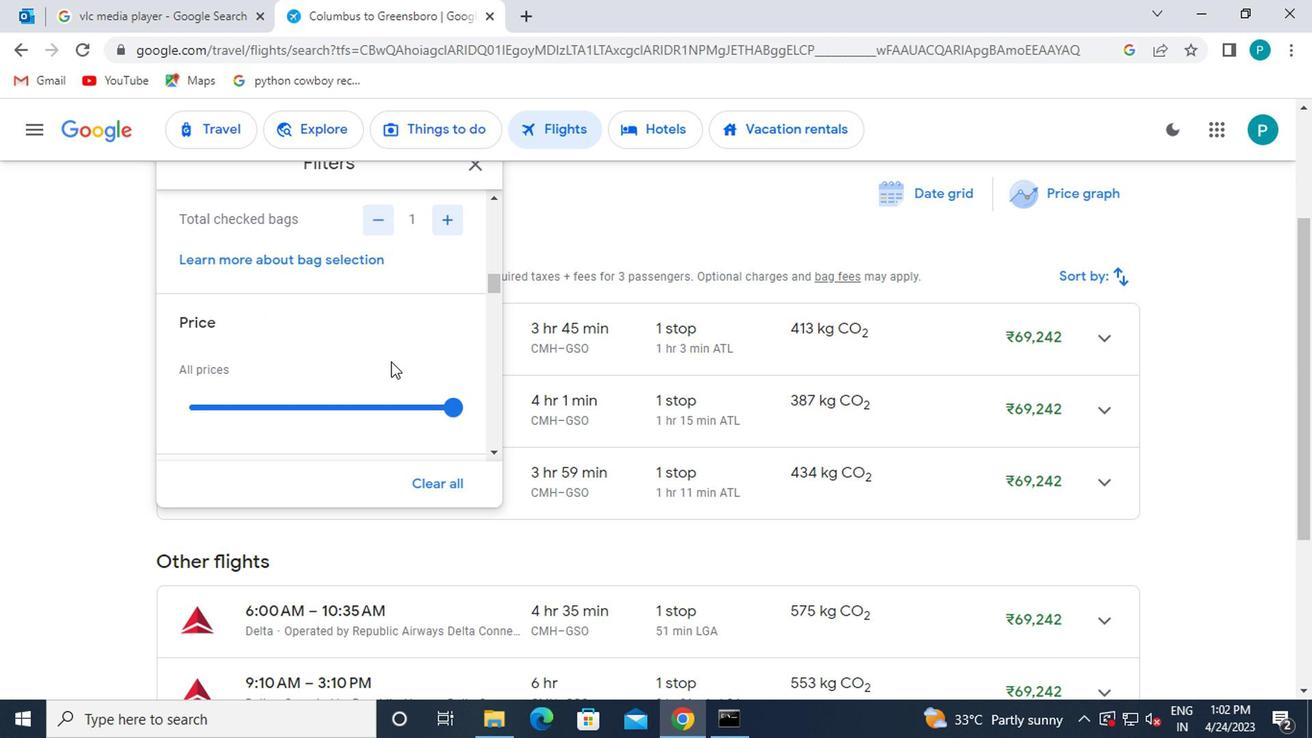 
Action: Mouse moved to (440, 216)
Screenshot: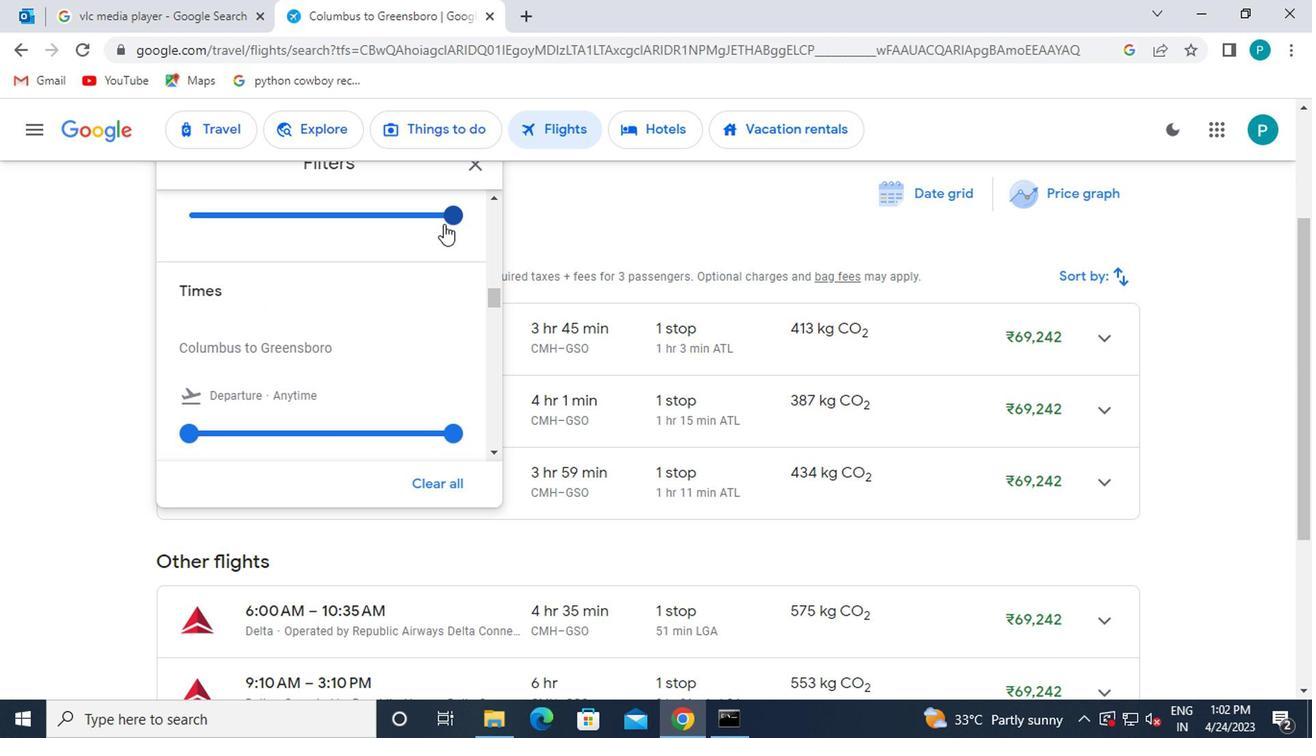 
Action: Mouse pressed left at (440, 216)
Screenshot: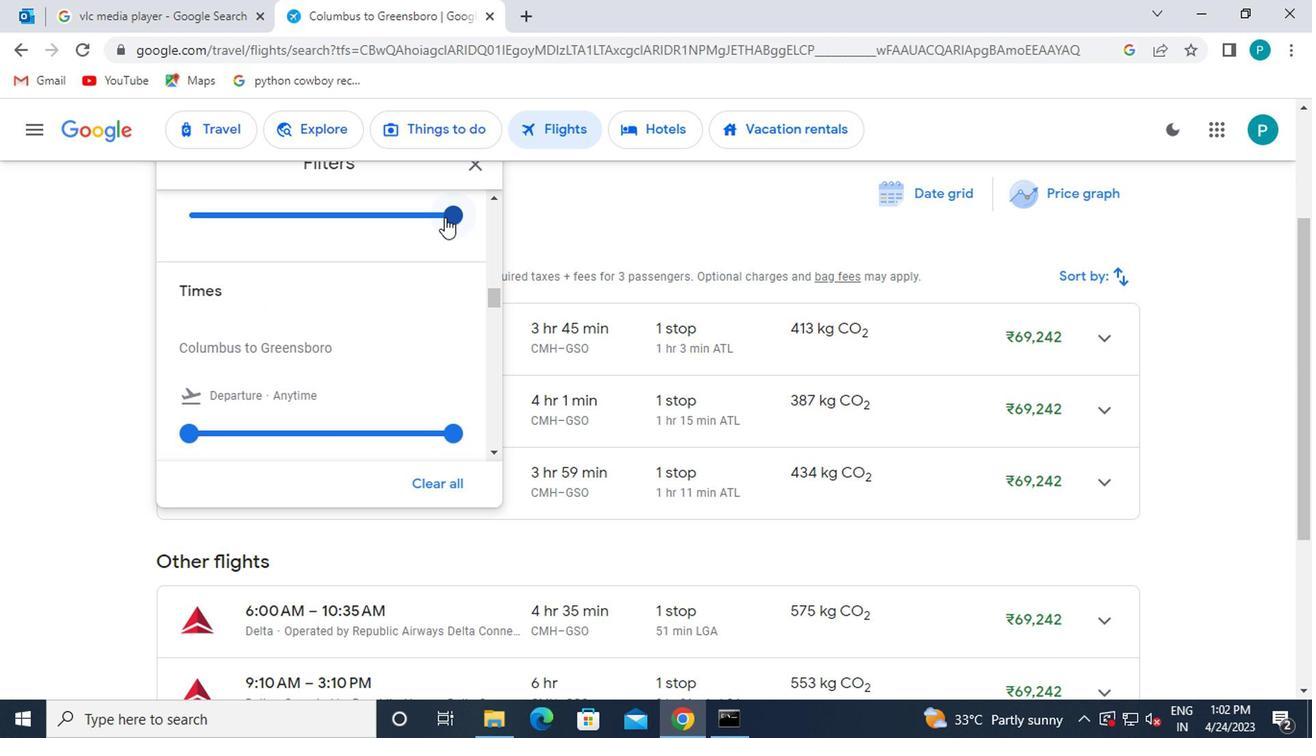 
Action: Mouse moved to (417, 309)
Screenshot: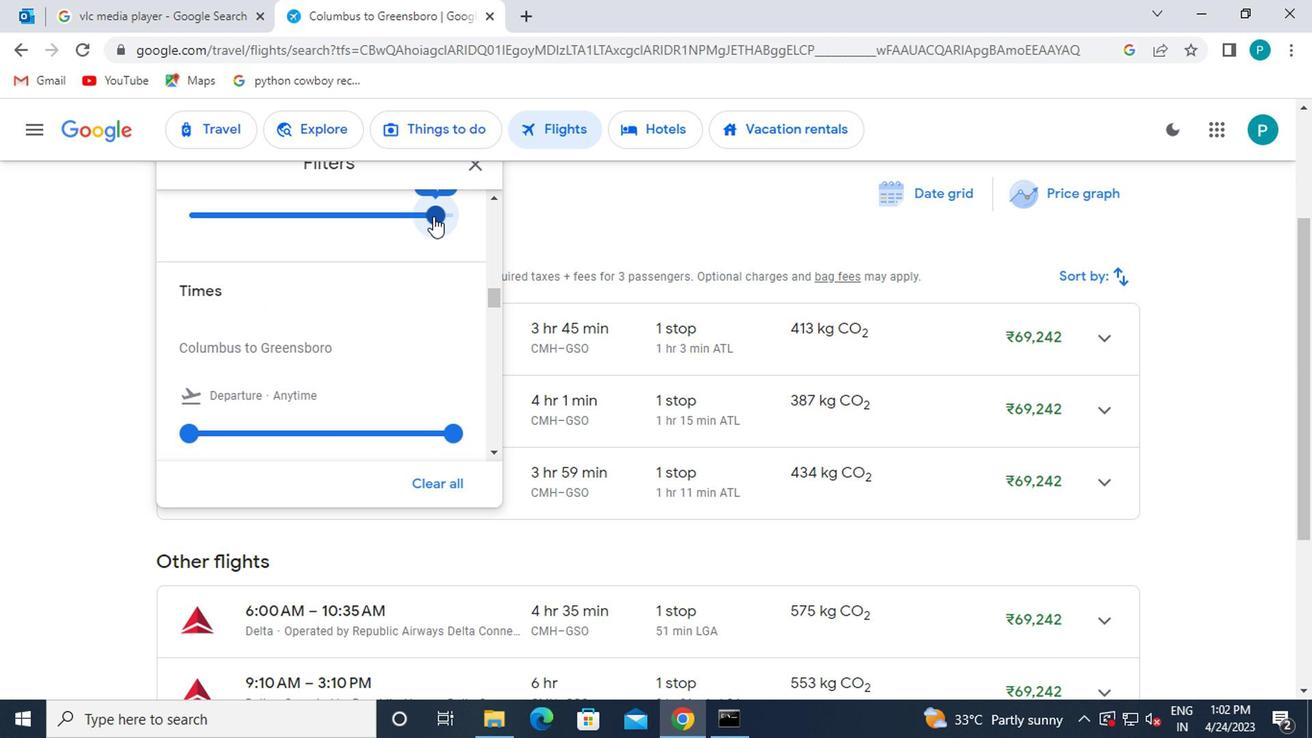 
Action: Mouse pressed left at (417, 309)
Screenshot: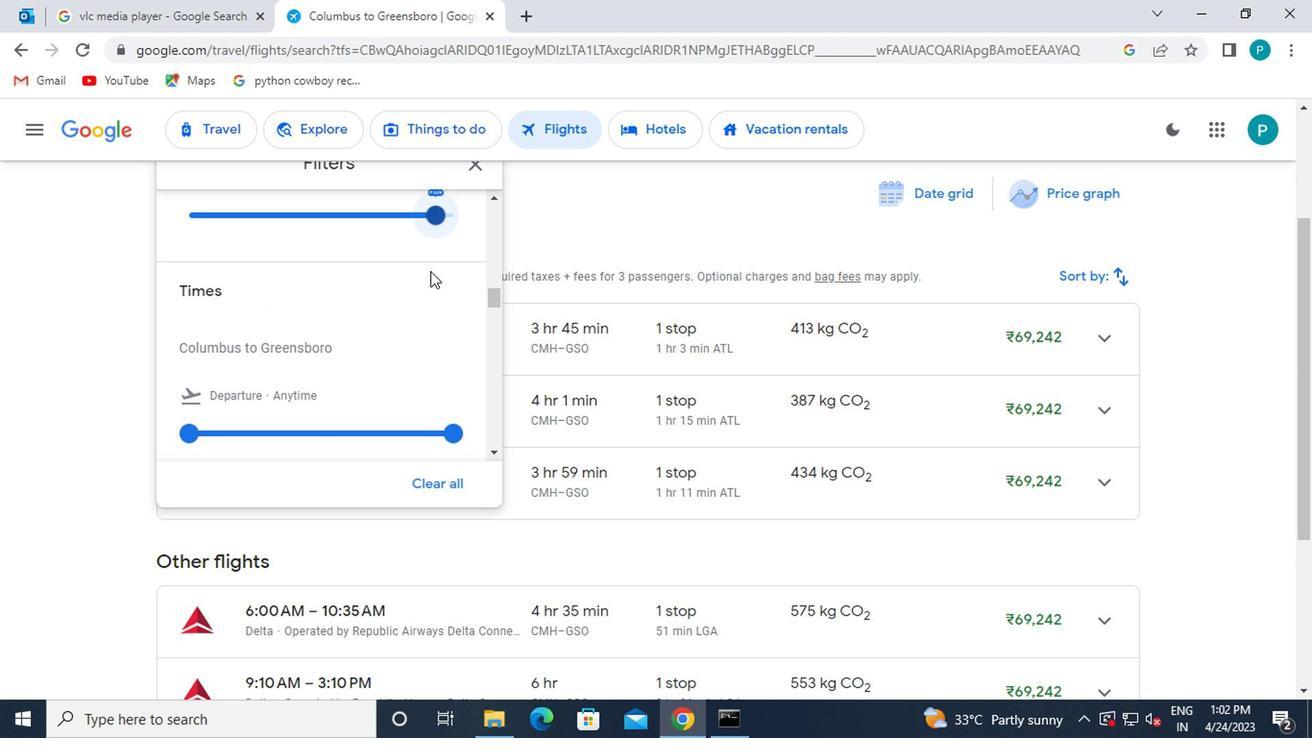 
Action: Mouse moved to (492, 274)
Screenshot: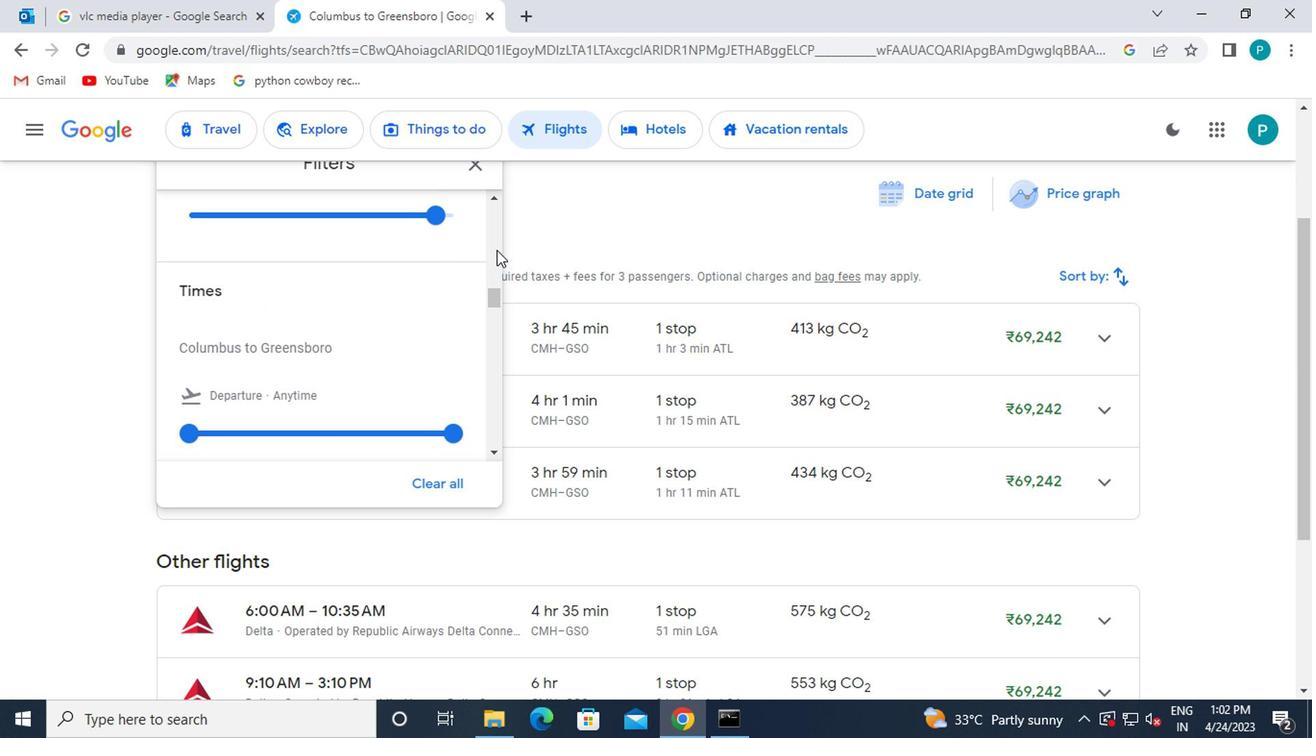 
Action: Mouse pressed left at (492, 274)
Screenshot: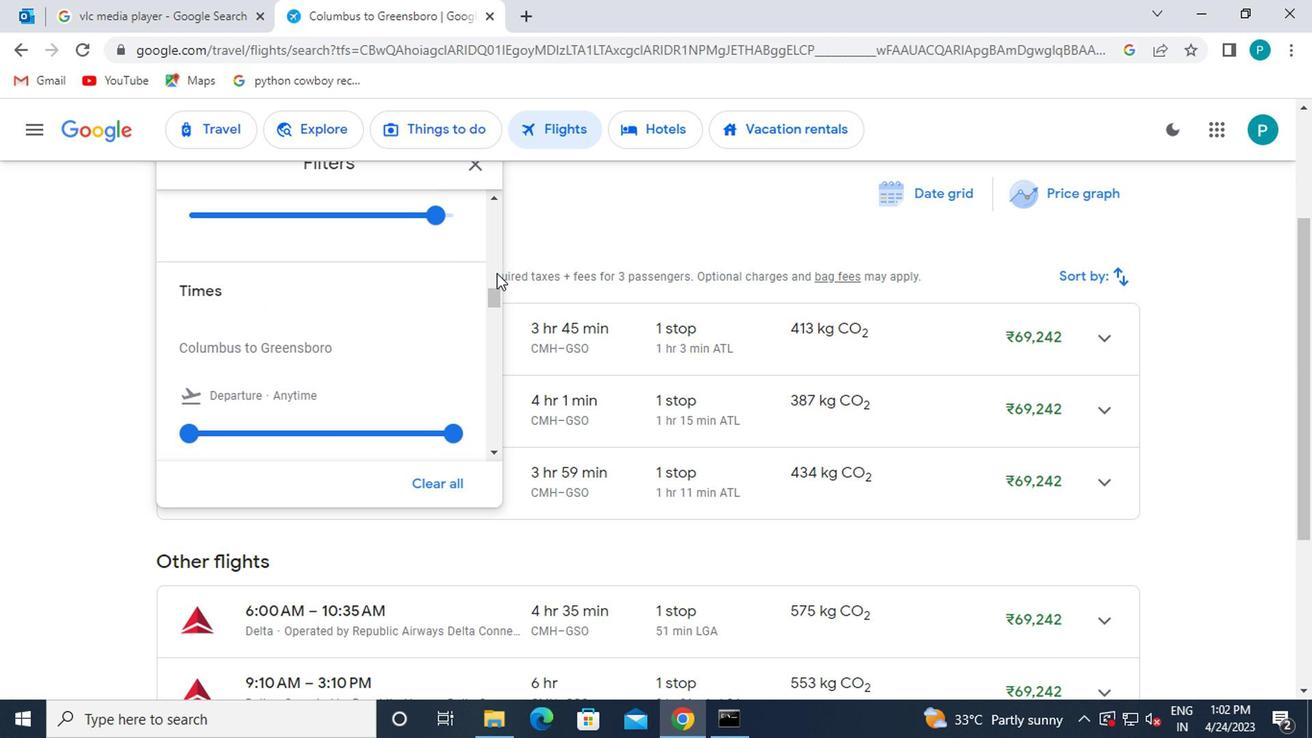 
Action: Mouse moved to (488, 315)
Screenshot: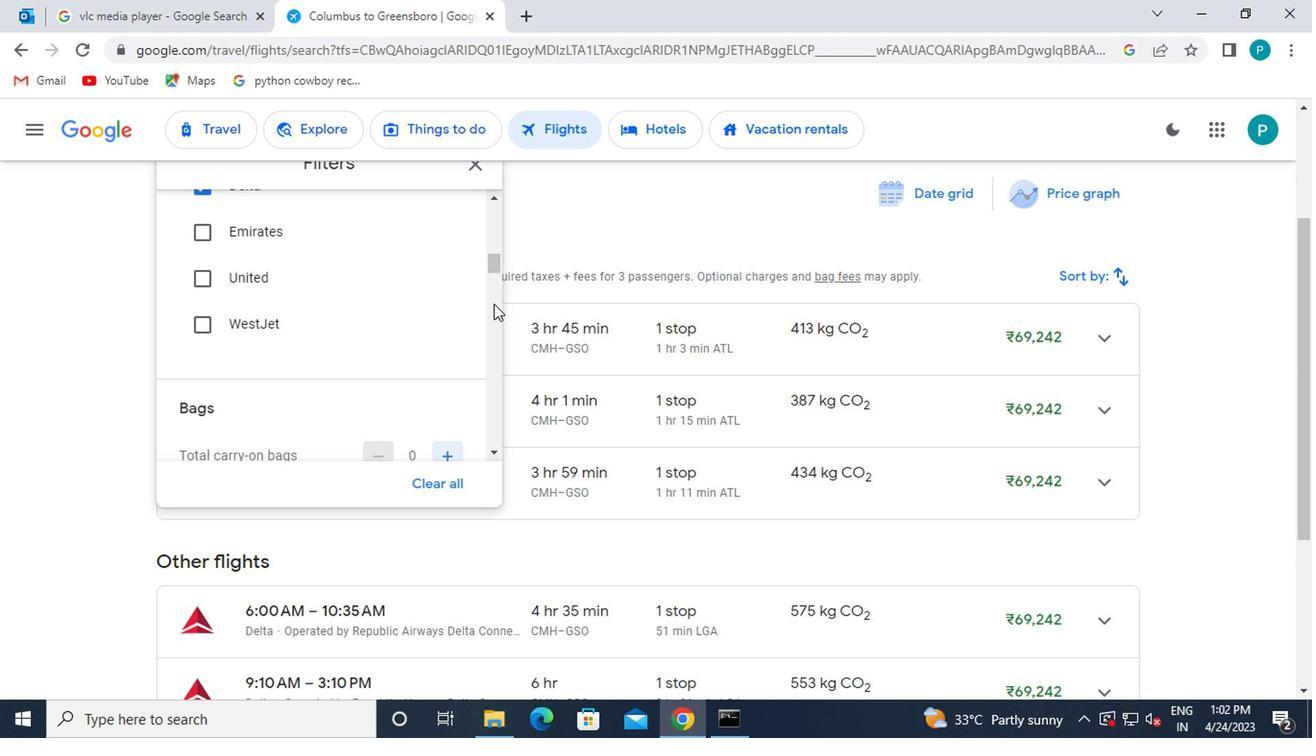 
Action: Mouse pressed left at (488, 315)
Screenshot: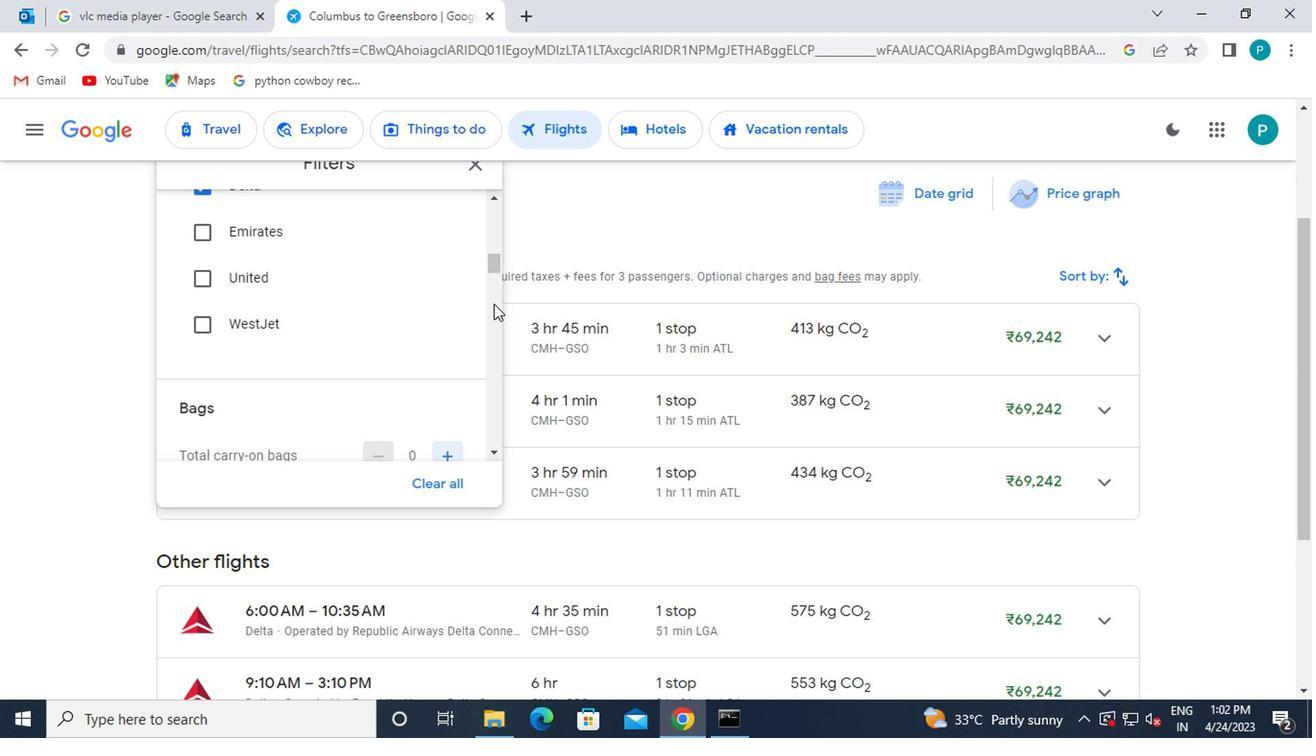 
Action: Mouse moved to (488, 280)
Screenshot: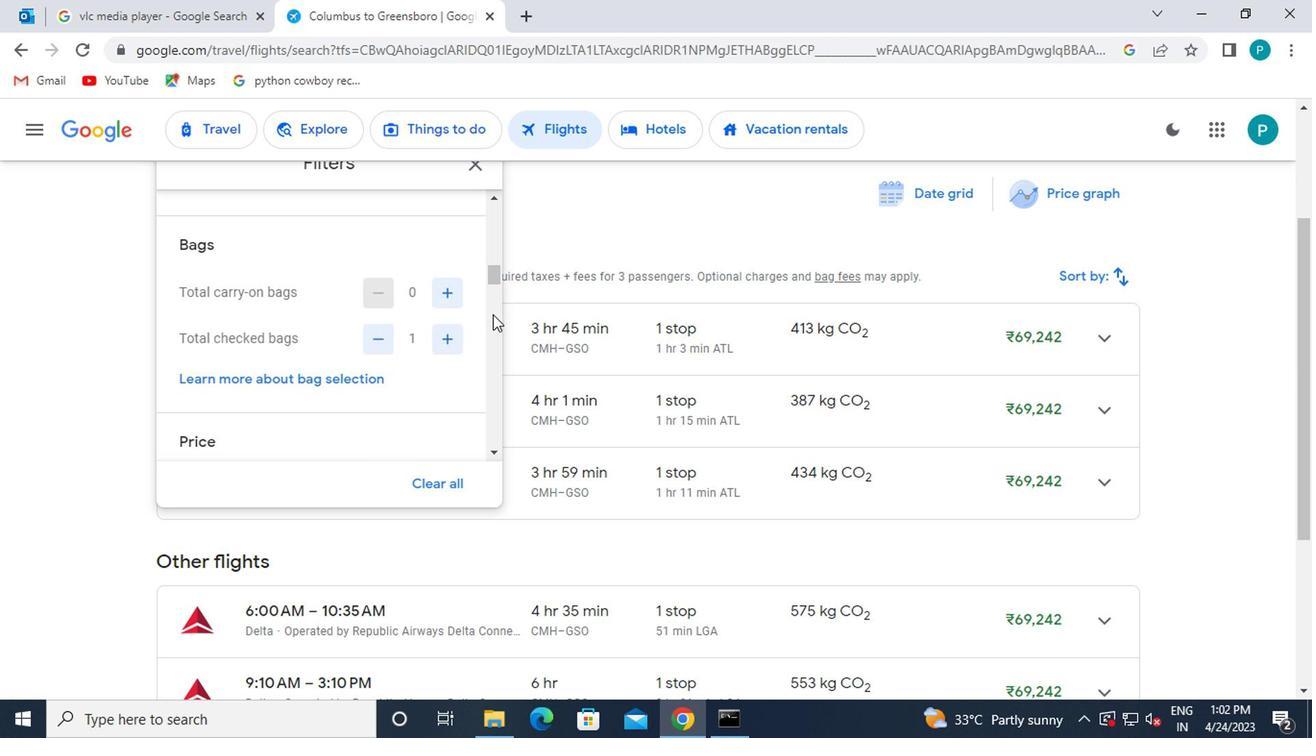 
Action: Mouse pressed left at (488, 280)
Screenshot: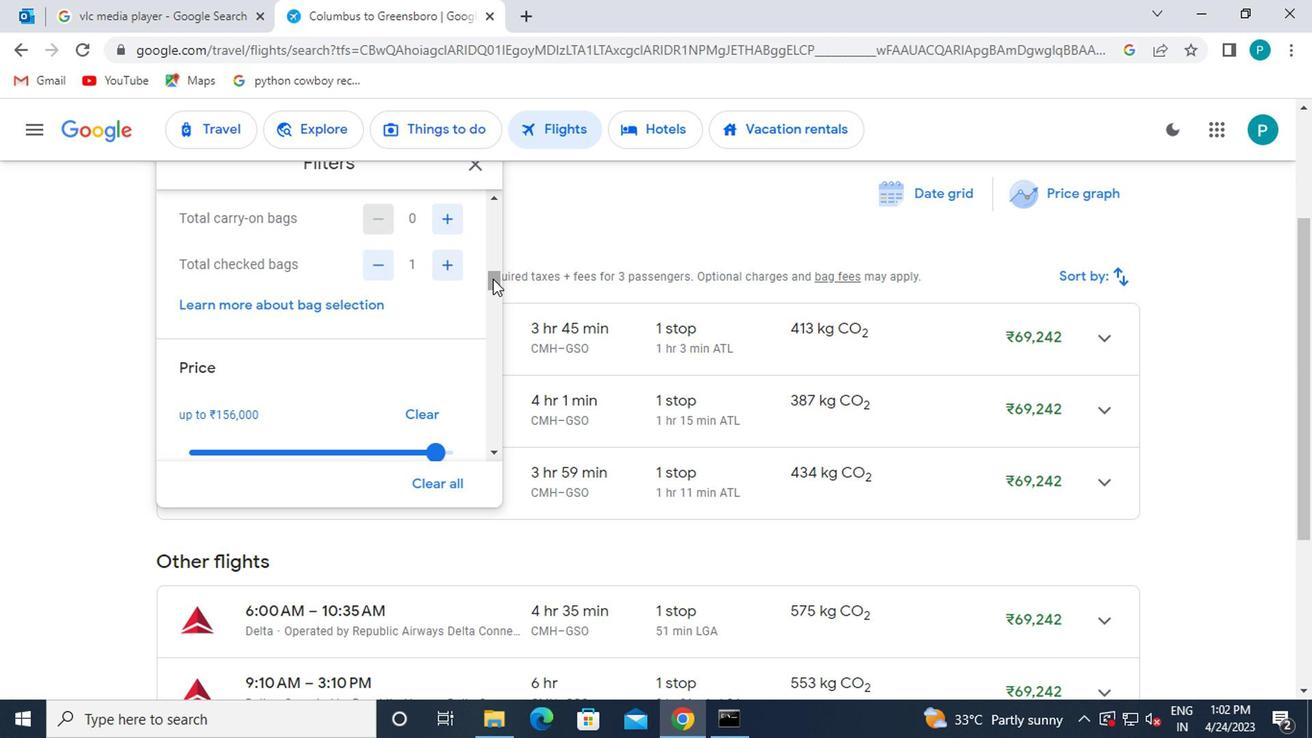 
Action: Mouse moved to (486, 276)
Screenshot: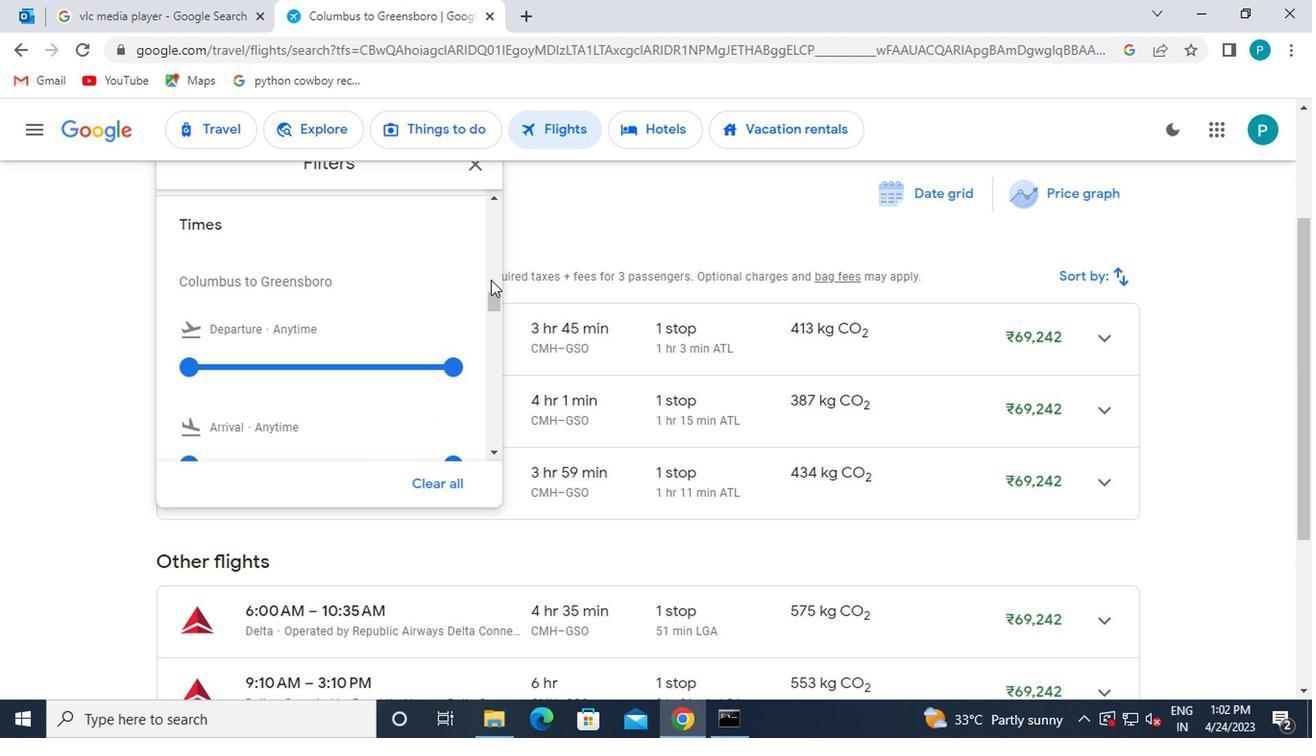 
Action: Mouse pressed left at (486, 276)
Screenshot: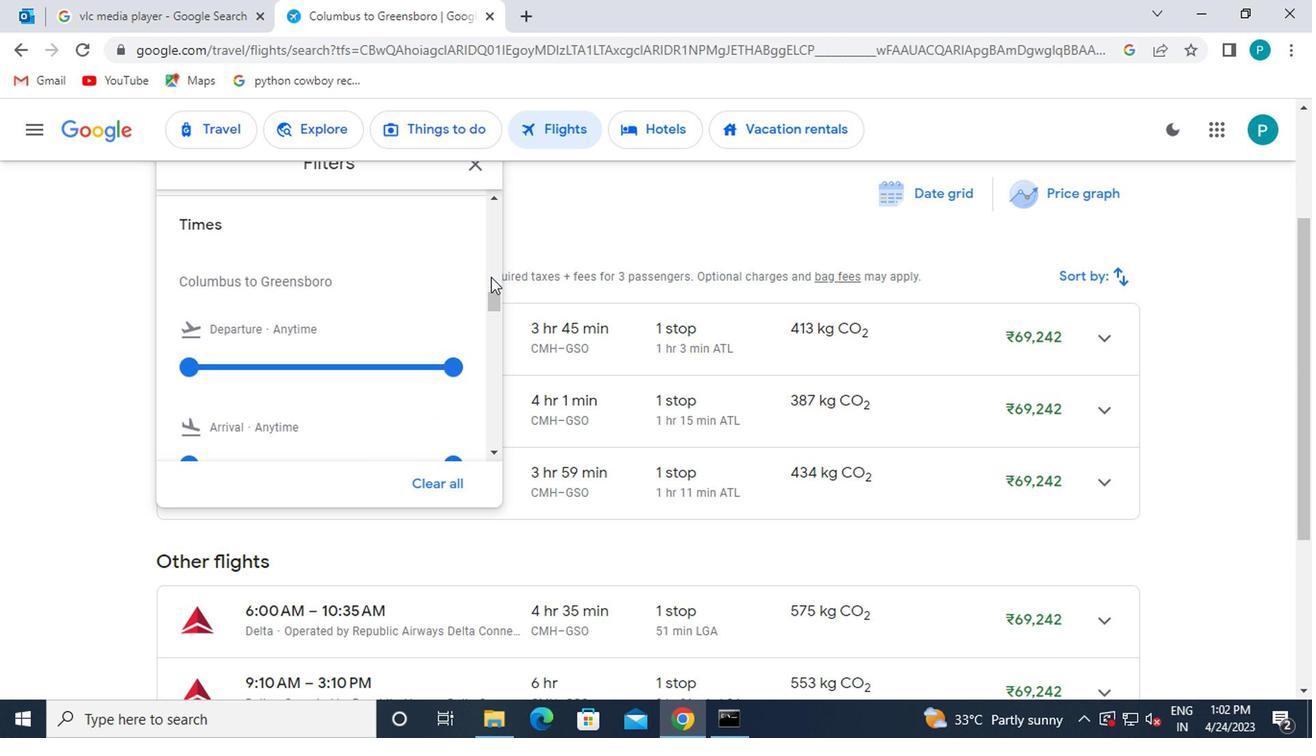
Action: Mouse moved to (486, 283)
Screenshot: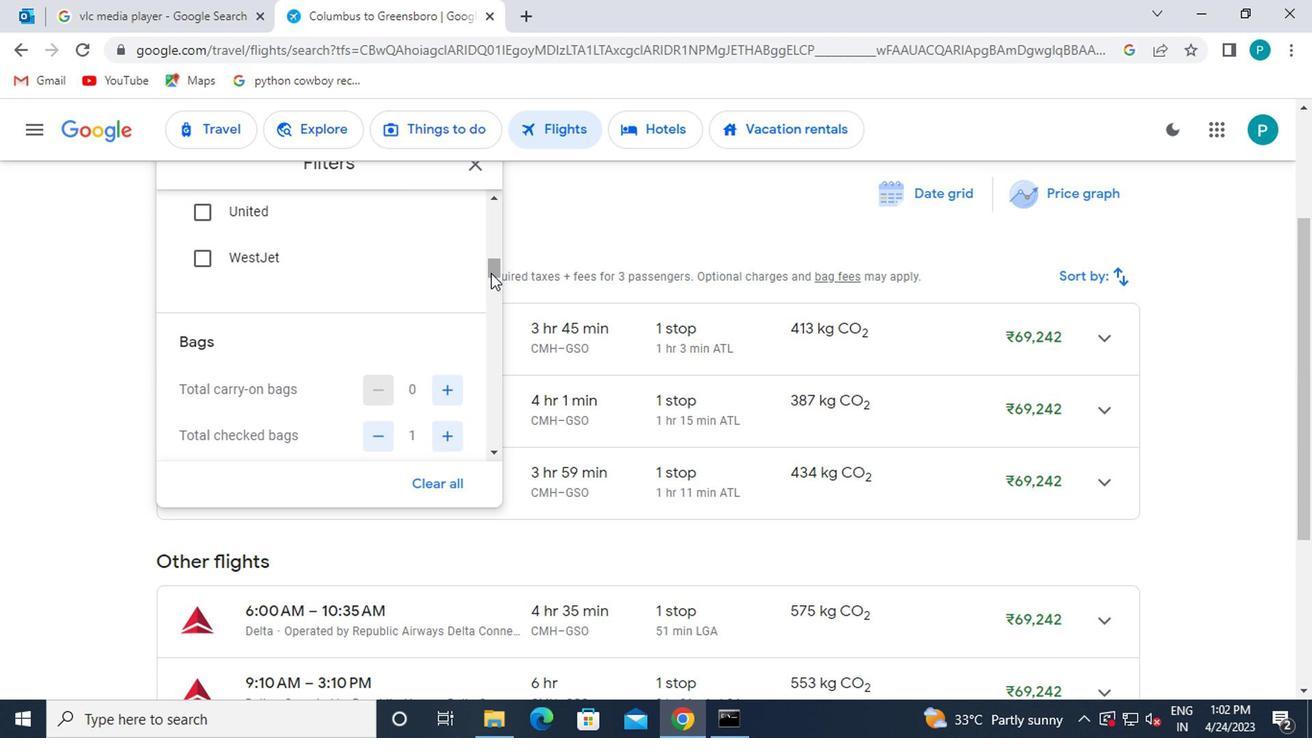 
Action: Mouse pressed left at (486, 283)
Screenshot: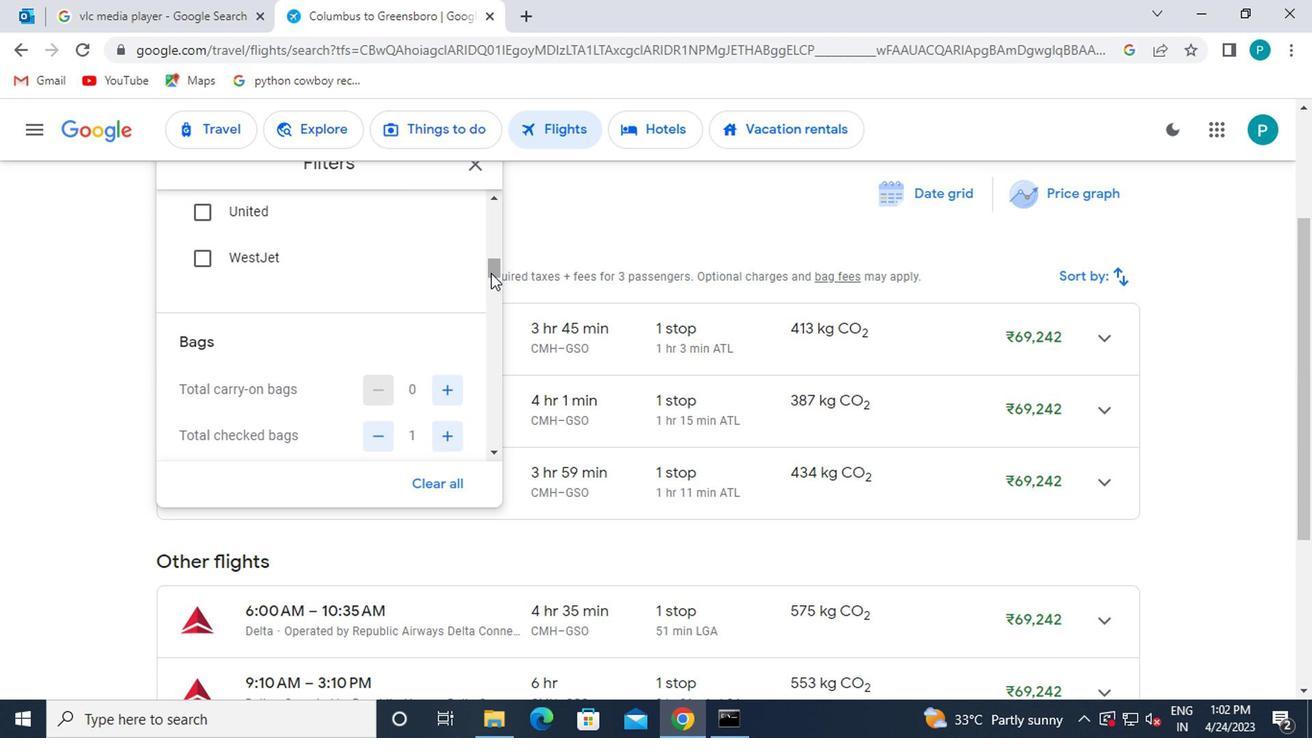 
Action: Mouse moved to (419, 384)
Screenshot: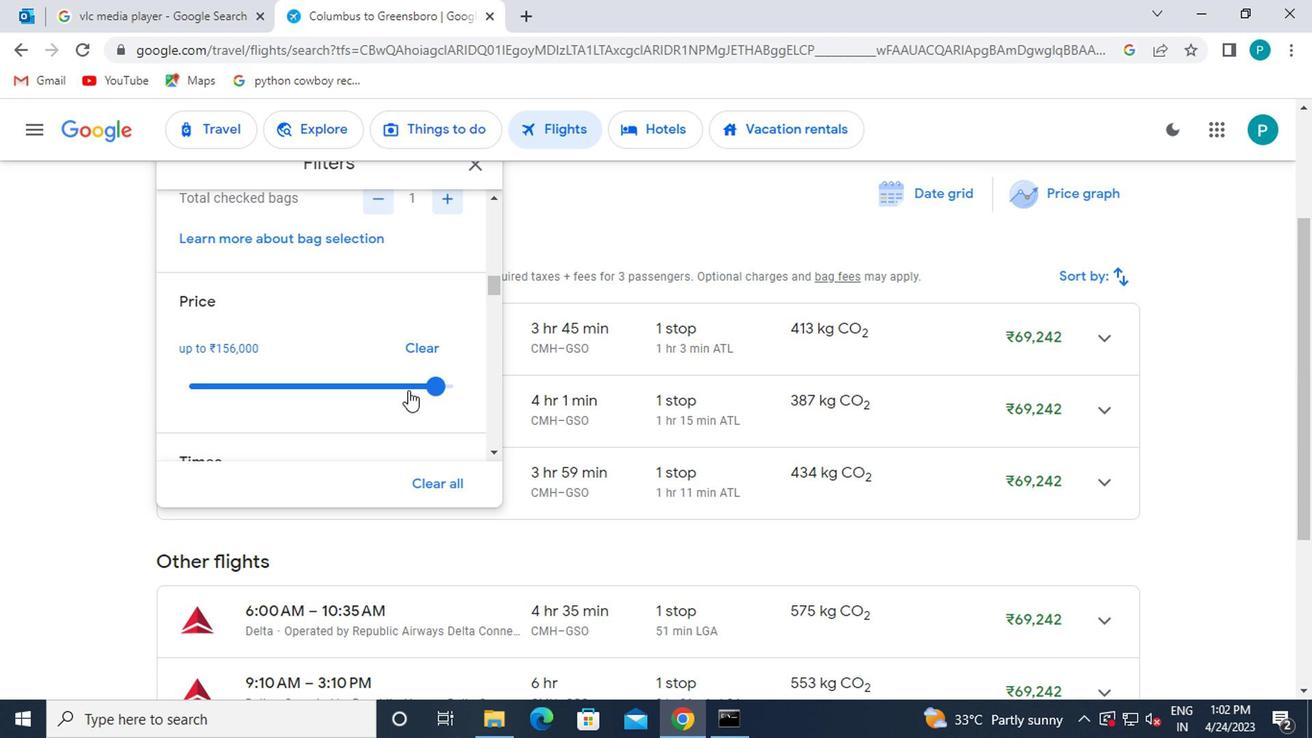 
Action: Mouse pressed left at (419, 384)
Screenshot: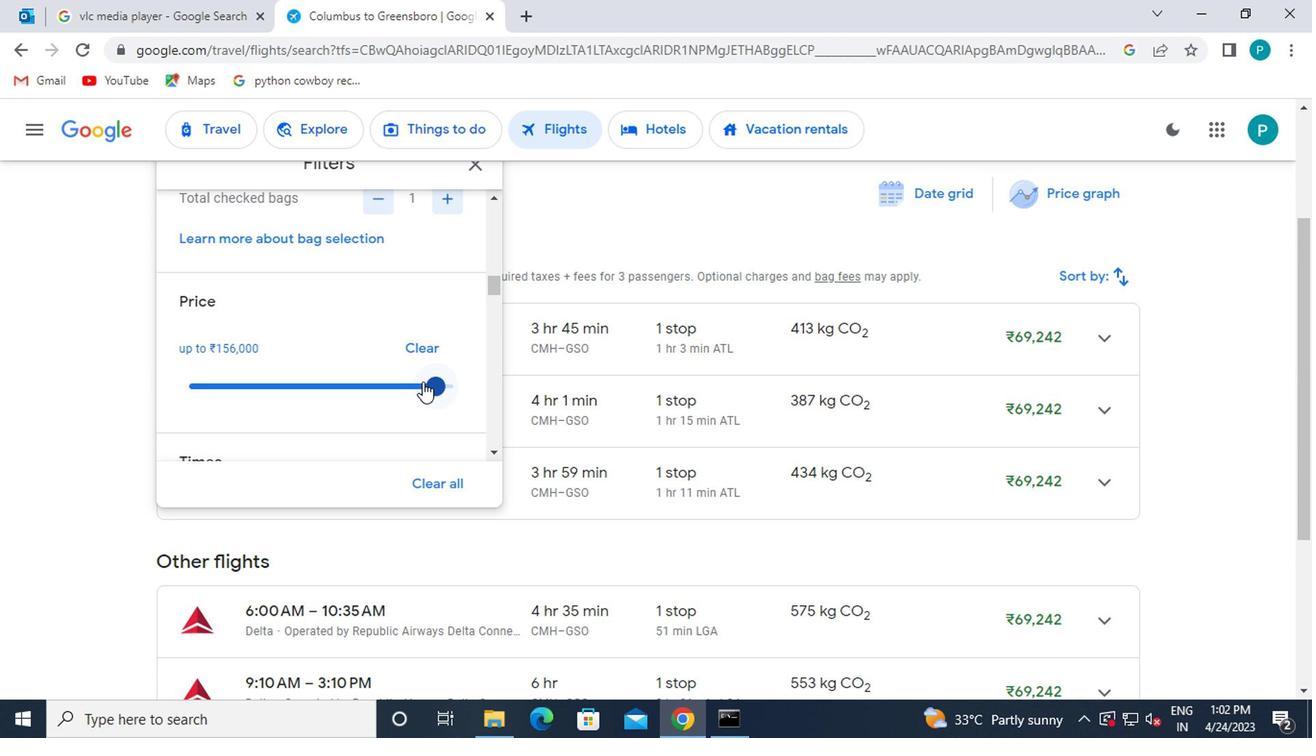 
Action: Mouse moved to (179, 381)
Screenshot: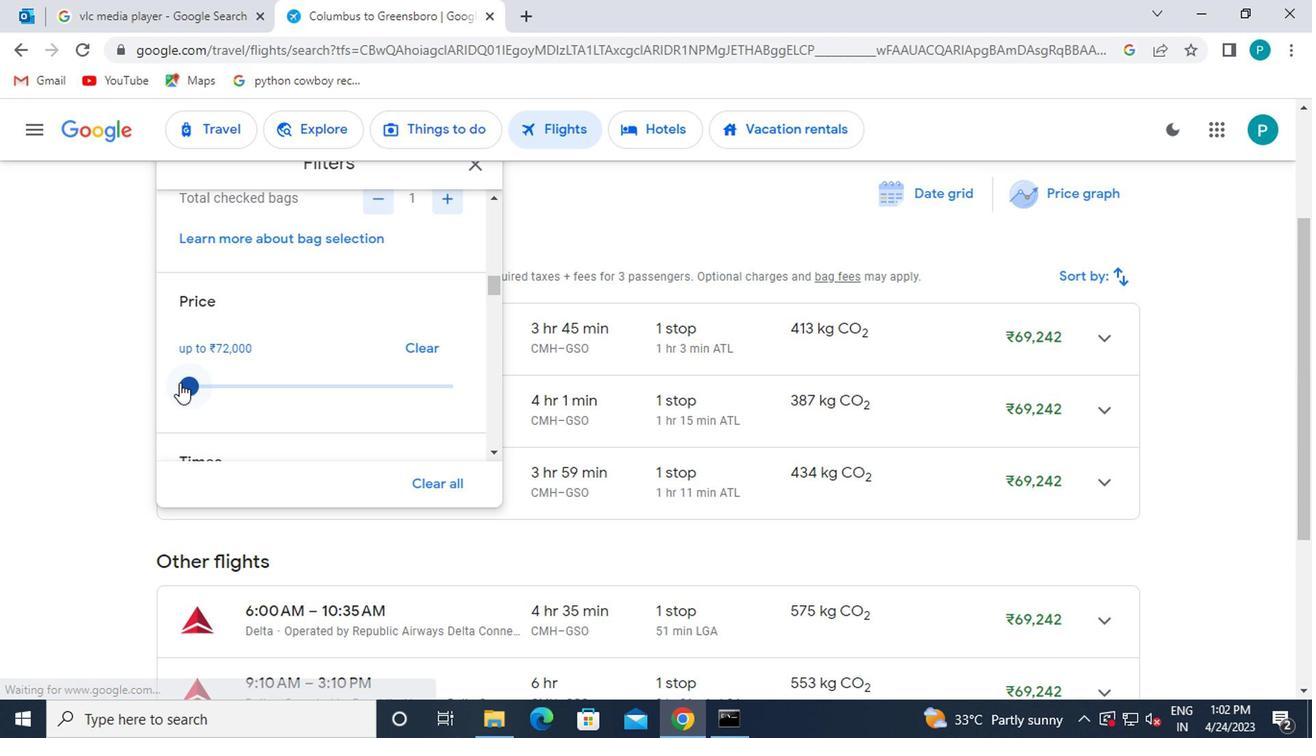 
Action: Mouse pressed left at (179, 381)
Screenshot: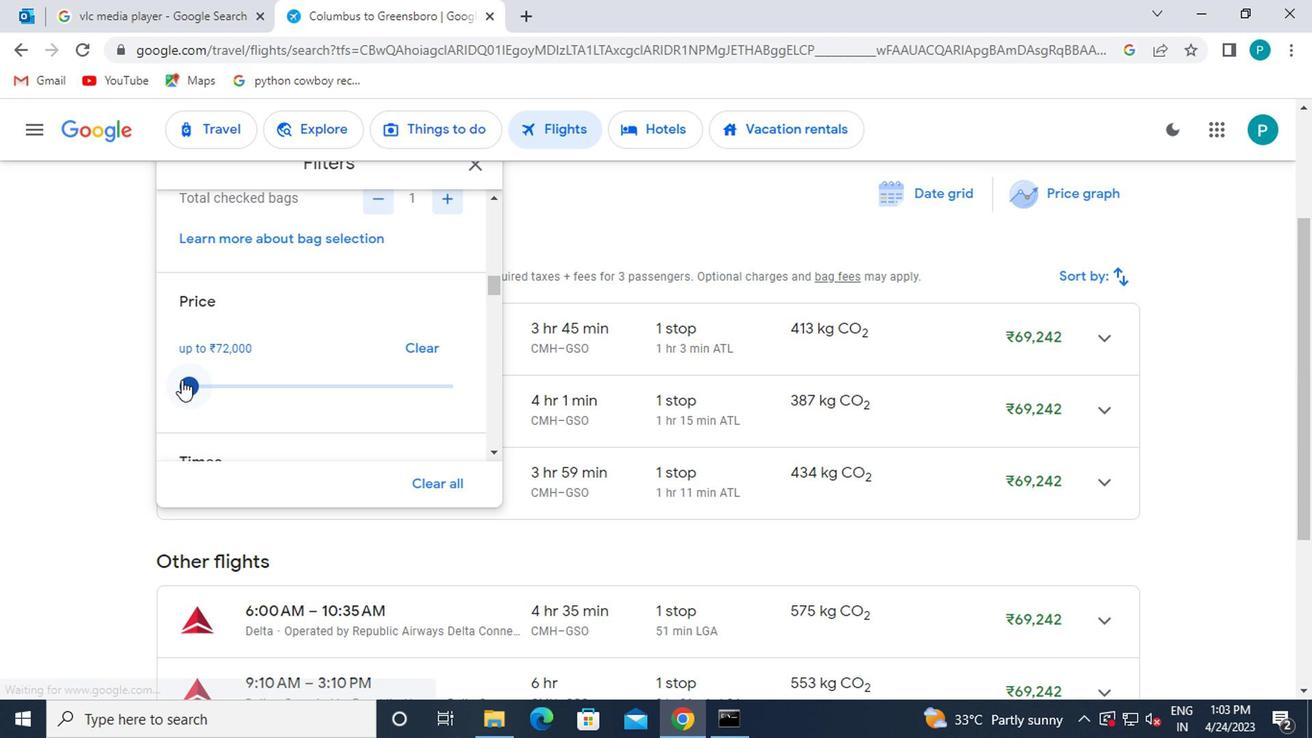 
Action: Mouse moved to (410, 436)
Screenshot: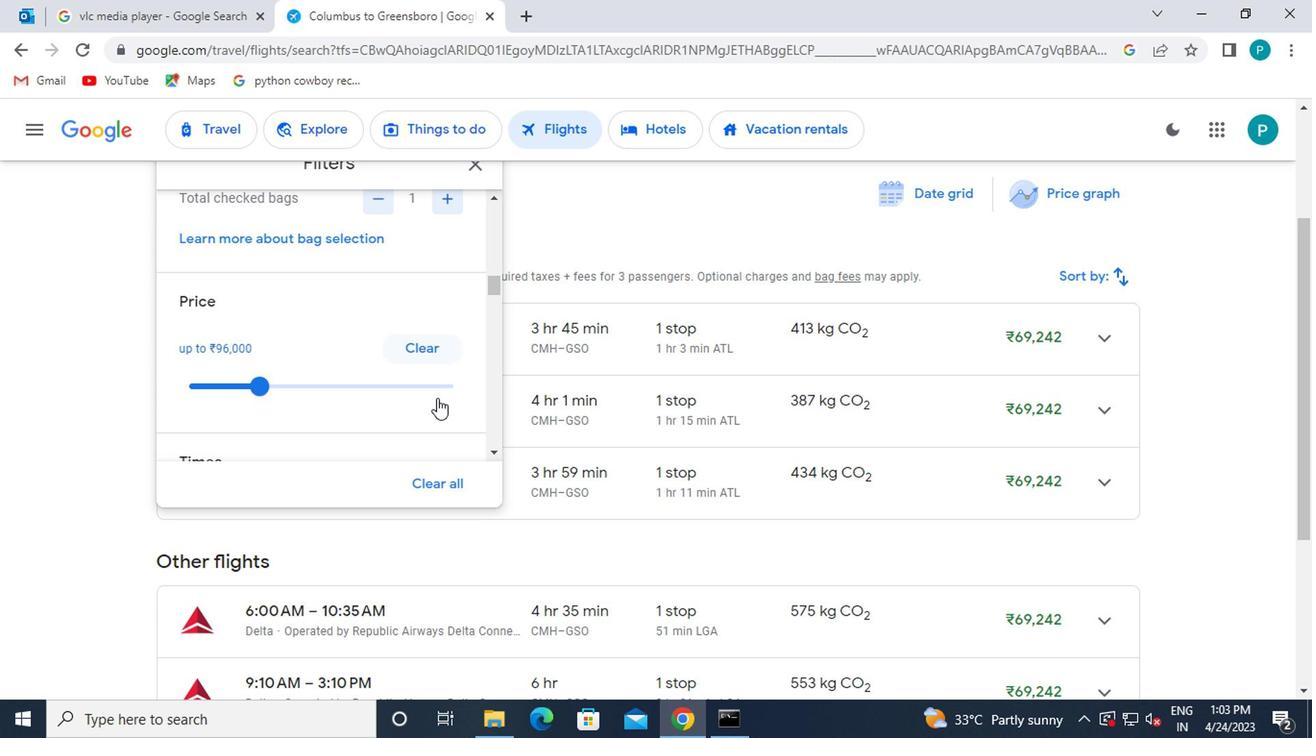 
Action: Mouse scrolled (410, 435) with delta (0, 0)
Screenshot: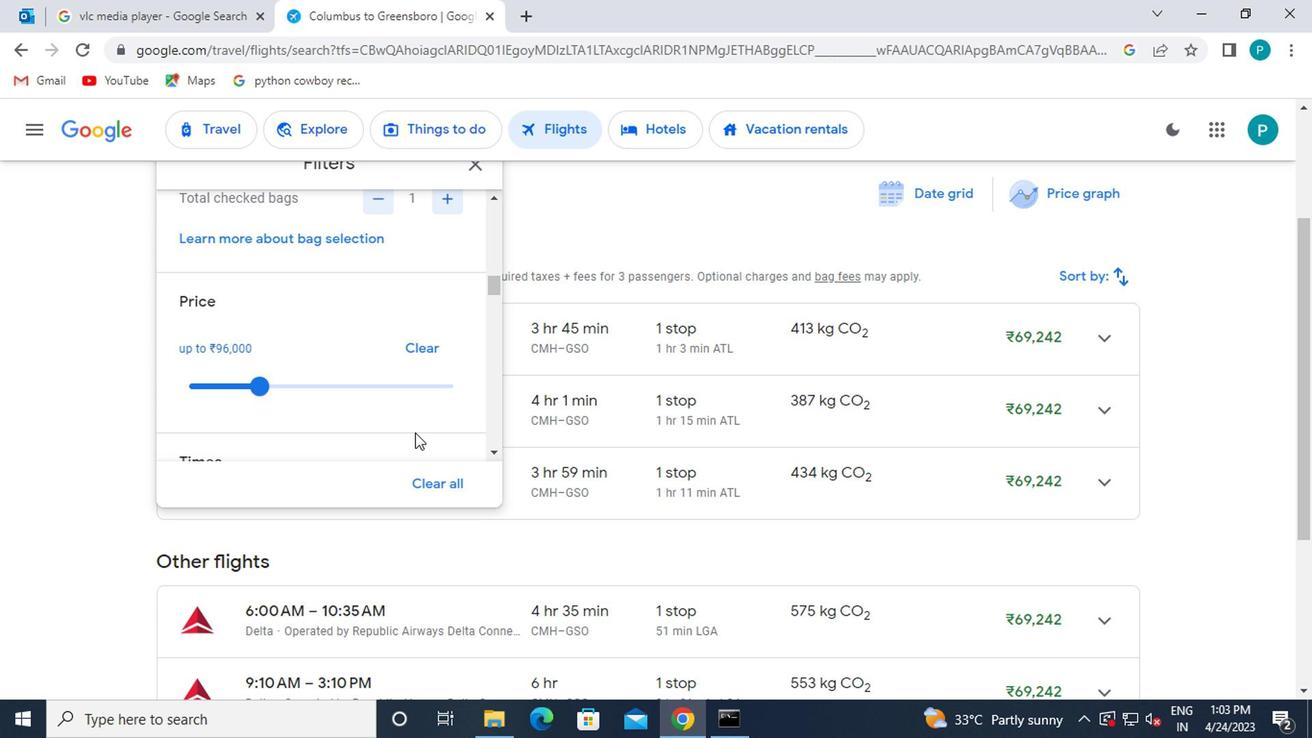
Action: Mouse moved to (404, 428)
Screenshot: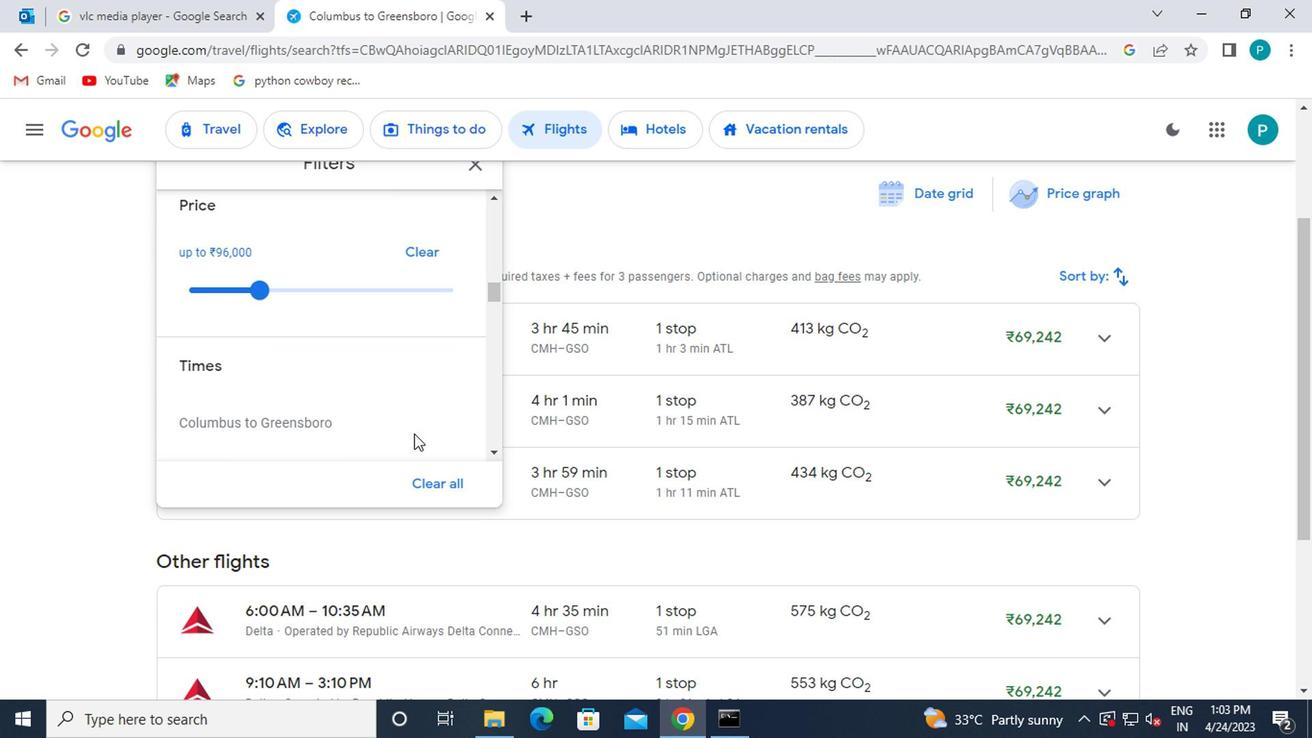 
Action: Mouse scrolled (404, 427) with delta (0, 0)
Screenshot: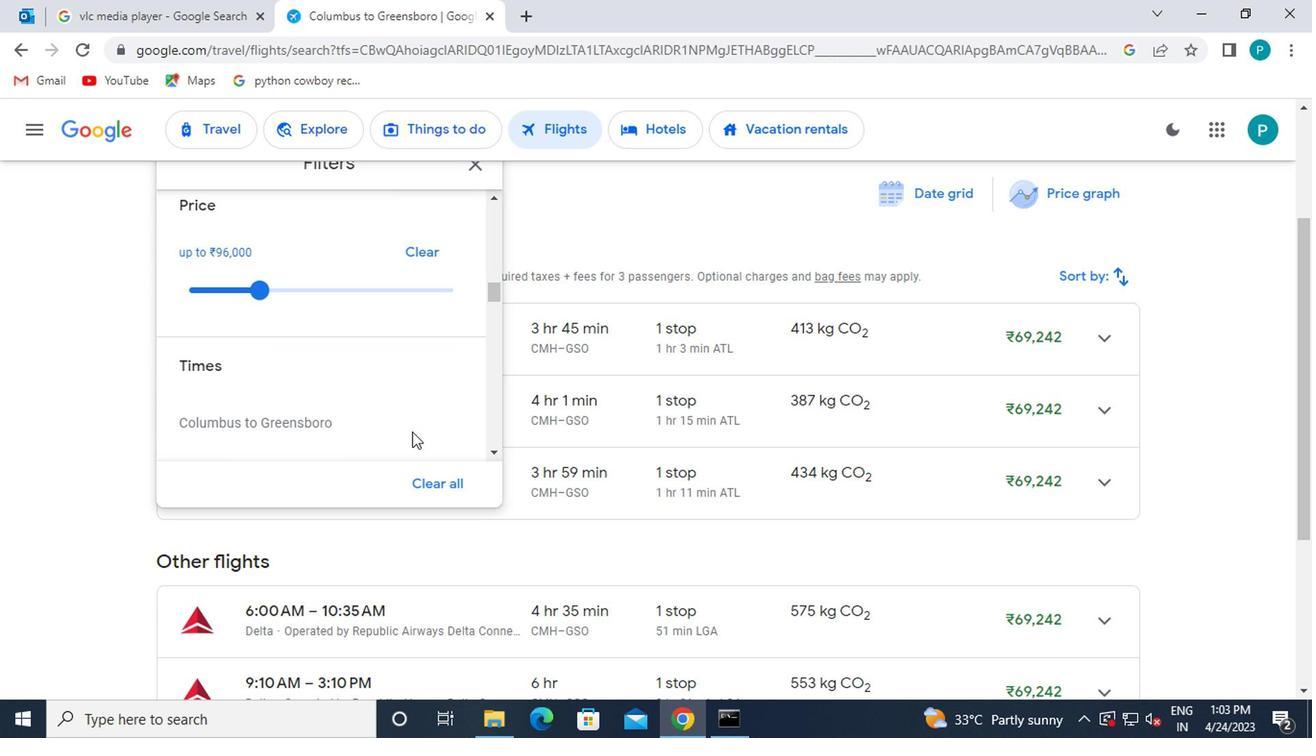 
Action: Mouse moved to (404, 427)
Screenshot: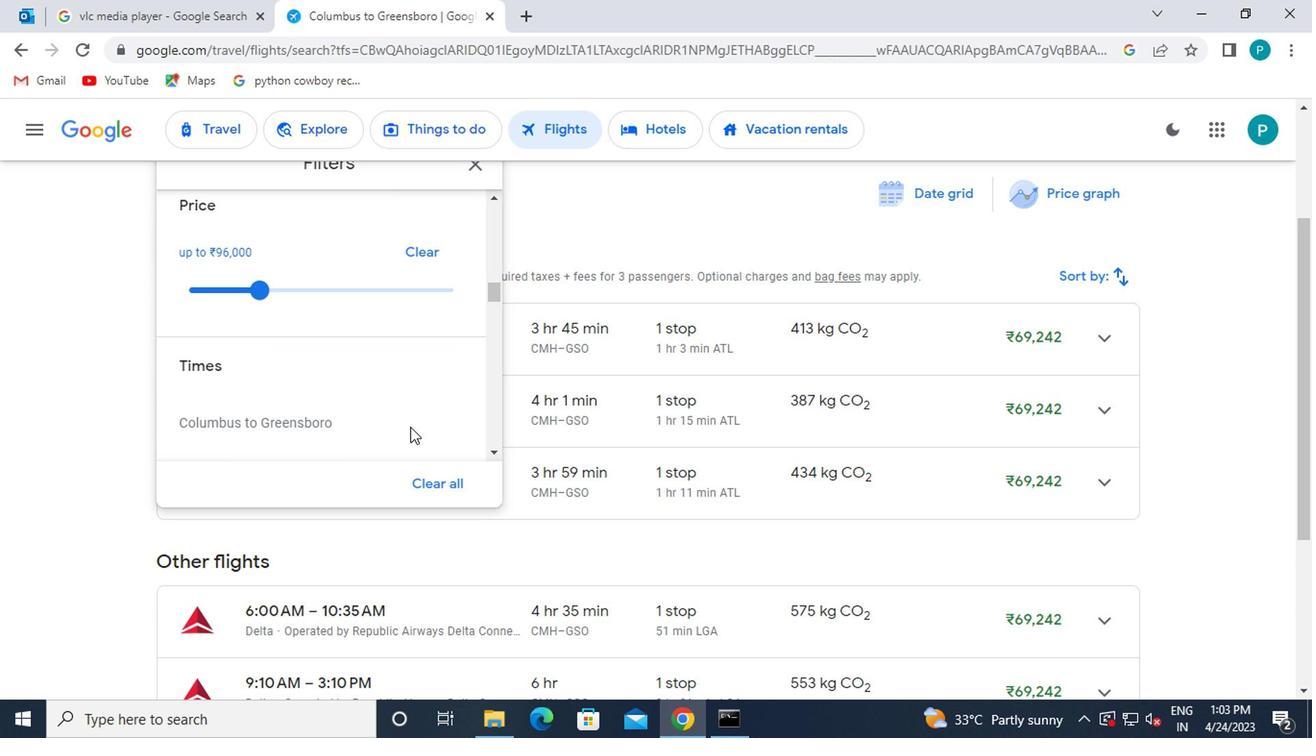 
Action: Mouse scrolled (404, 426) with delta (0, -1)
Screenshot: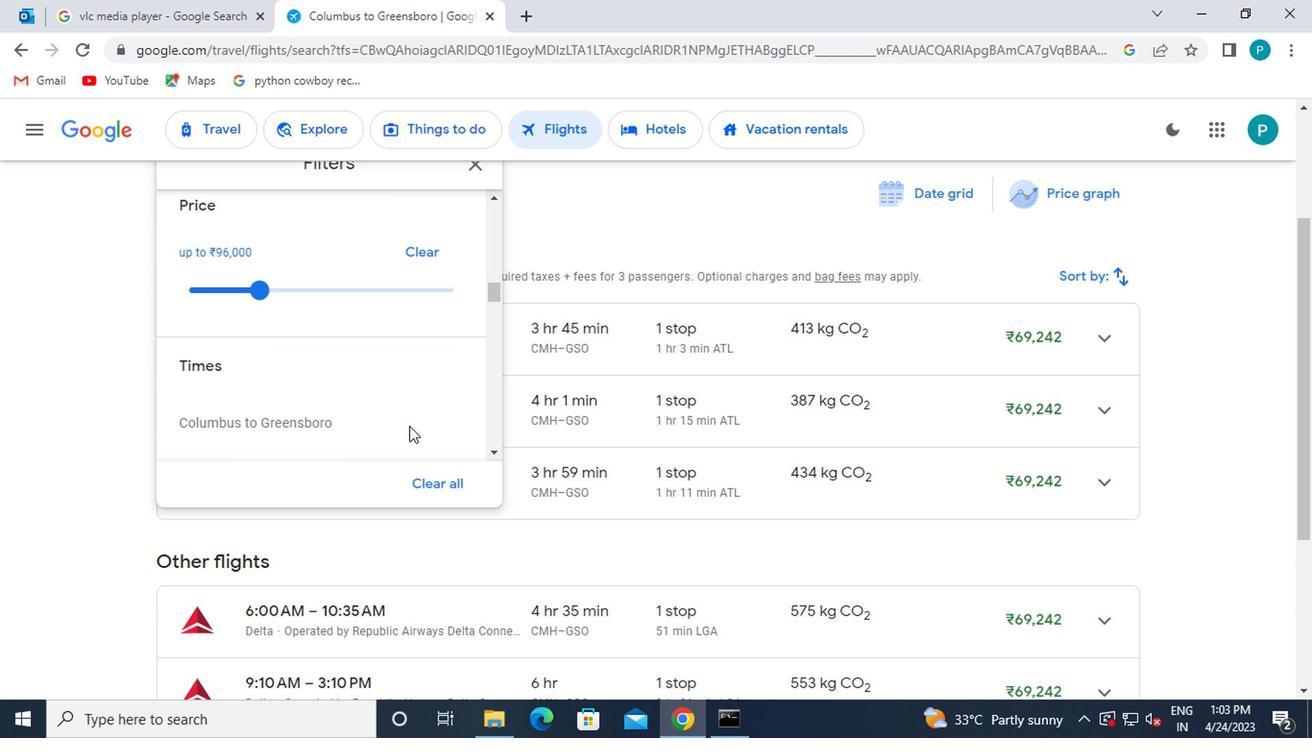 
Action: Mouse moved to (188, 314)
Screenshot: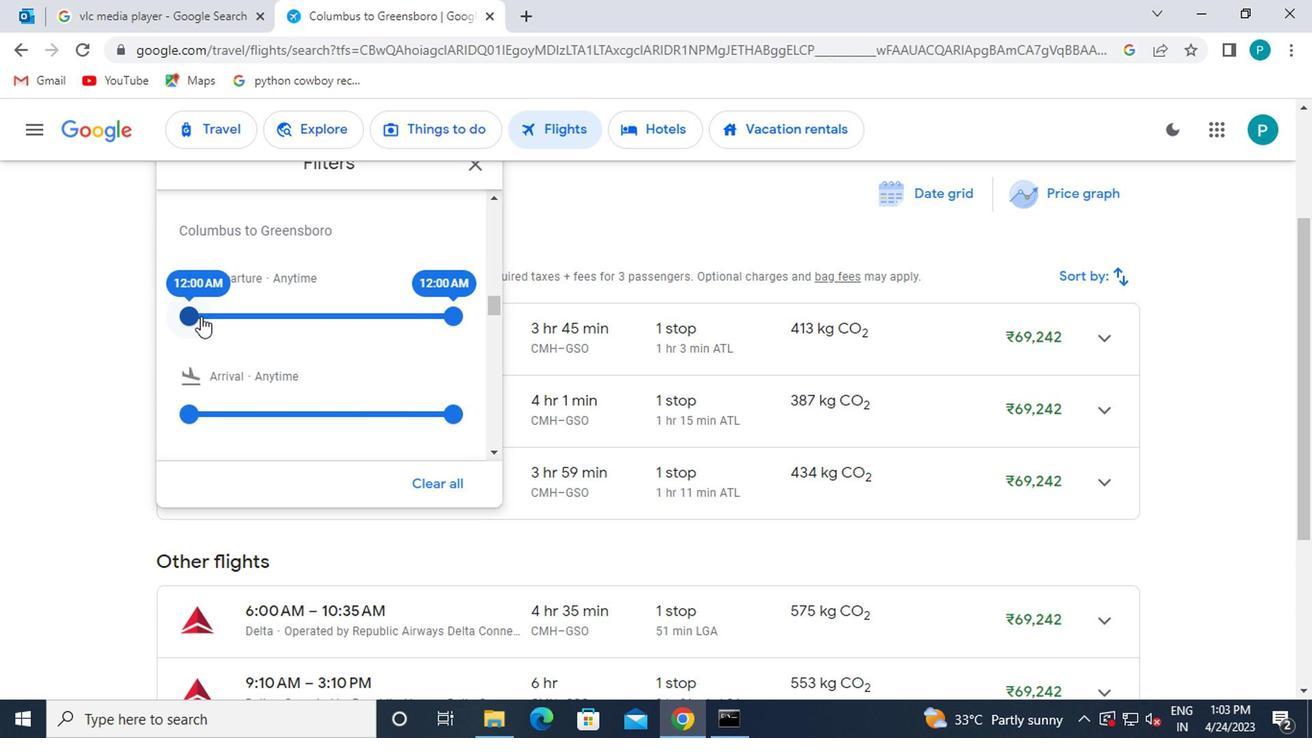 
Action: Mouse pressed left at (188, 314)
Screenshot: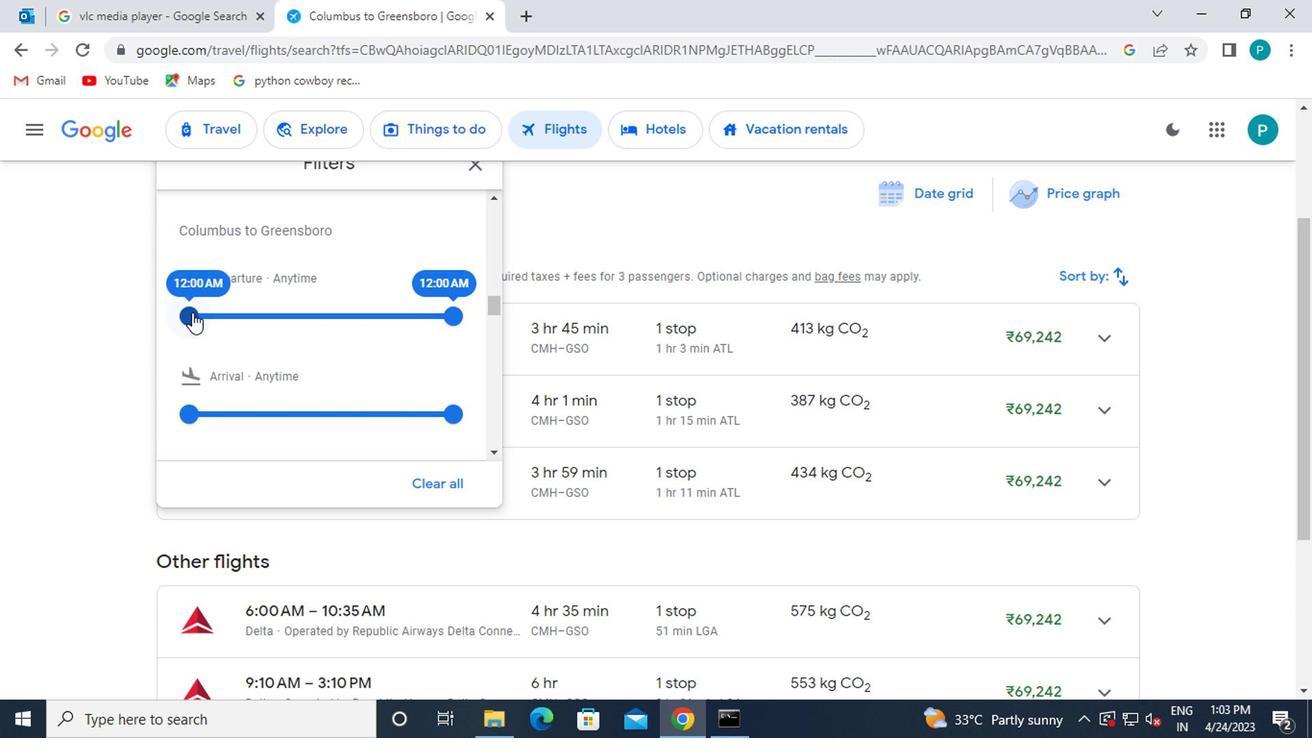 
Action: Mouse moved to (419, 406)
Screenshot: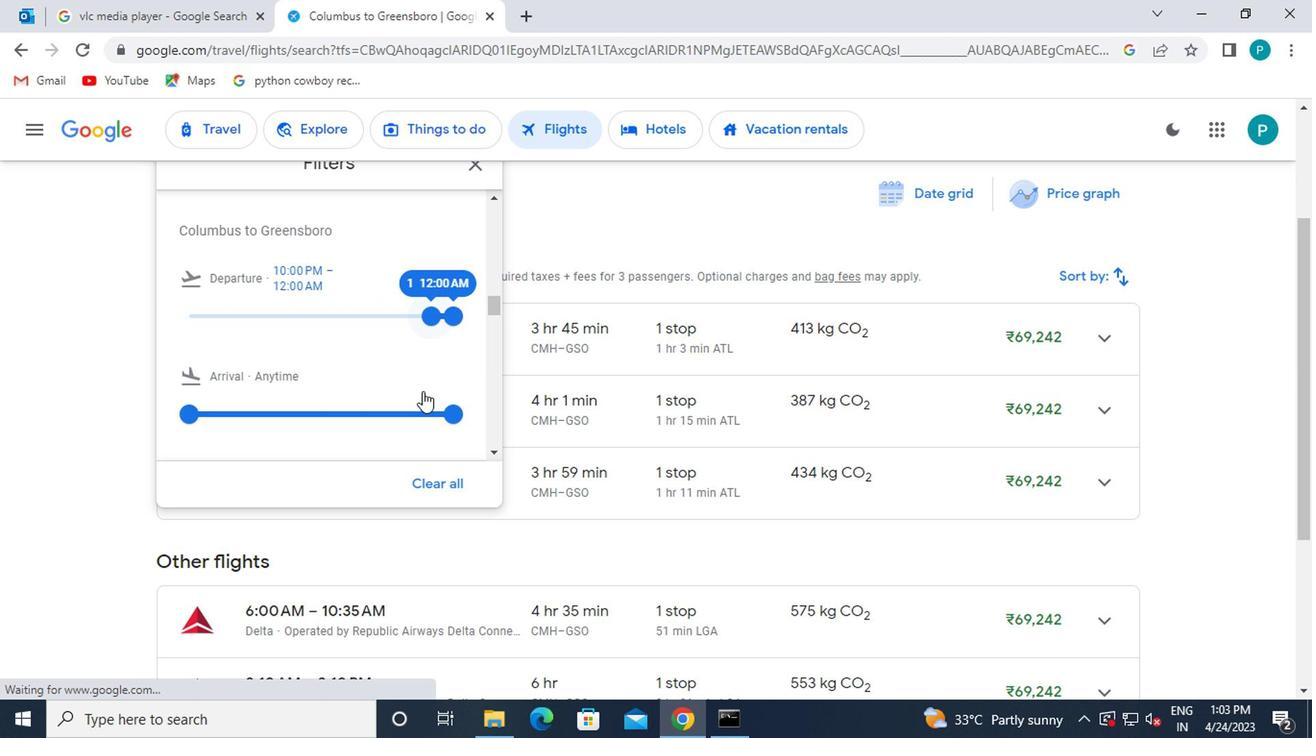 
Action: Mouse scrolled (419, 405) with delta (0, -1)
Screenshot: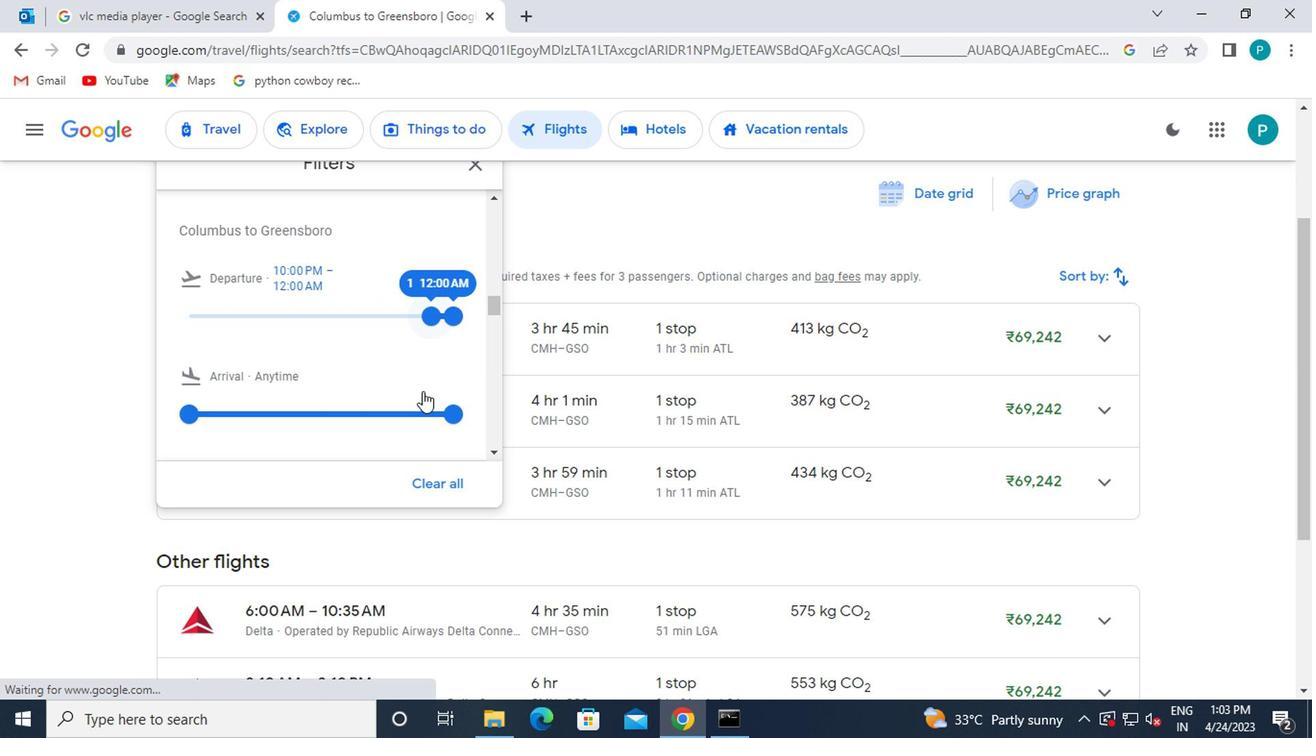 
Action: Mouse moved to (460, 354)
Screenshot: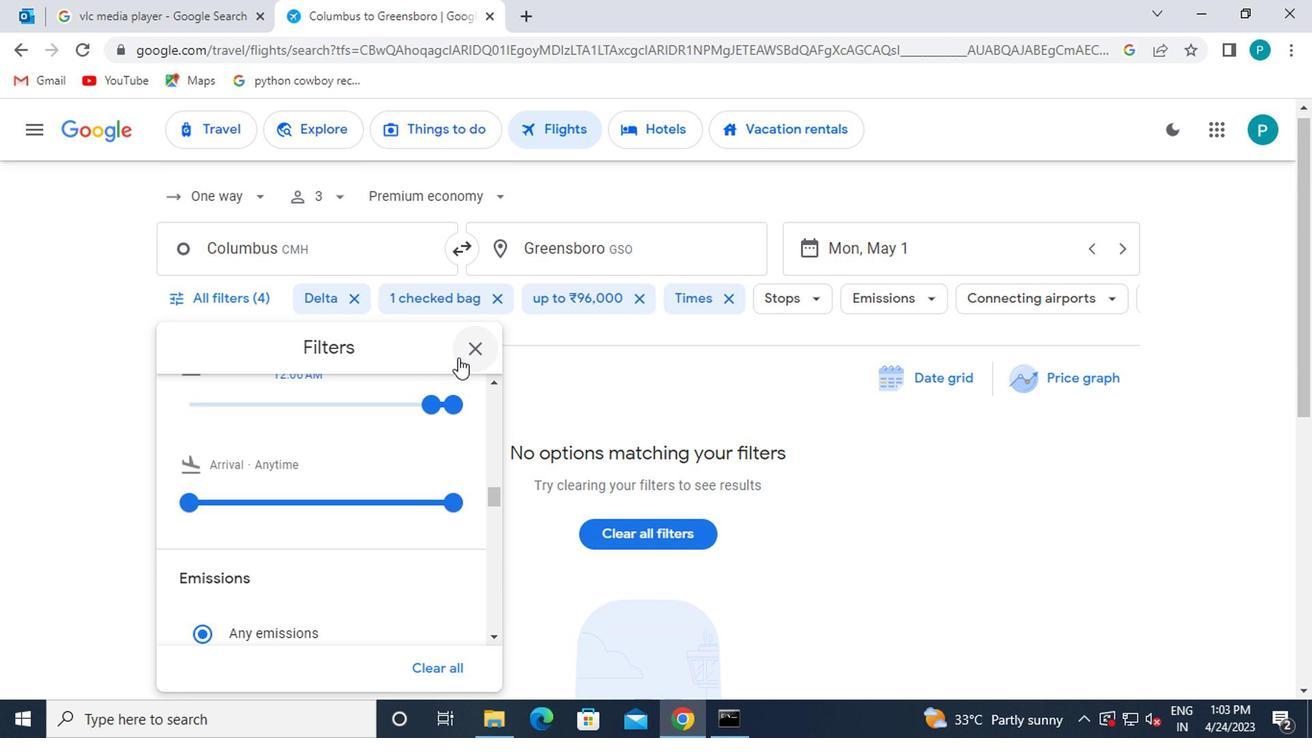 
Action: Mouse pressed left at (460, 354)
Screenshot: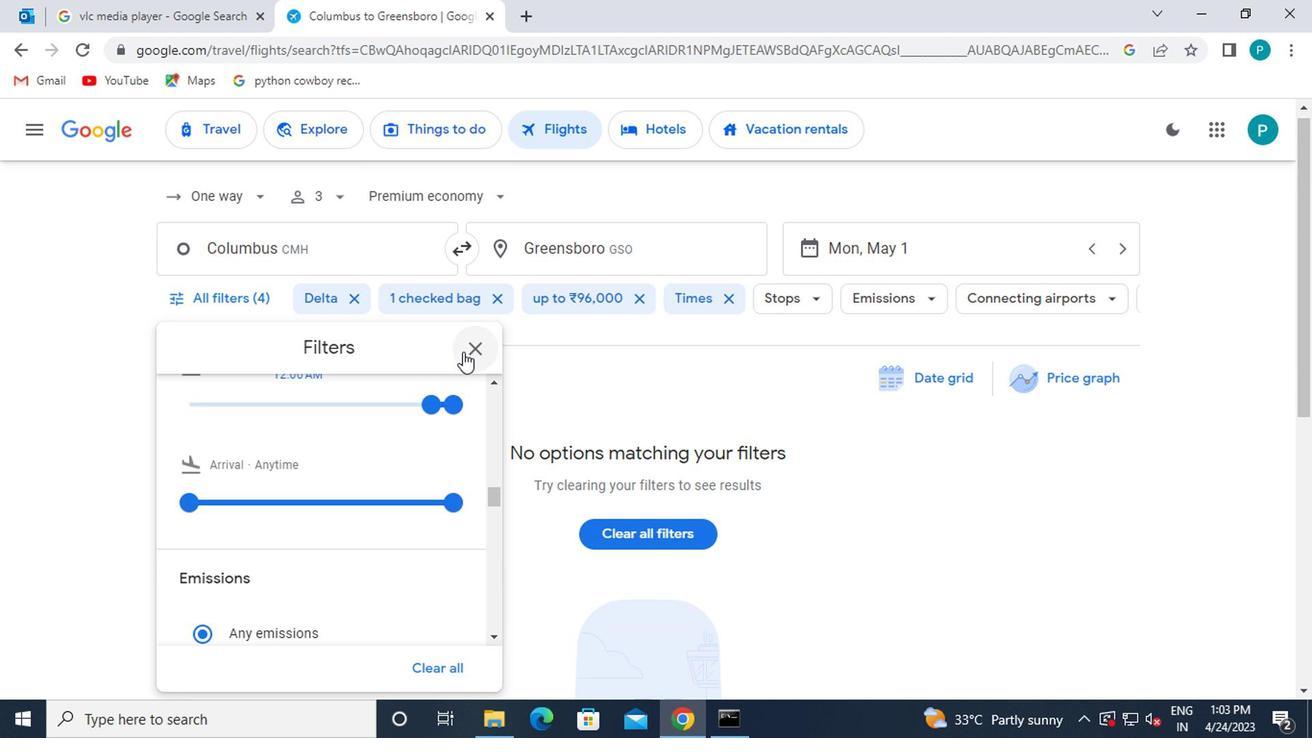 
